 Task: Find connections with filter location Chincholi with filter topic #investmentproperty with filter profile language Potuguese with filter current company ACL Digital with filter school Adhiparasakthi Engineering College with filter industry Newspaper Publishing with filter service category Commercial Real Estate with filter keywords title Entertainment Specialist
Action: Mouse moved to (541, 65)
Screenshot: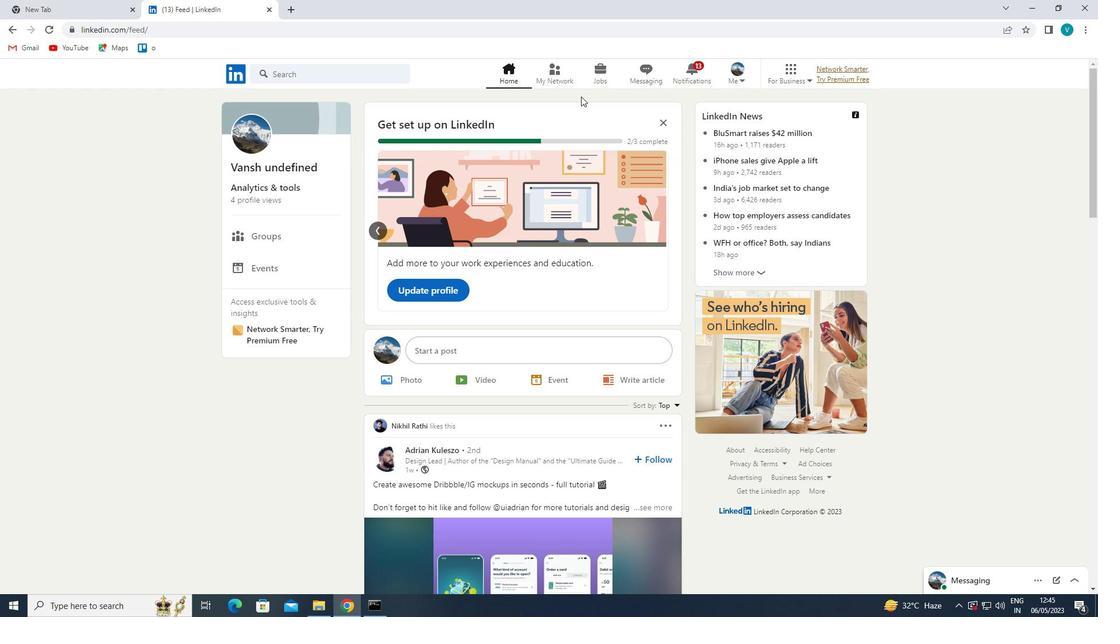 
Action: Mouse pressed left at (541, 65)
Screenshot: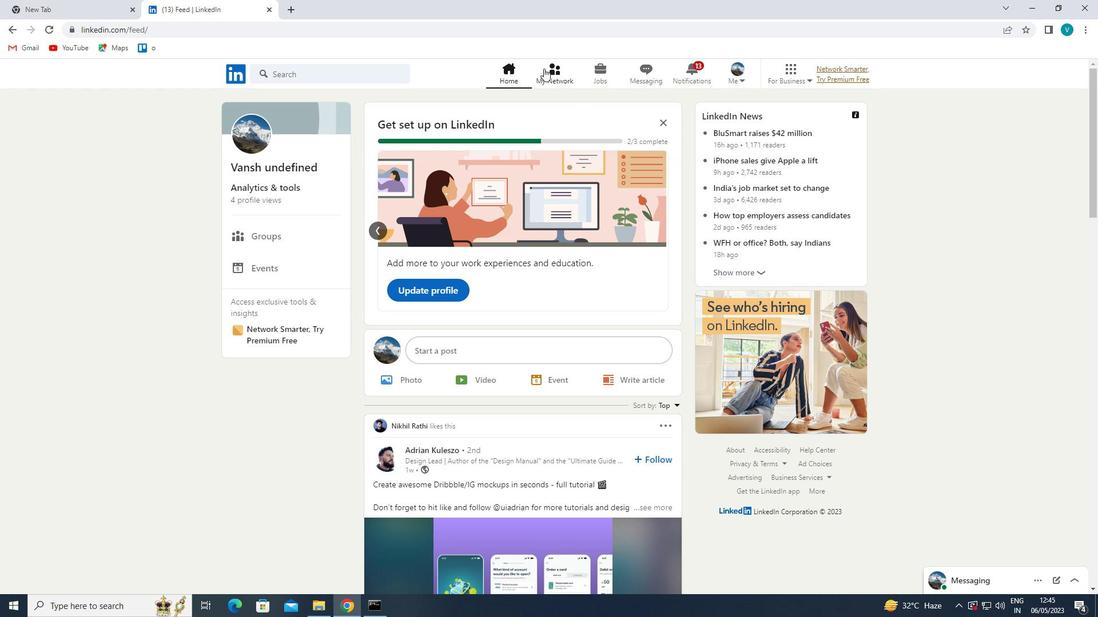 
Action: Mouse moved to (371, 140)
Screenshot: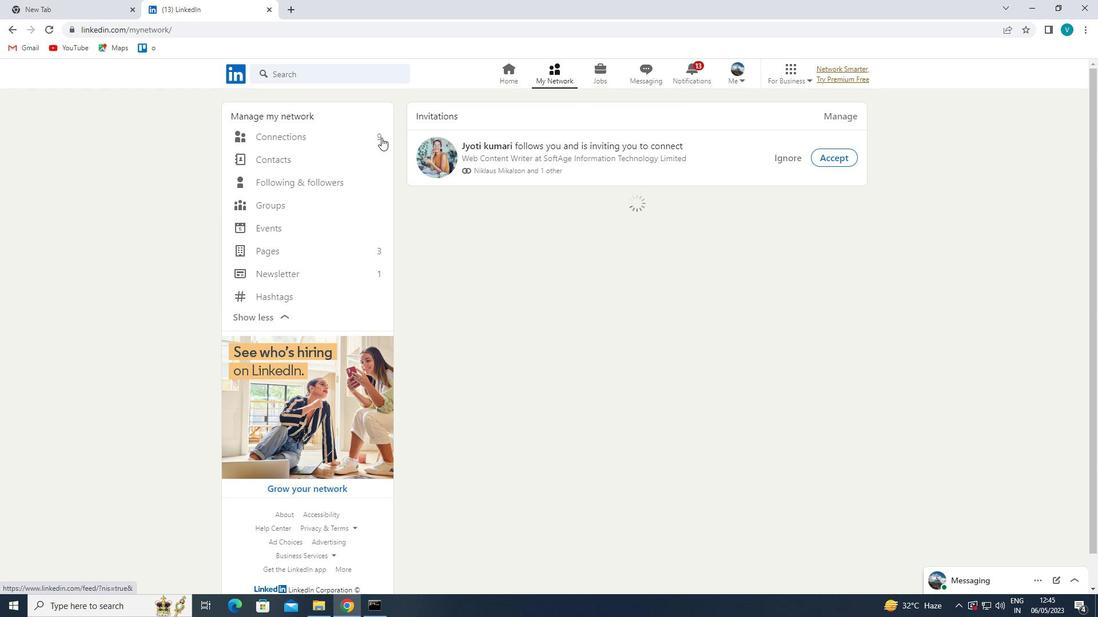 
Action: Mouse pressed left at (371, 140)
Screenshot: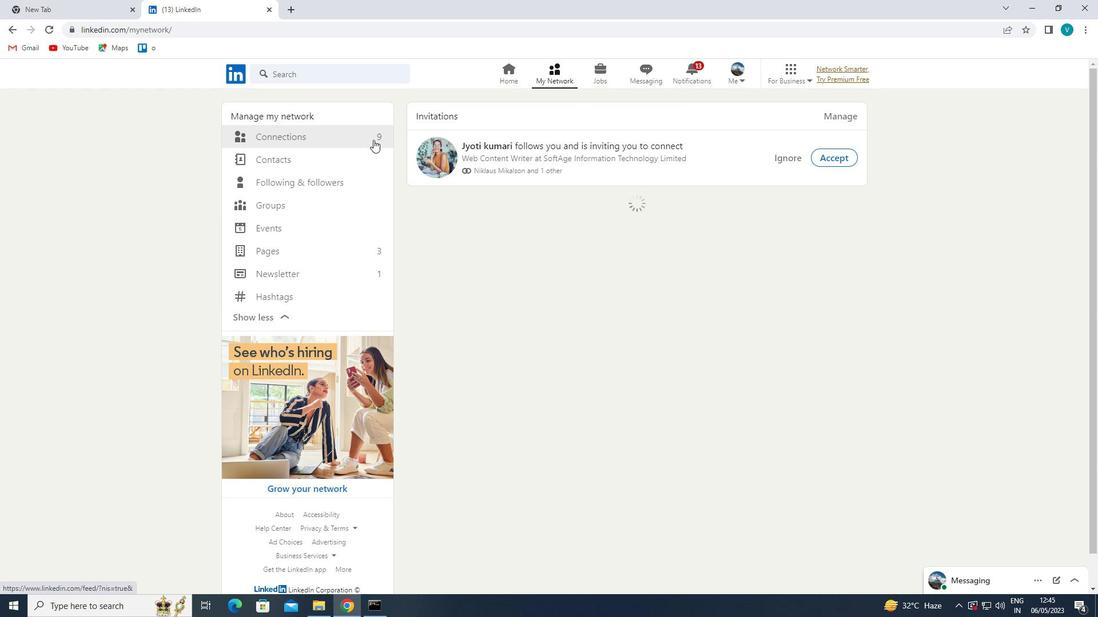 
Action: Mouse moved to (634, 137)
Screenshot: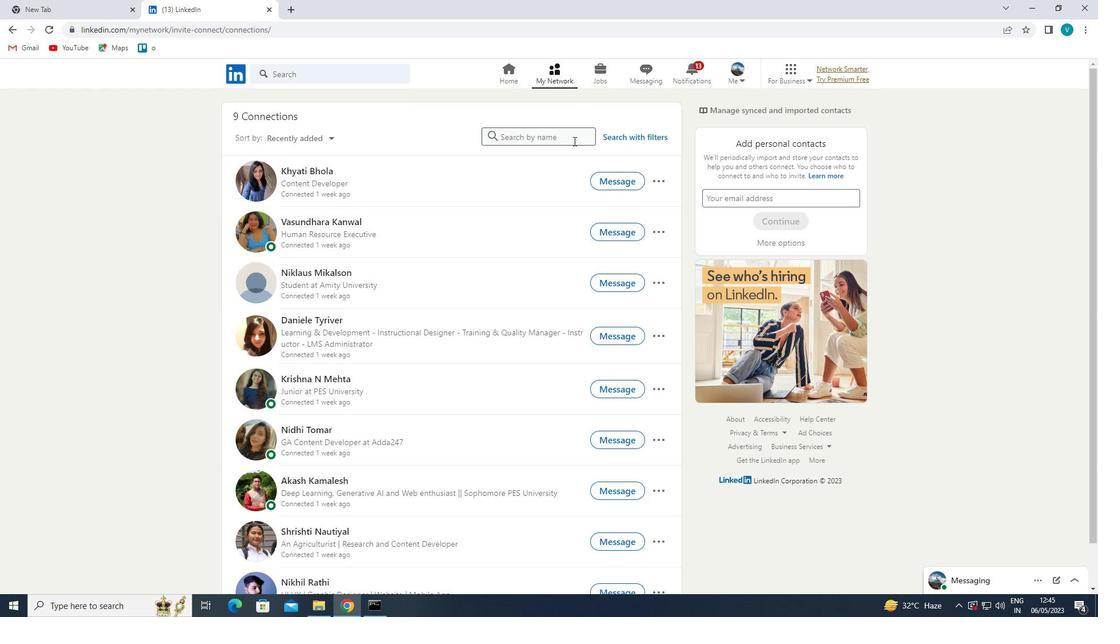 
Action: Mouse pressed left at (634, 137)
Screenshot: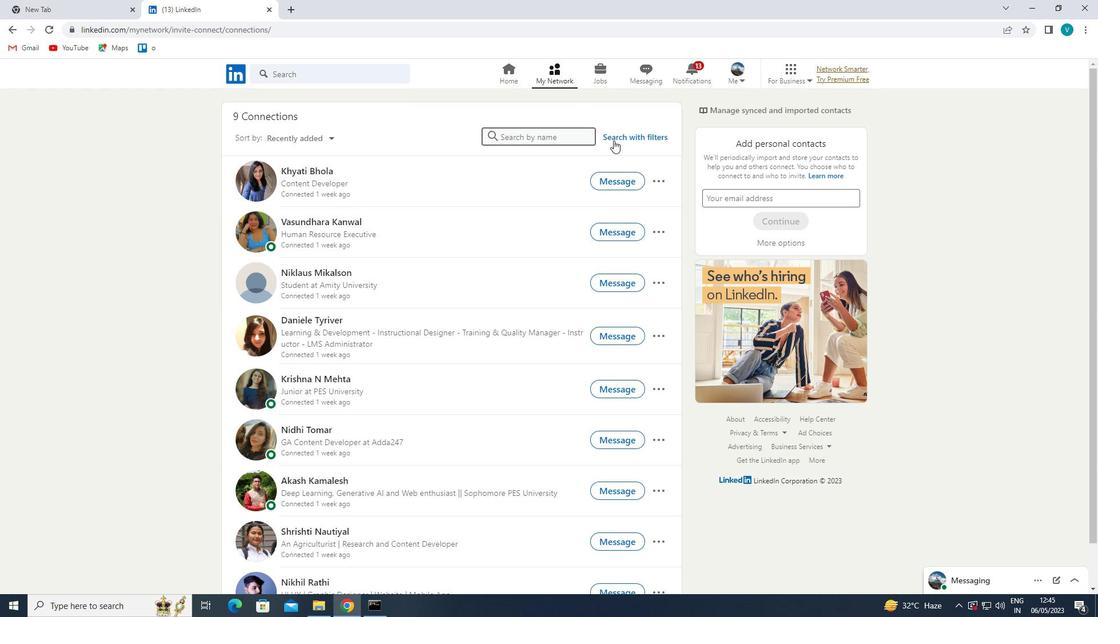 
Action: Mouse moved to (557, 107)
Screenshot: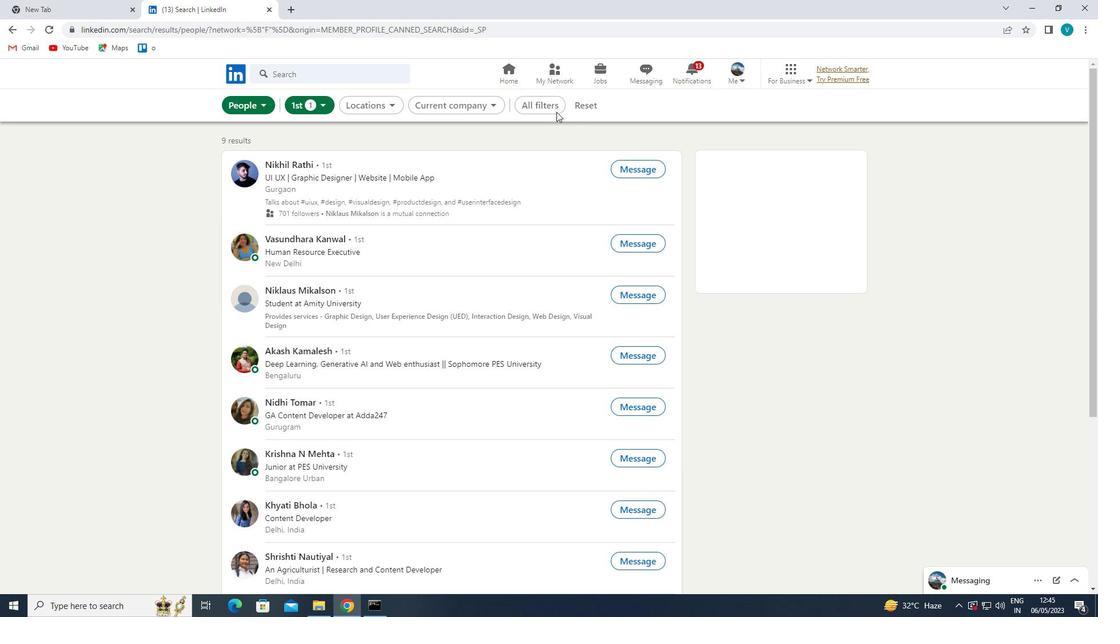 
Action: Mouse pressed left at (557, 107)
Screenshot: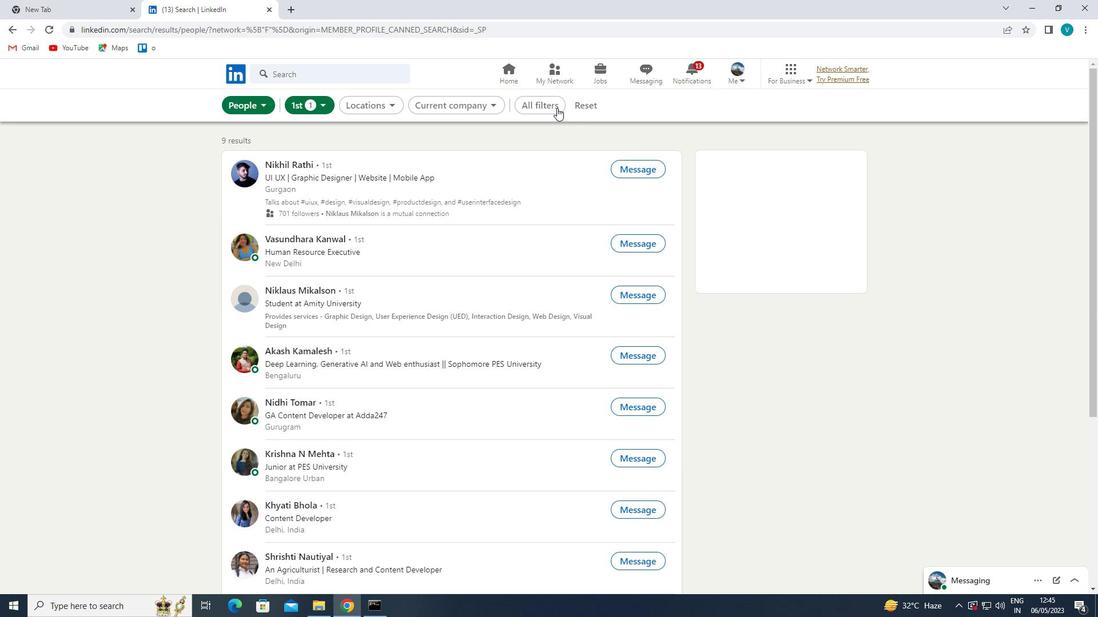 
Action: Mouse moved to (877, 276)
Screenshot: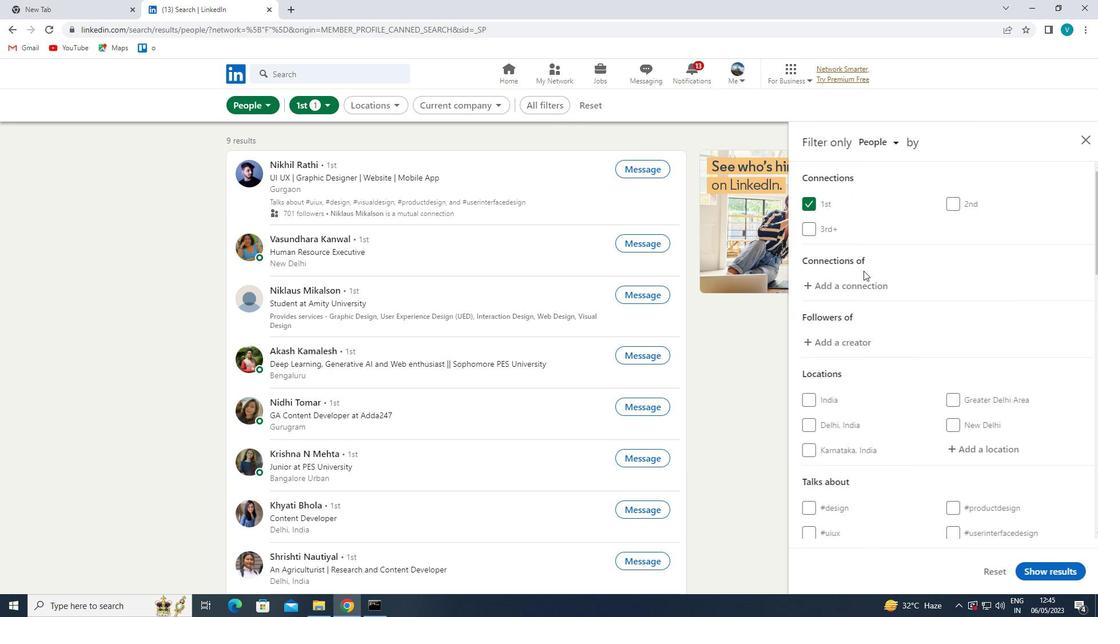 
Action: Mouse scrolled (877, 275) with delta (0, 0)
Screenshot: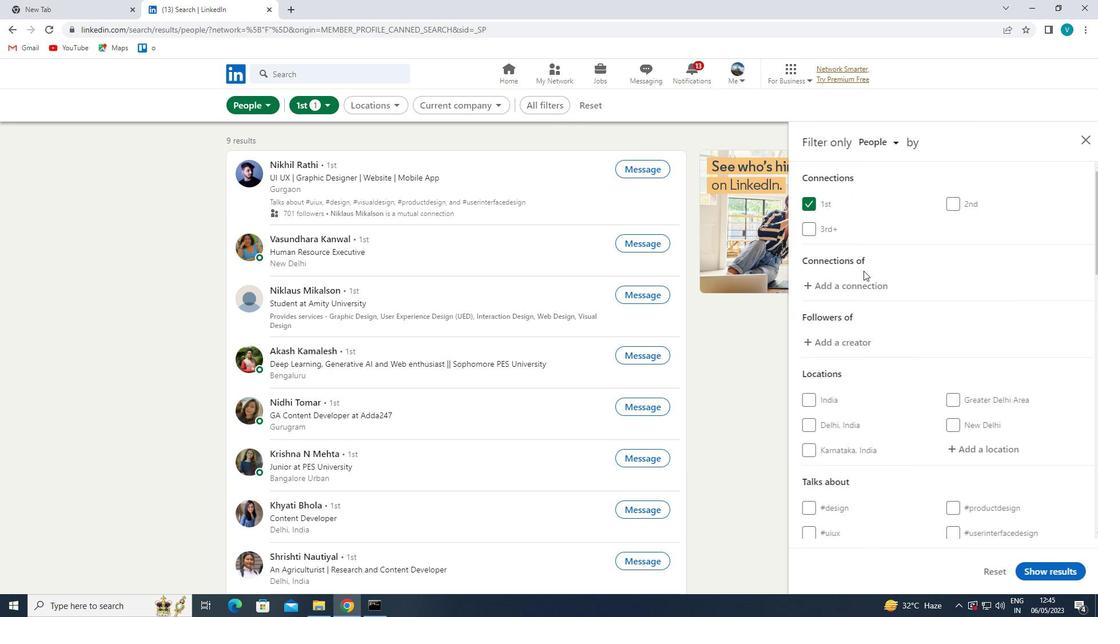 
Action: Mouse moved to (881, 279)
Screenshot: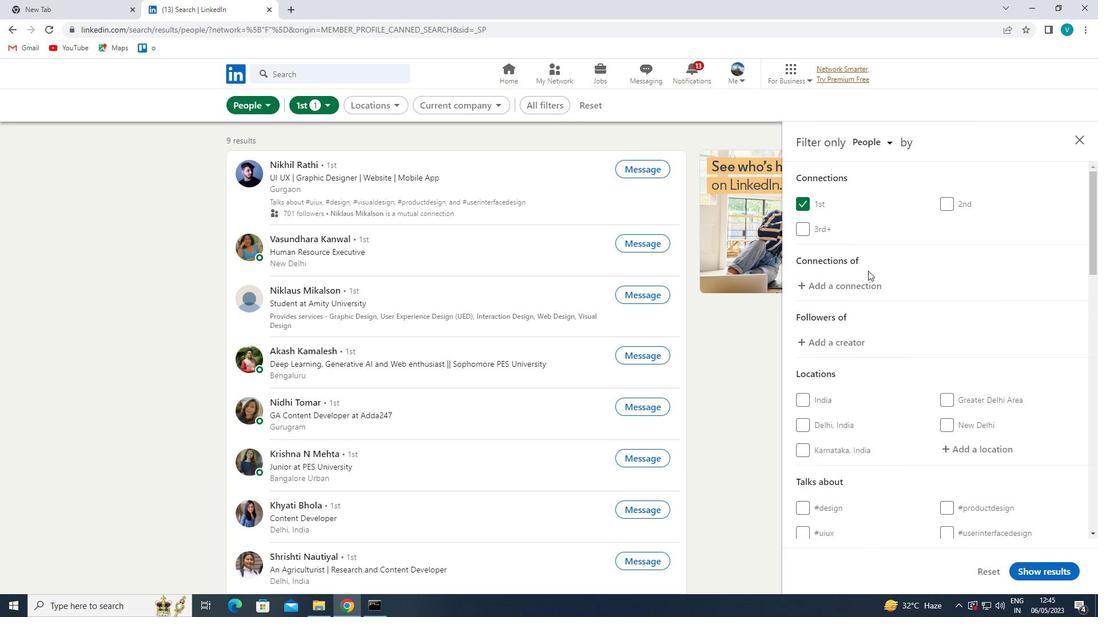 
Action: Mouse scrolled (881, 279) with delta (0, 0)
Screenshot: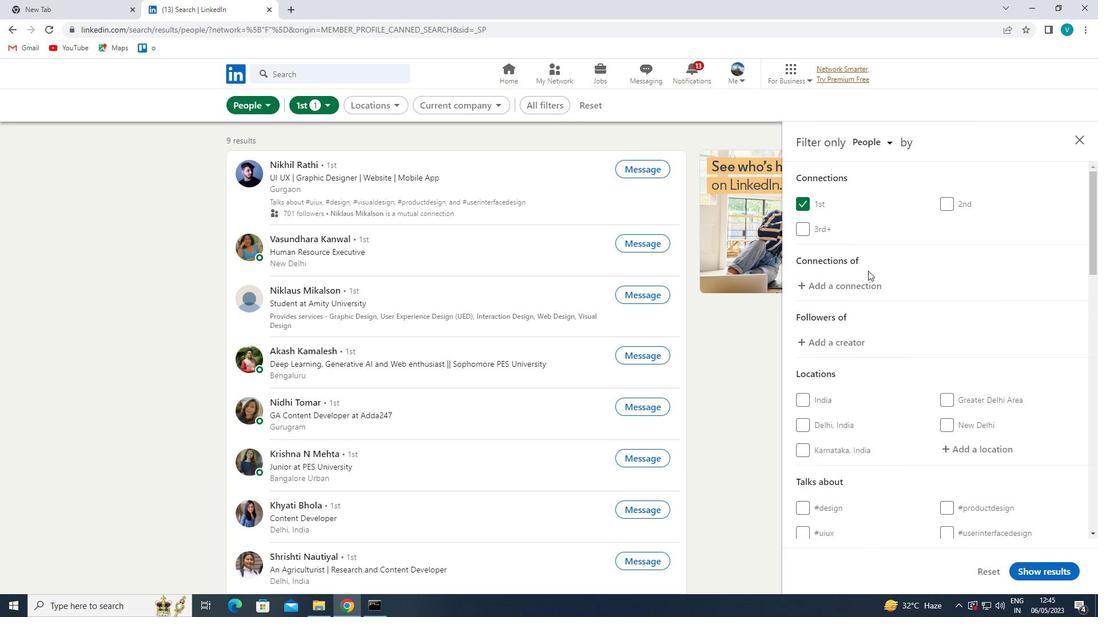 
Action: Mouse moved to (883, 285)
Screenshot: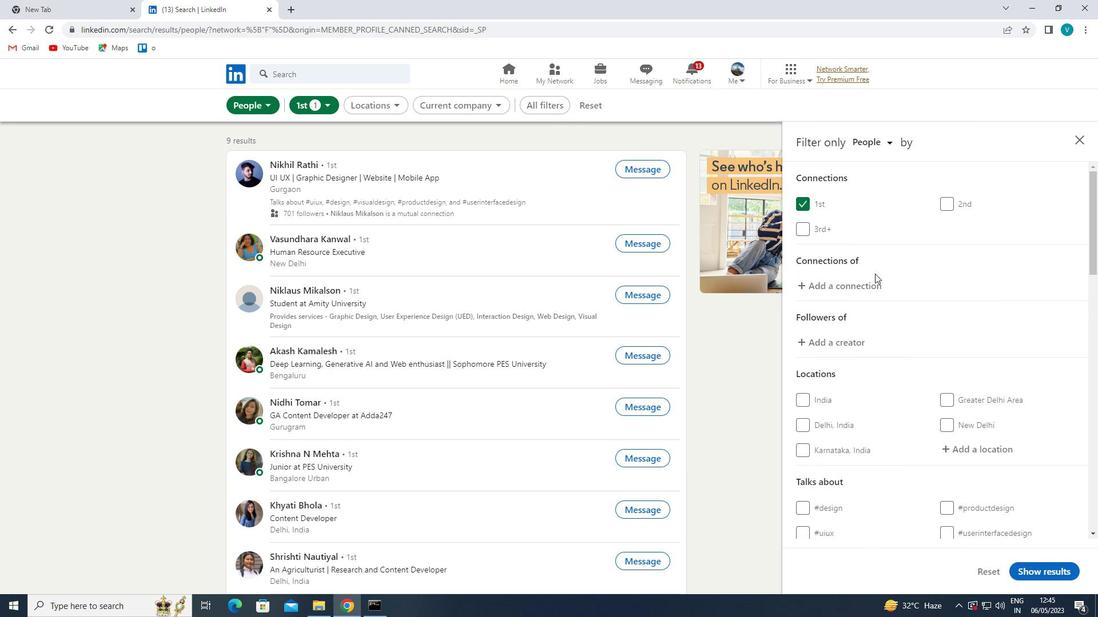 
Action: Mouse scrolled (883, 284) with delta (0, 0)
Screenshot: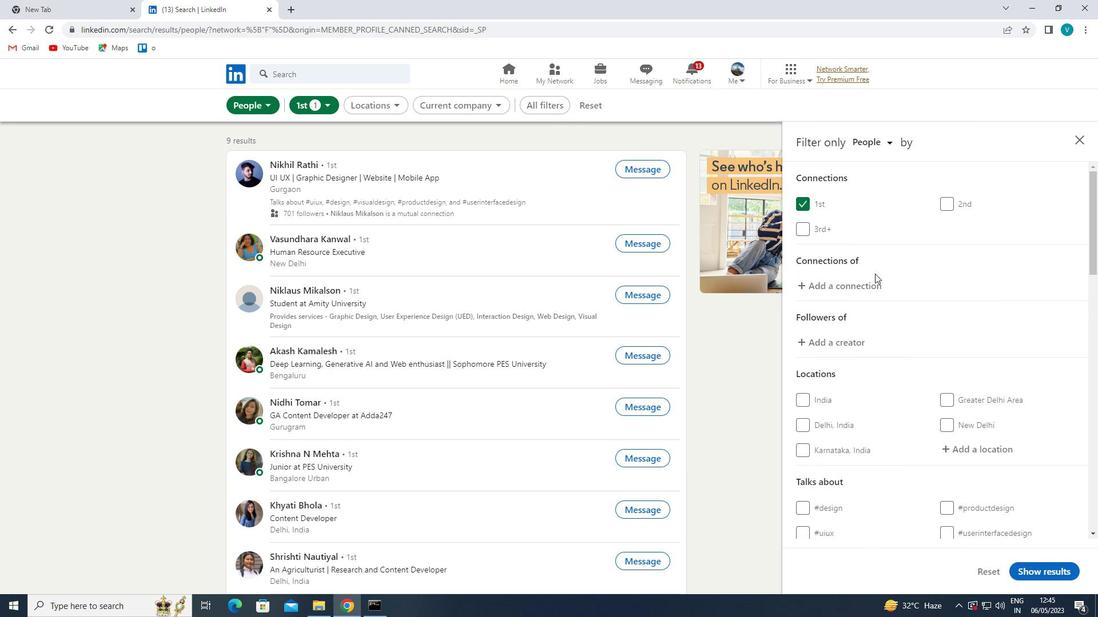 
Action: Mouse moved to (962, 280)
Screenshot: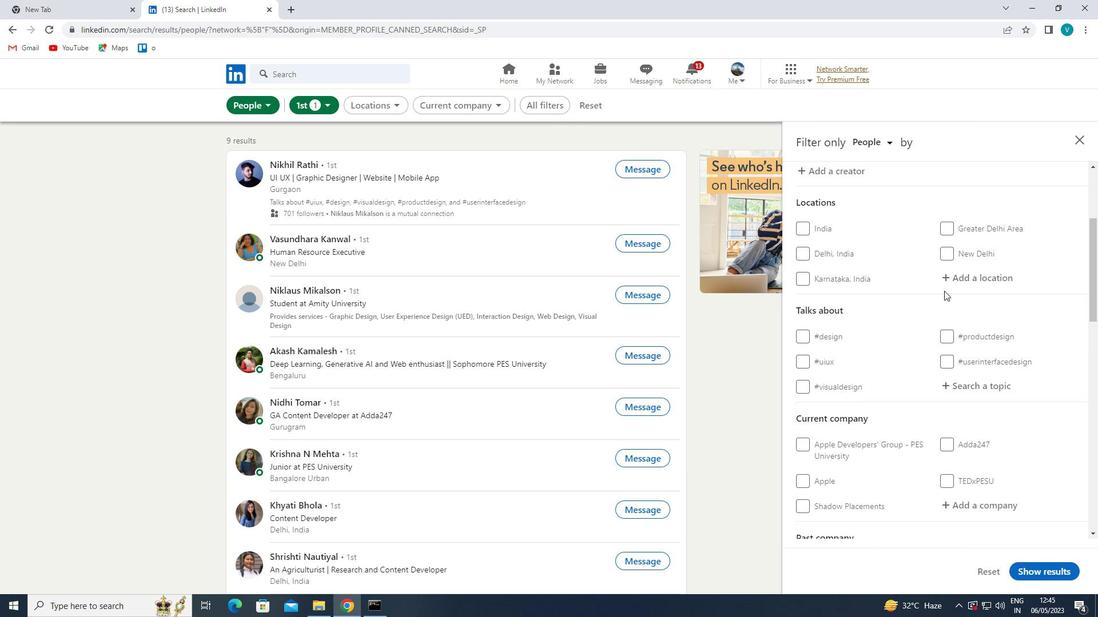 
Action: Mouse pressed left at (962, 280)
Screenshot: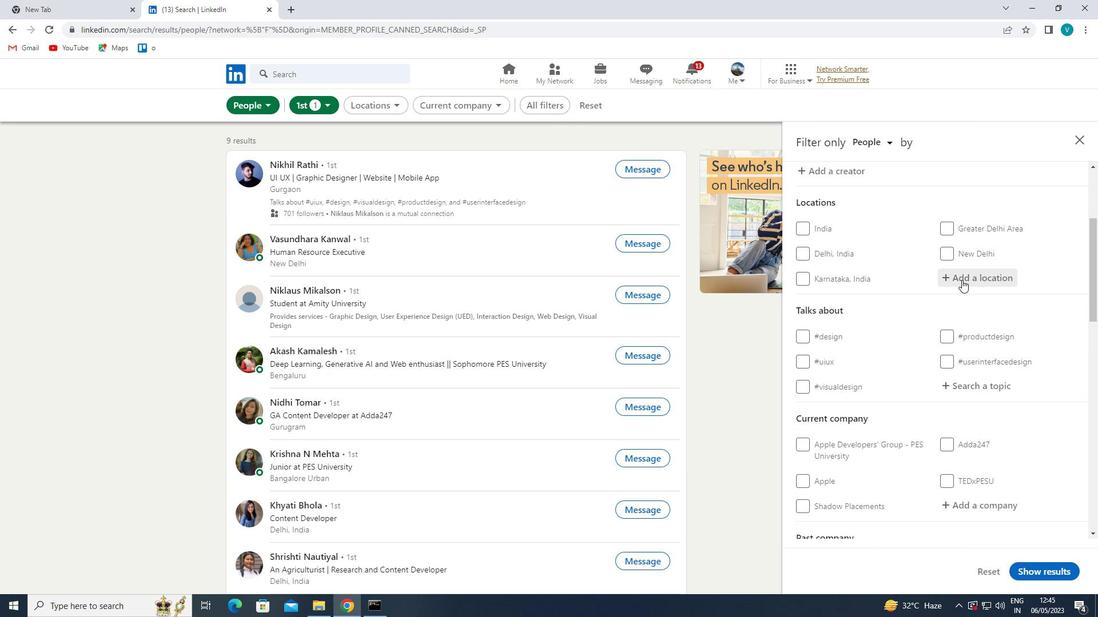 
Action: Mouse moved to (914, 307)
Screenshot: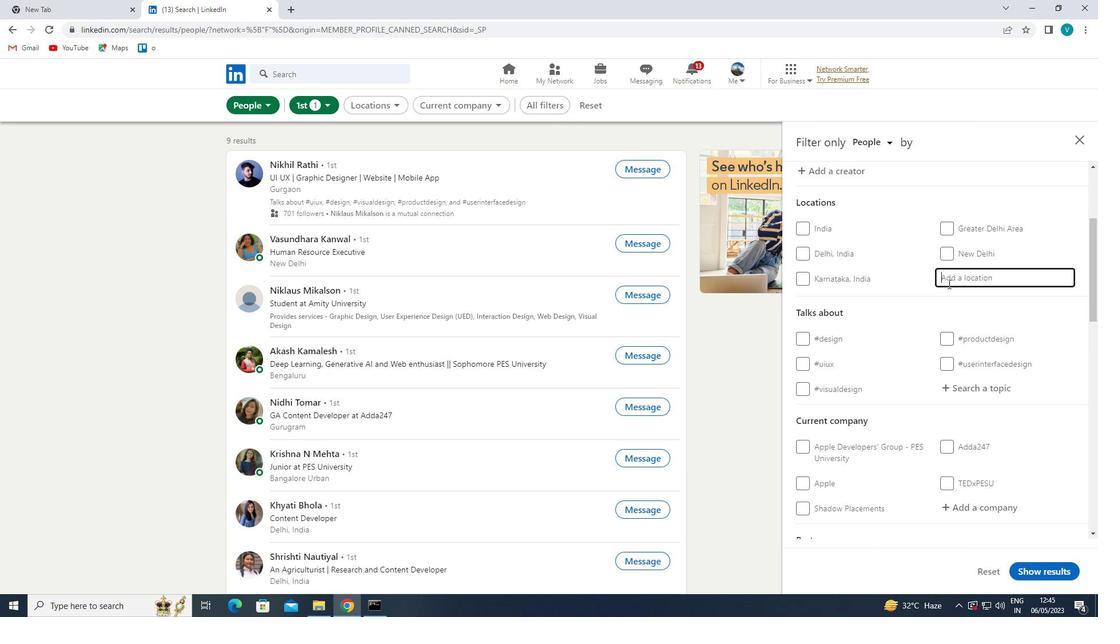 
Action: Key pressed <Key.shift>CHINCHOLI
Screenshot: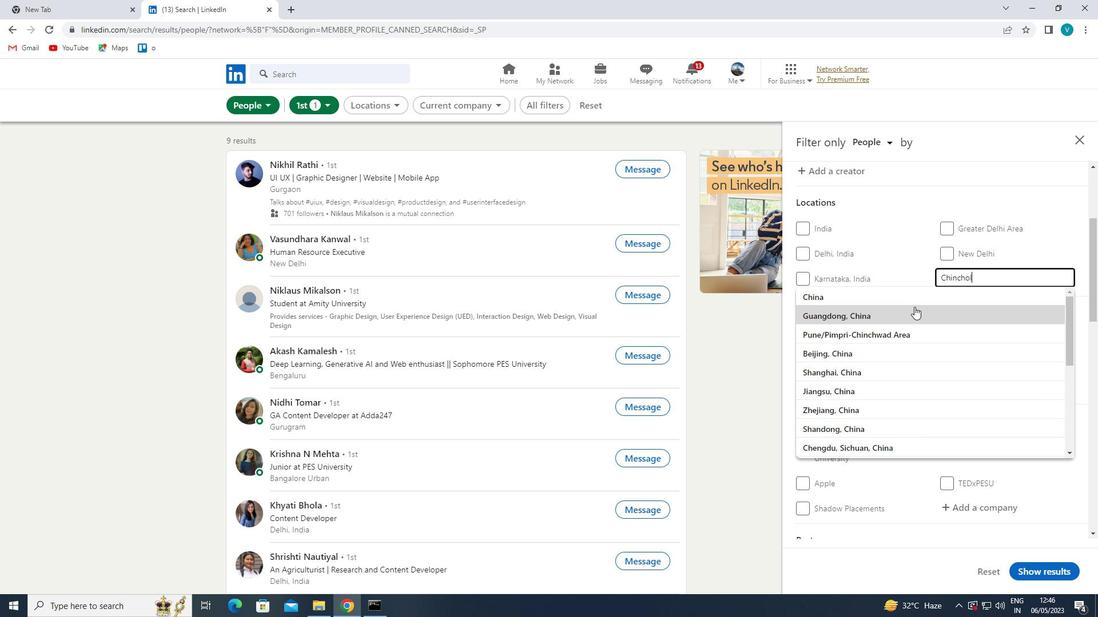 
Action: Mouse moved to (916, 302)
Screenshot: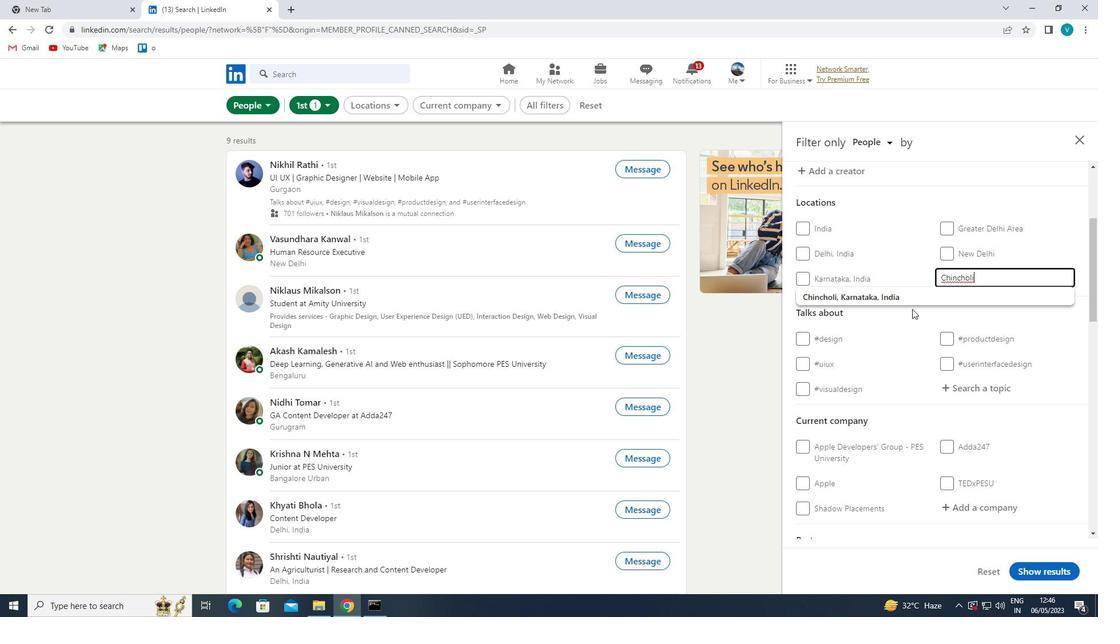 
Action: Mouse pressed left at (916, 302)
Screenshot: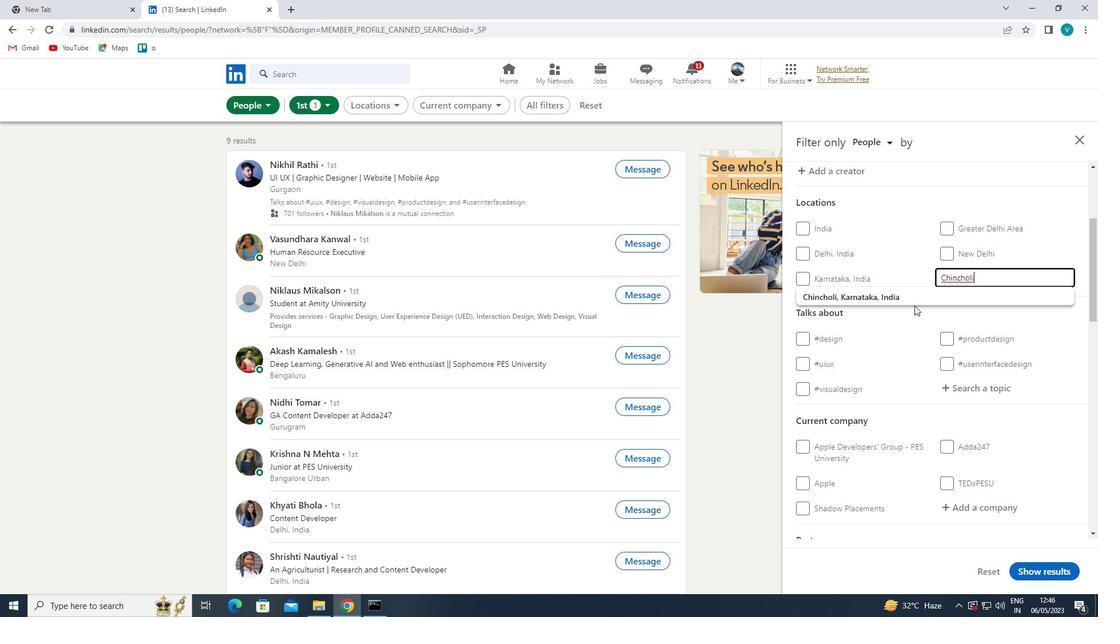 
Action: Mouse scrolled (916, 301) with delta (0, 0)
Screenshot: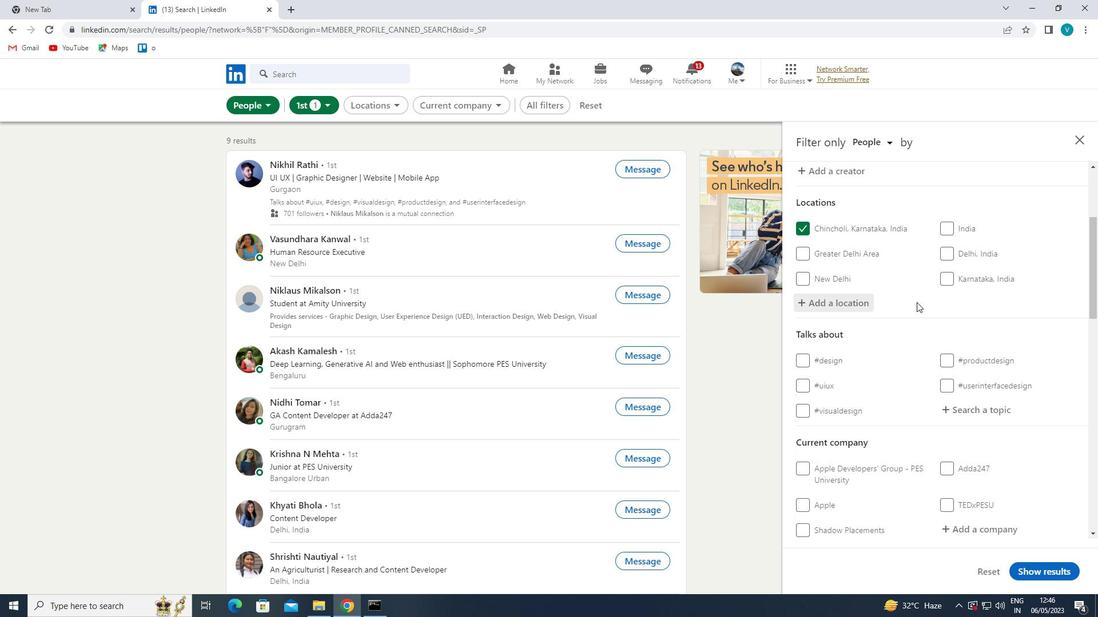 
Action: Mouse scrolled (916, 301) with delta (0, 0)
Screenshot: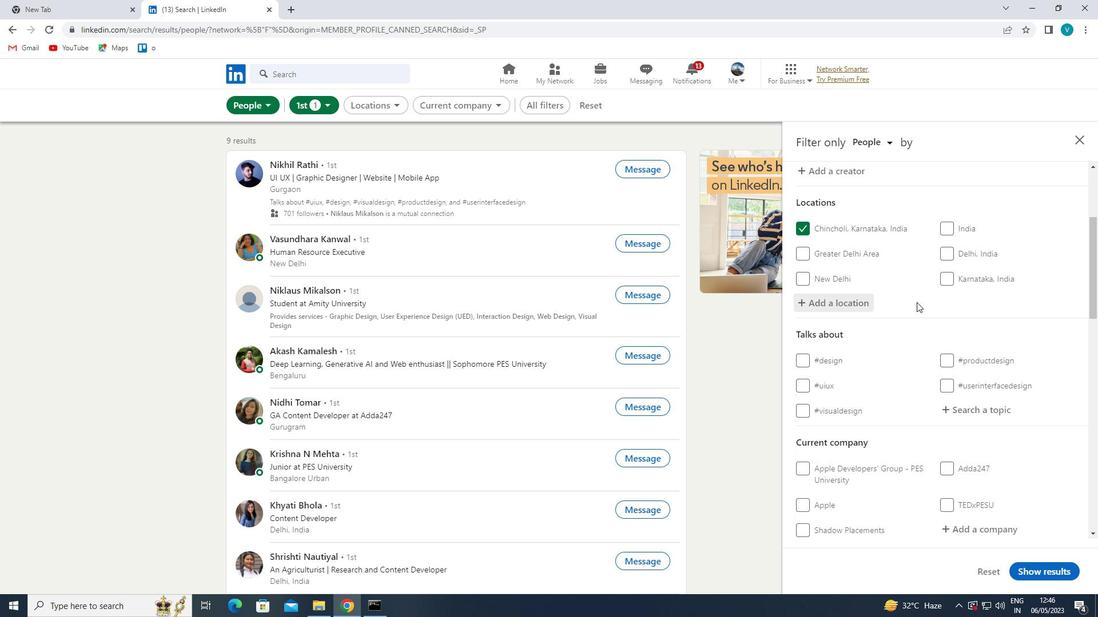 
Action: Mouse moved to (974, 300)
Screenshot: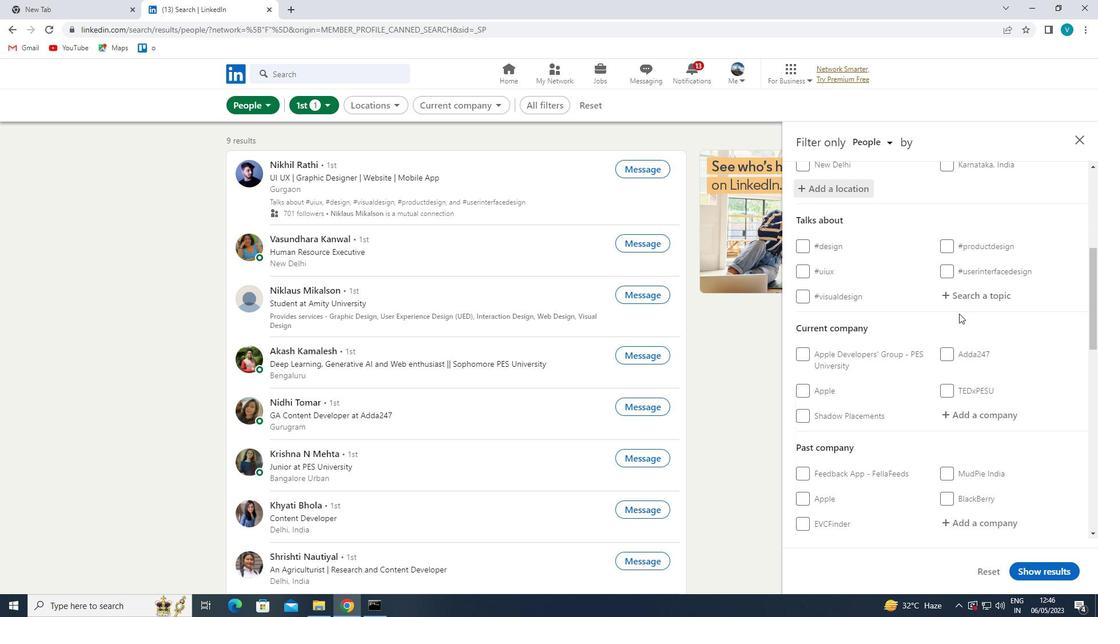 
Action: Mouse pressed left at (974, 300)
Screenshot: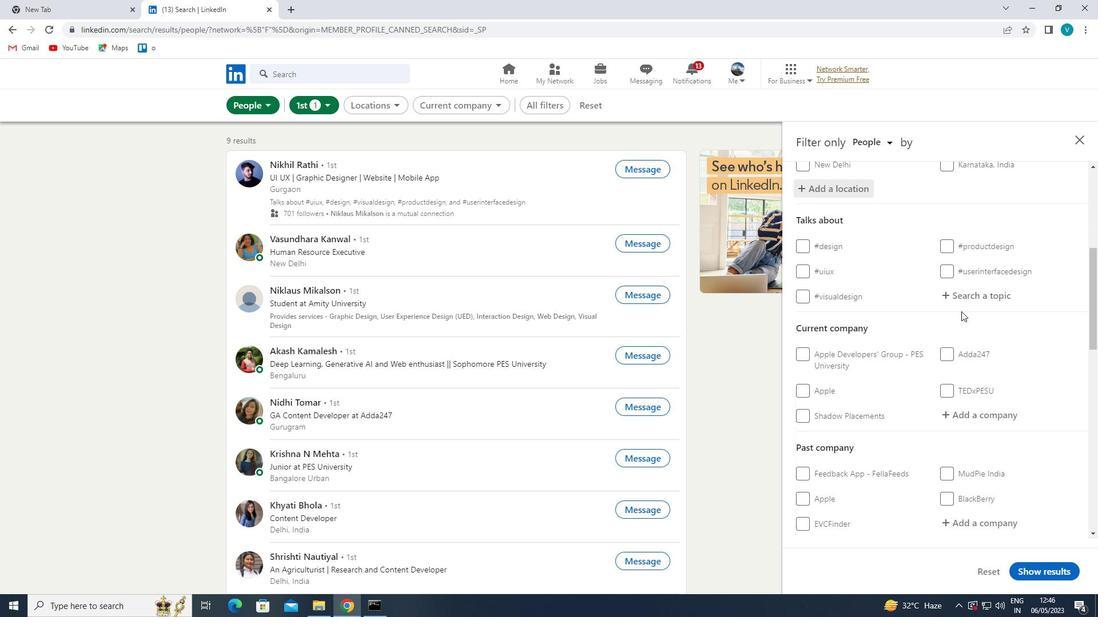 
Action: Mouse moved to (948, 314)
Screenshot: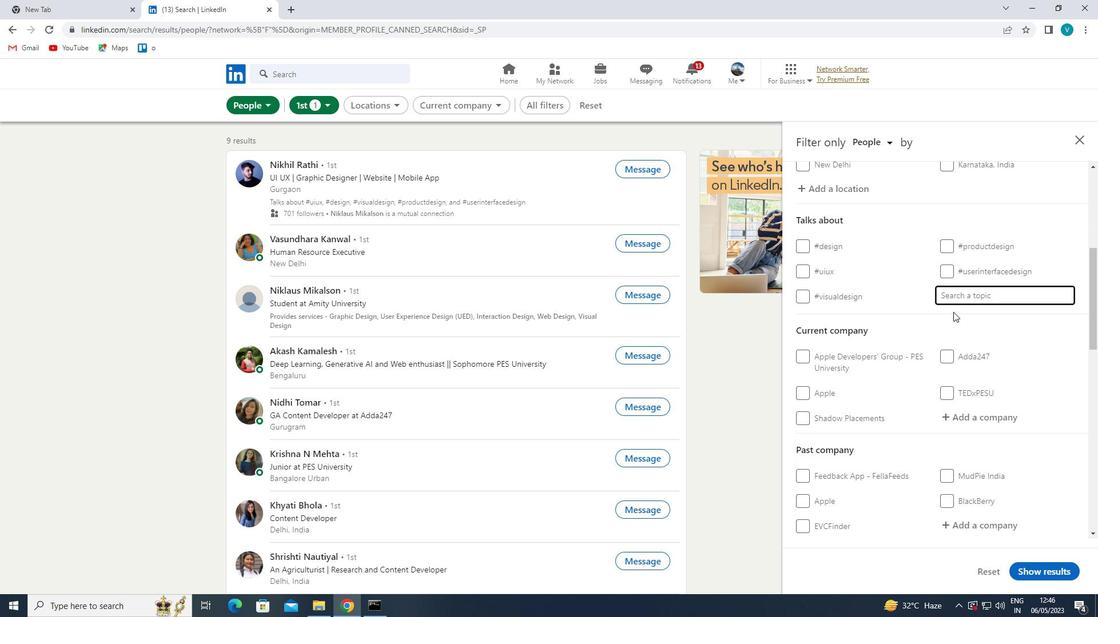 
Action: Key pressed INVEST
Screenshot: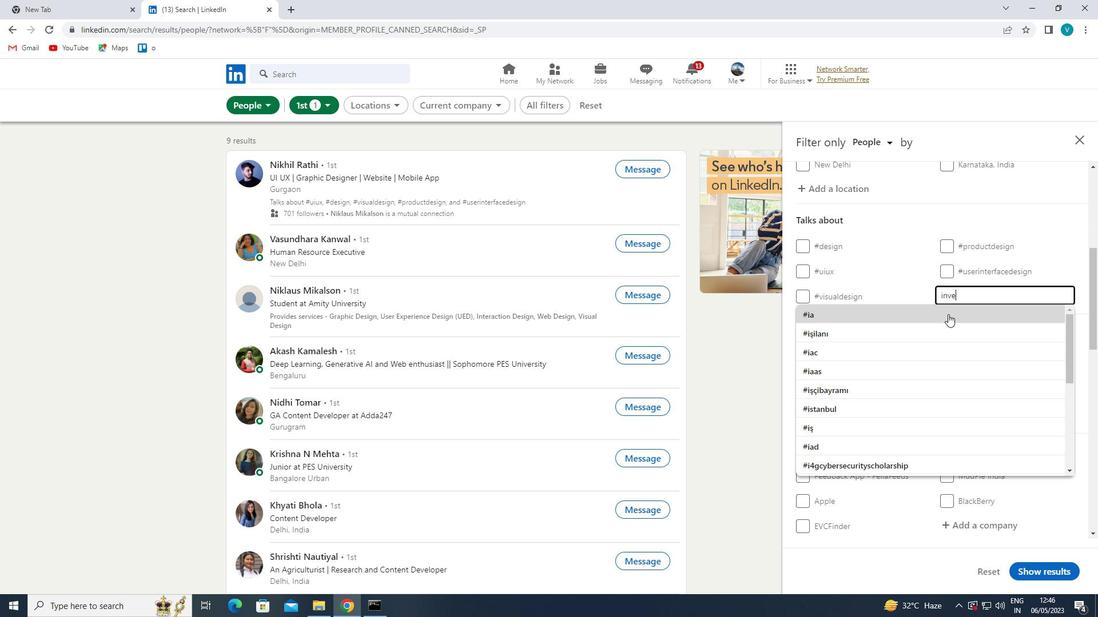 
Action: Mouse moved to (947, 314)
Screenshot: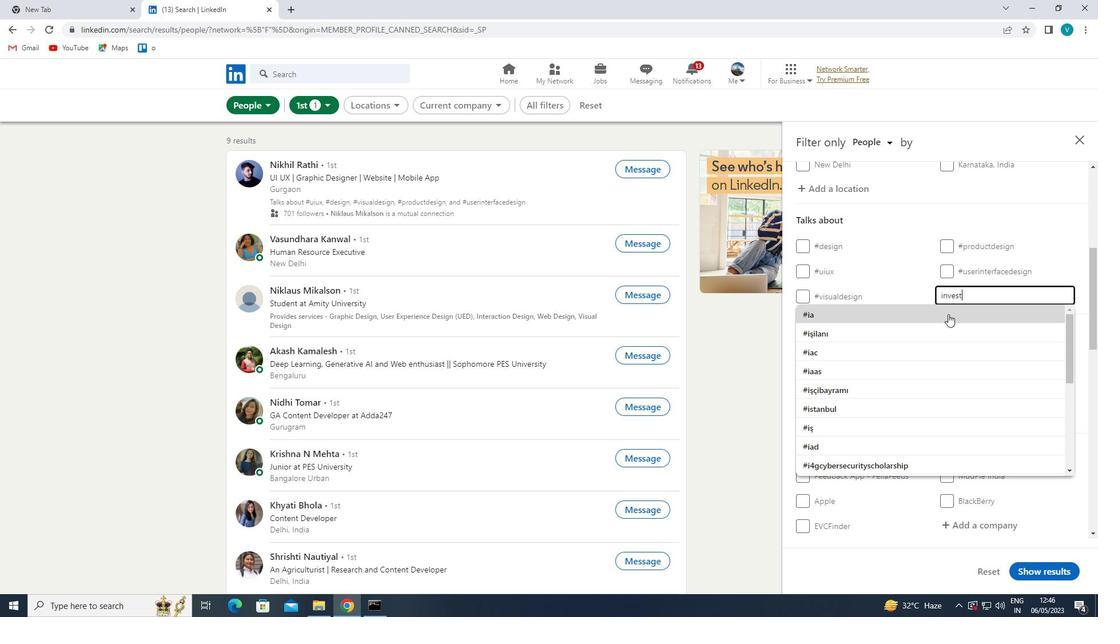 
Action: Key pressed MENT<Key.space><Key.backspace>RPERTY
Screenshot: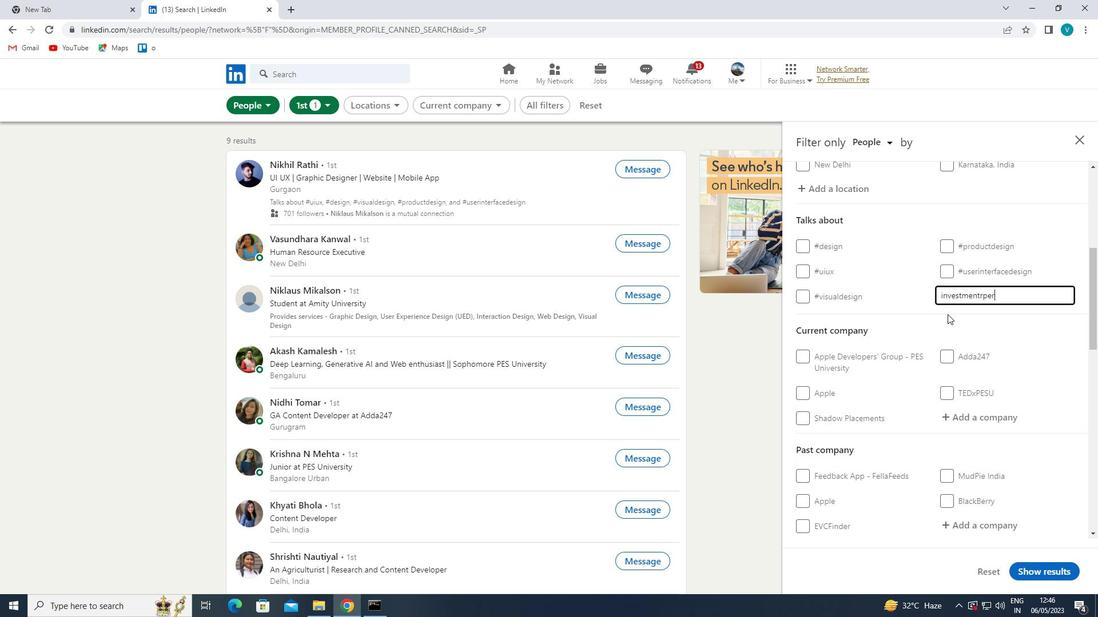 
Action: Mouse moved to (983, 294)
Screenshot: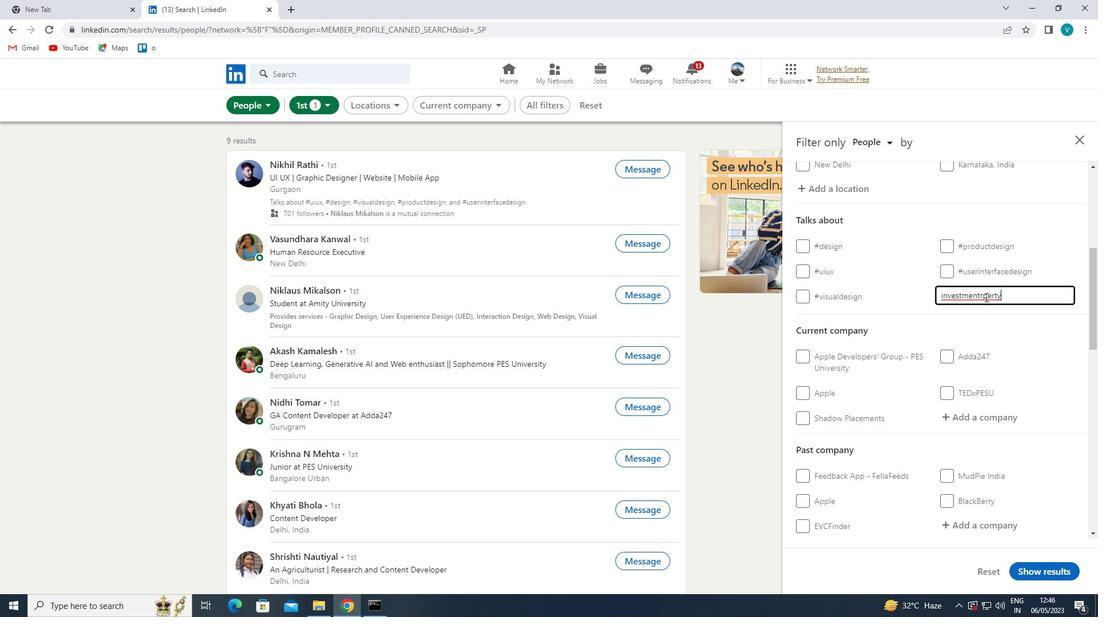 
Action: Mouse pressed left at (983, 294)
Screenshot: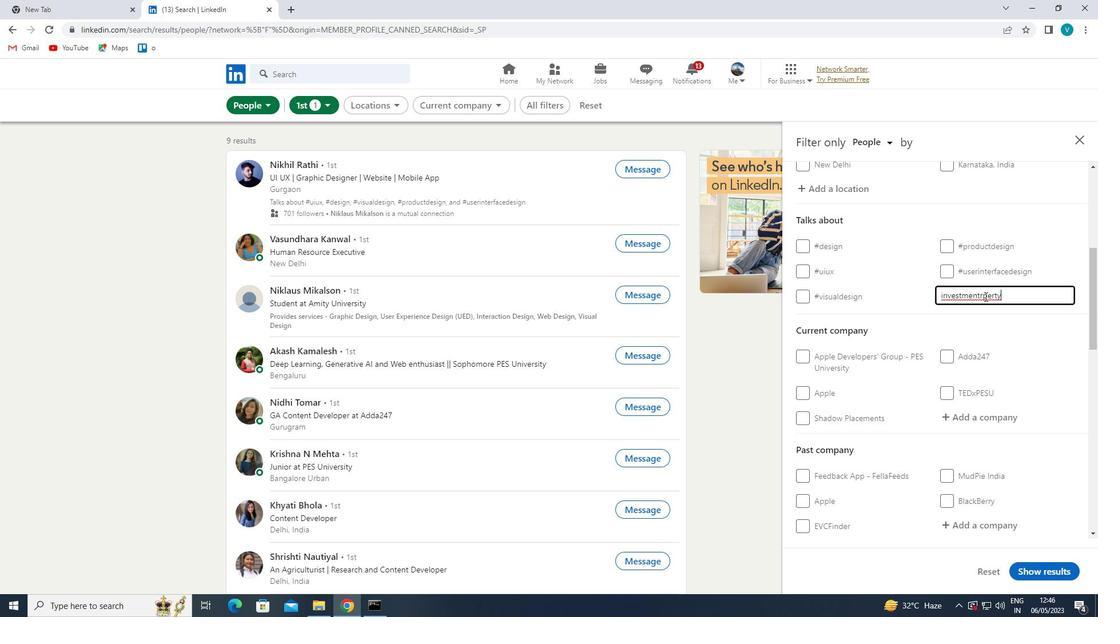 
Action: Mouse moved to (978, 359)
Screenshot: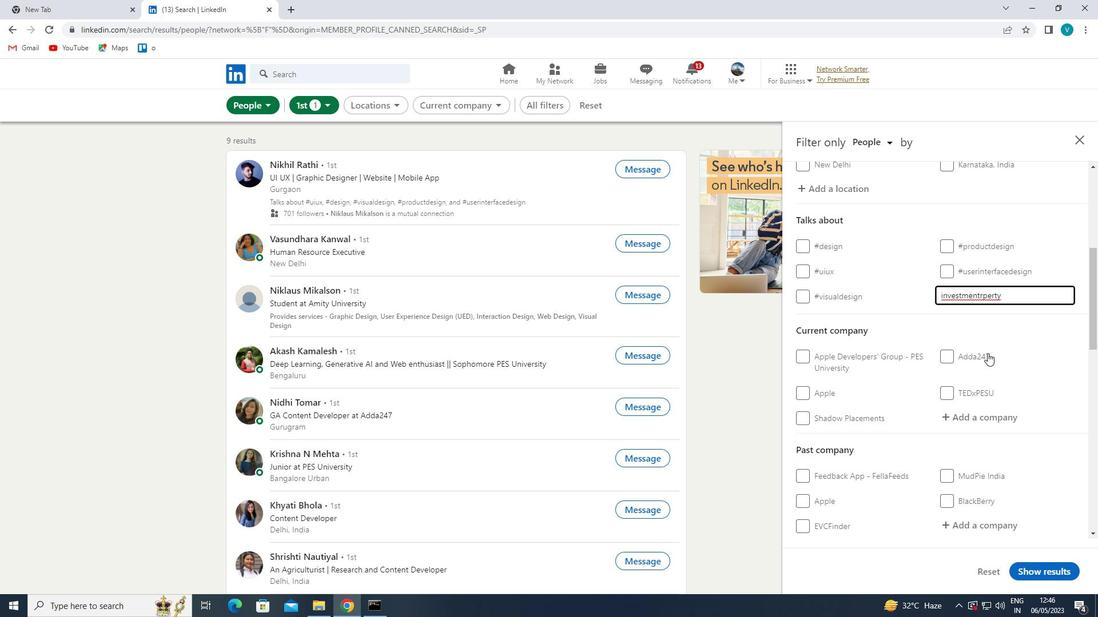 
Action: Key pressed <Key.backspace>PR
Screenshot: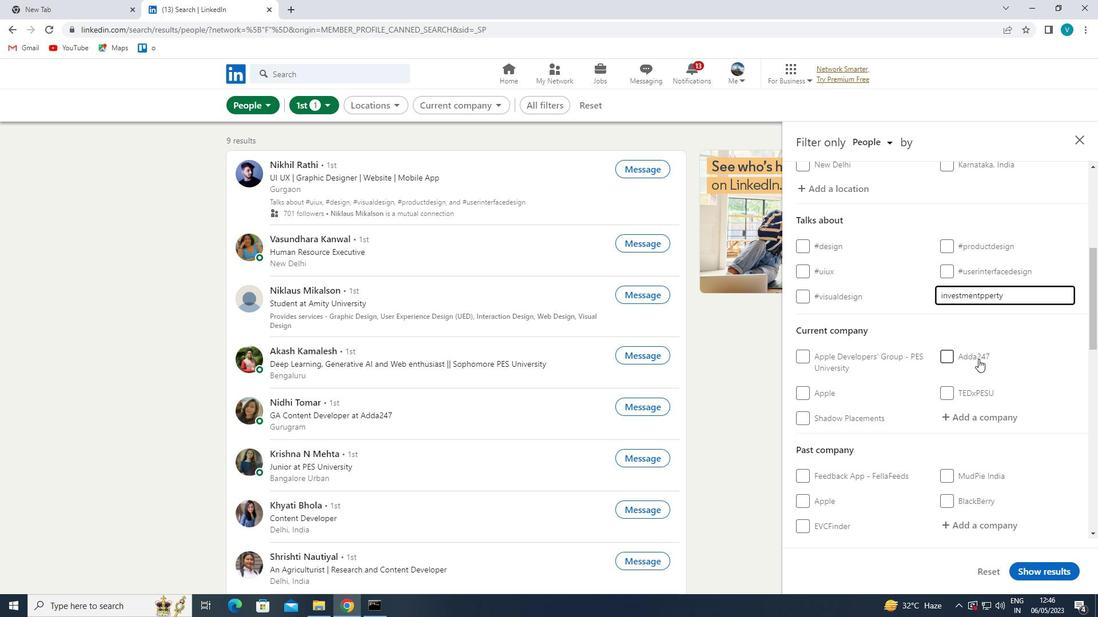
Action: Mouse moved to (978, 359)
Screenshot: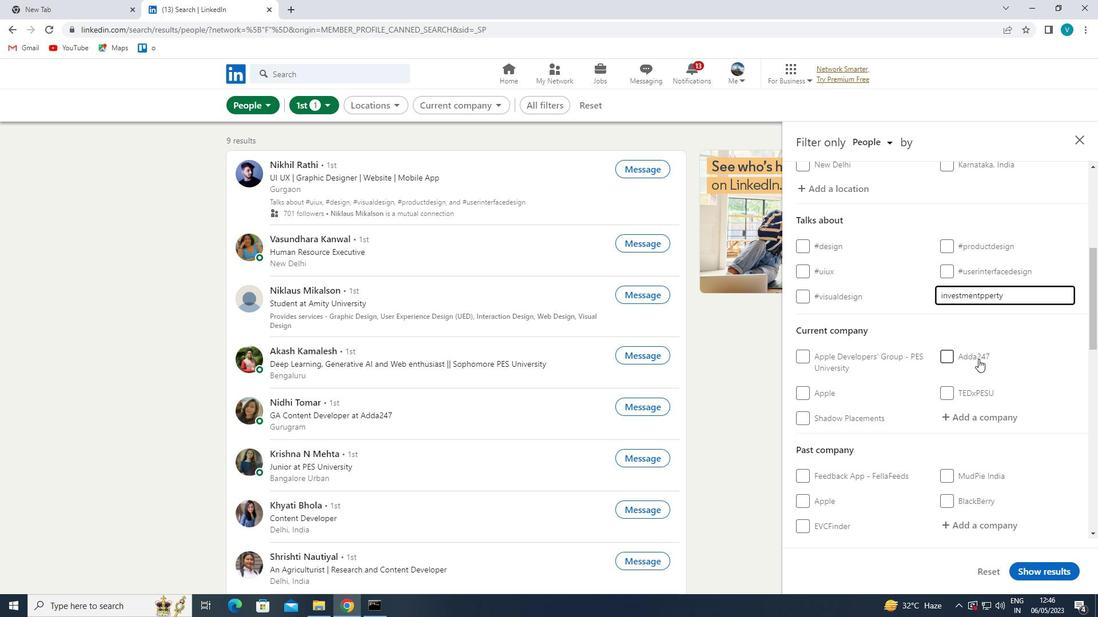 
Action: Key pressed O
Screenshot: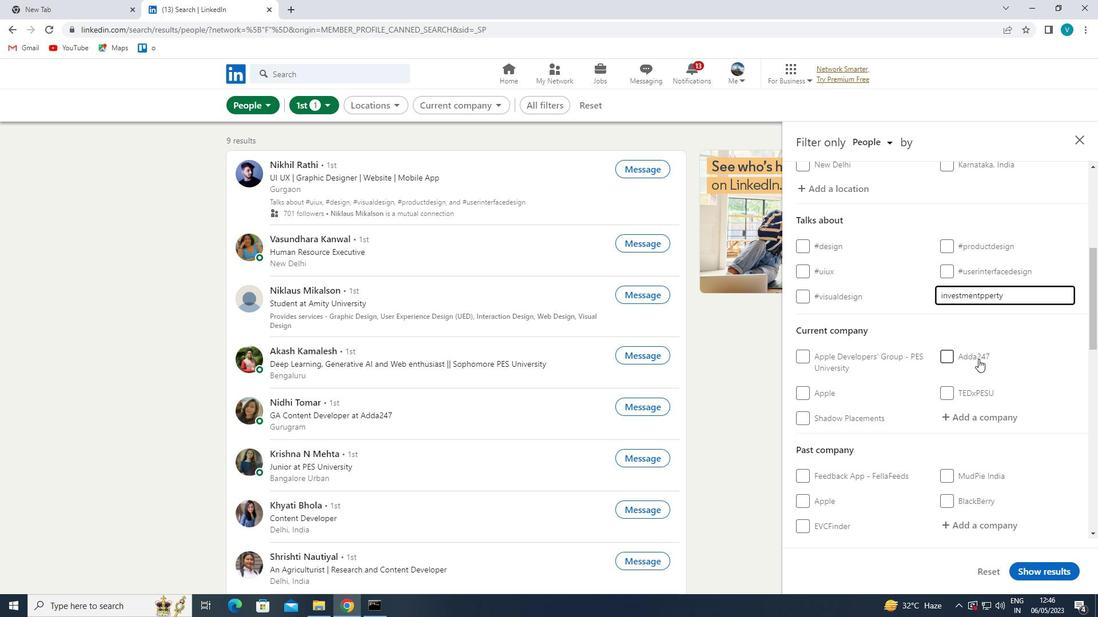 
Action: Mouse moved to (917, 315)
Screenshot: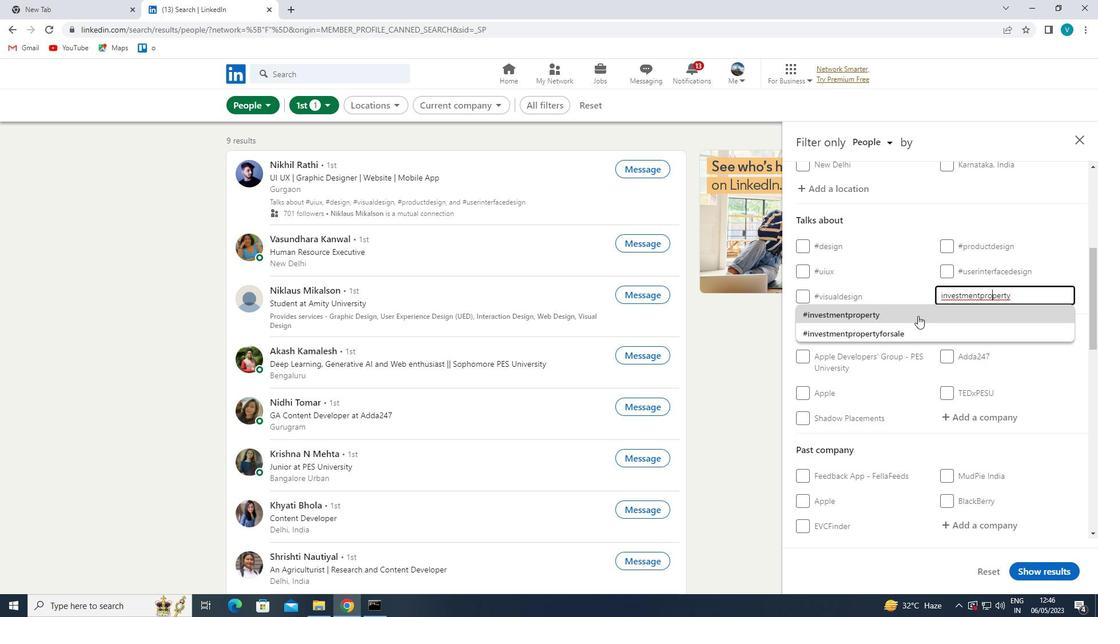 
Action: Mouse pressed left at (917, 315)
Screenshot: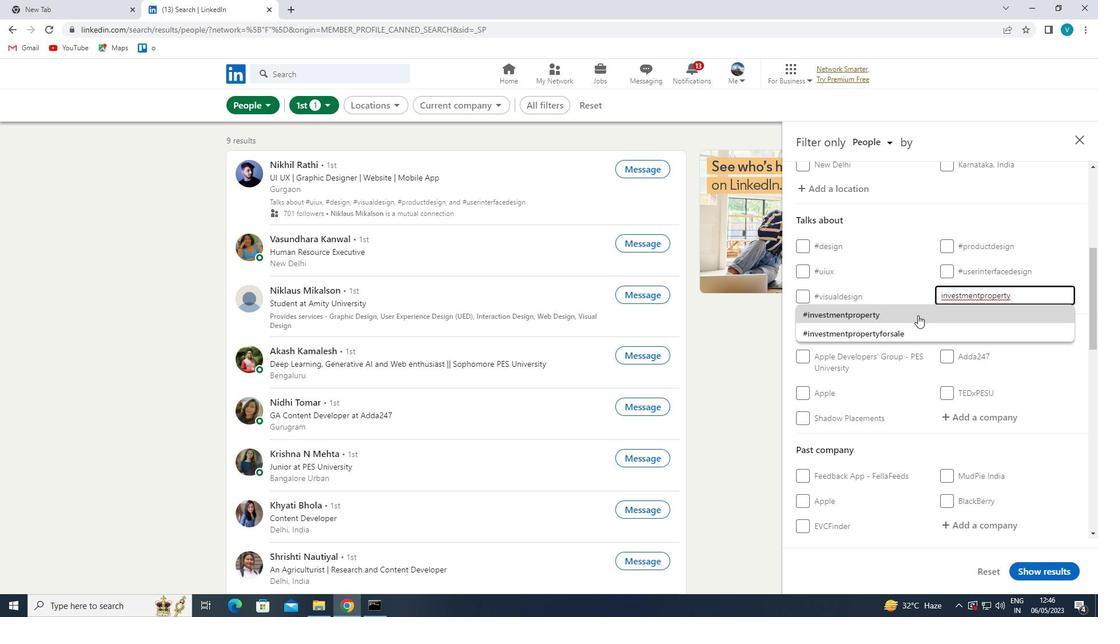 
Action: Mouse scrolled (917, 315) with delta (0, 0)
Screenshot: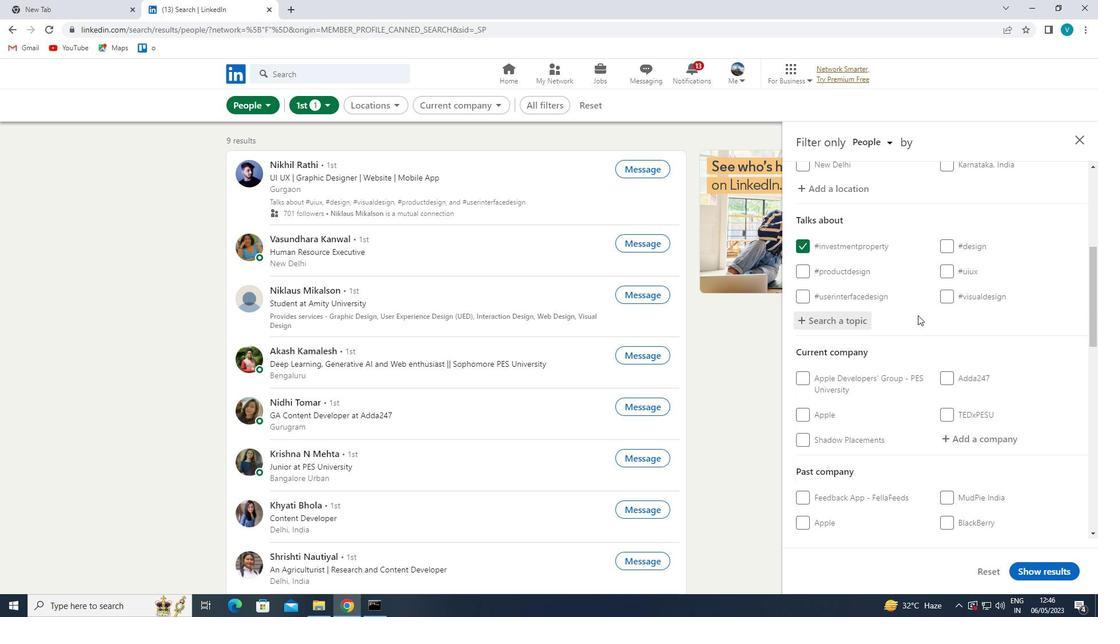 
Action: Mouse moved to (918, 315)
Screenshot: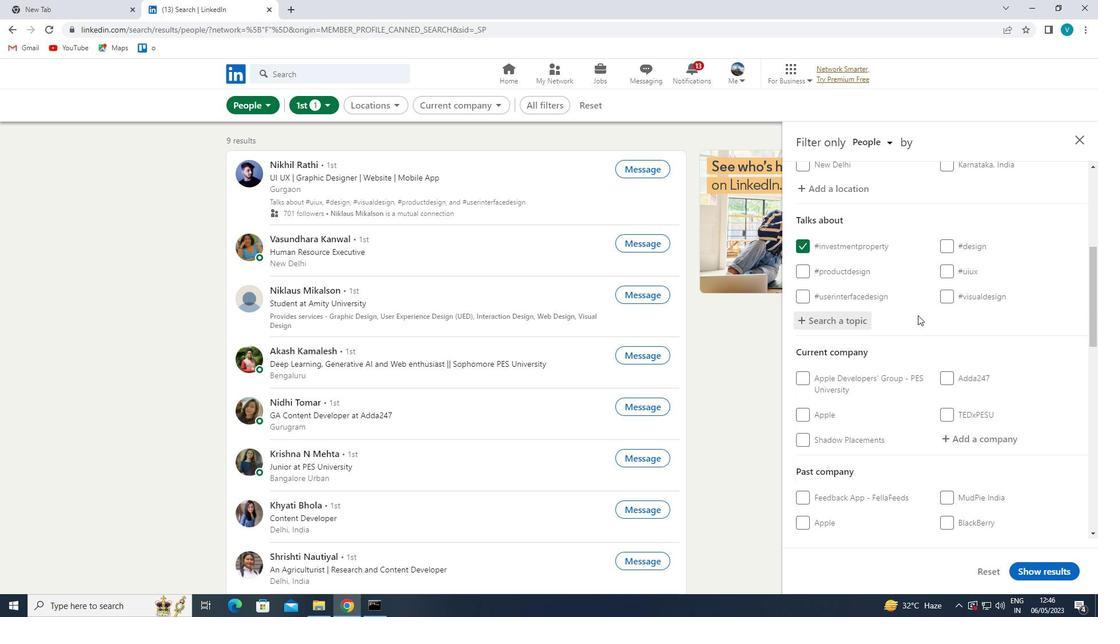
Action: Mouse scrolled (918, 314) with delta (0, 0)
Screenshot: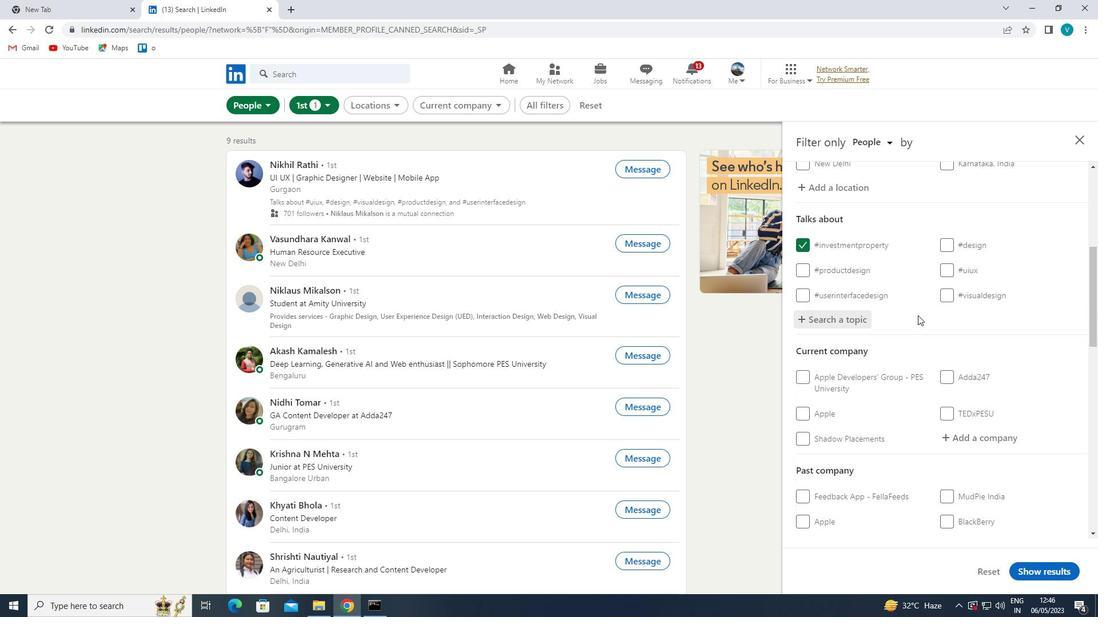 
Action: Mouse moved to (959, 322)
Screenshot: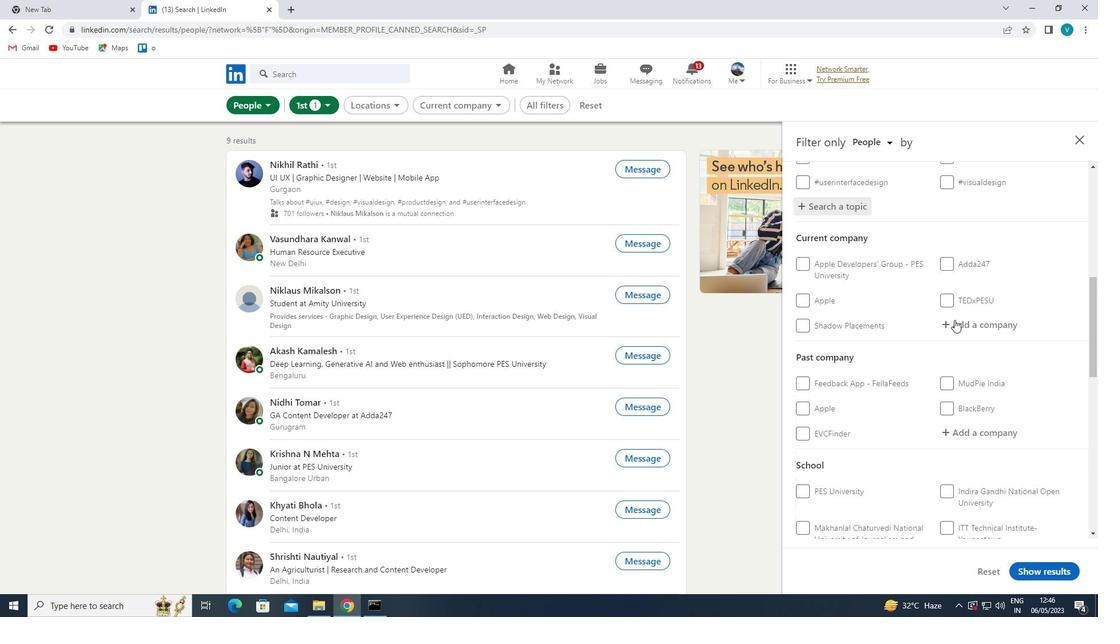 
Action: Mouse pressed left at (959, 322)
Screenshot: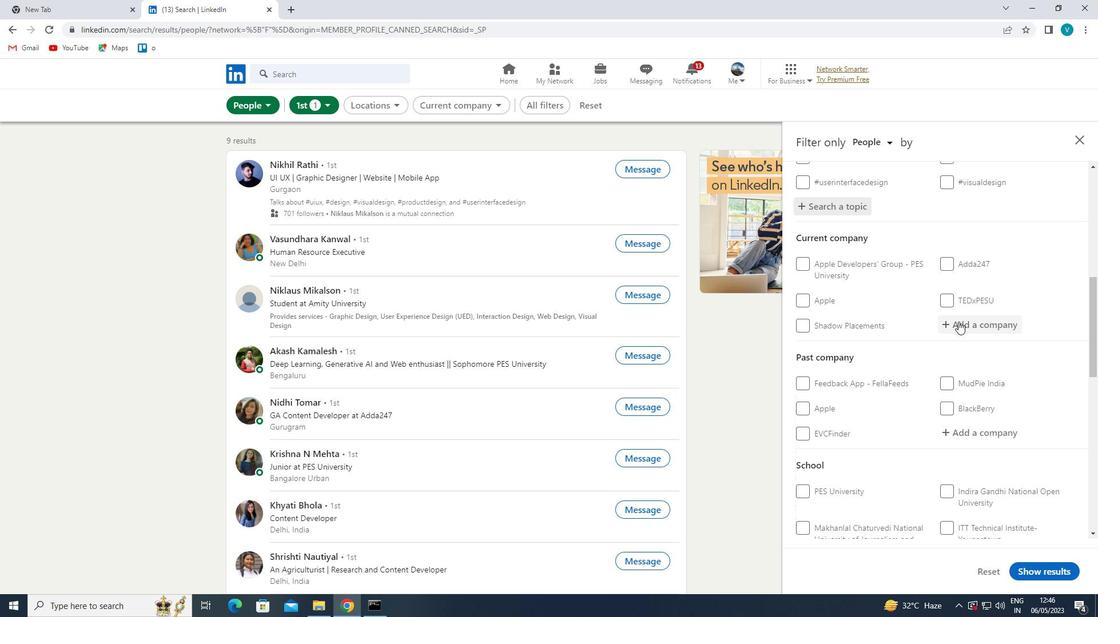 
Action: Mouse moved to (964, 320)
Screenshot: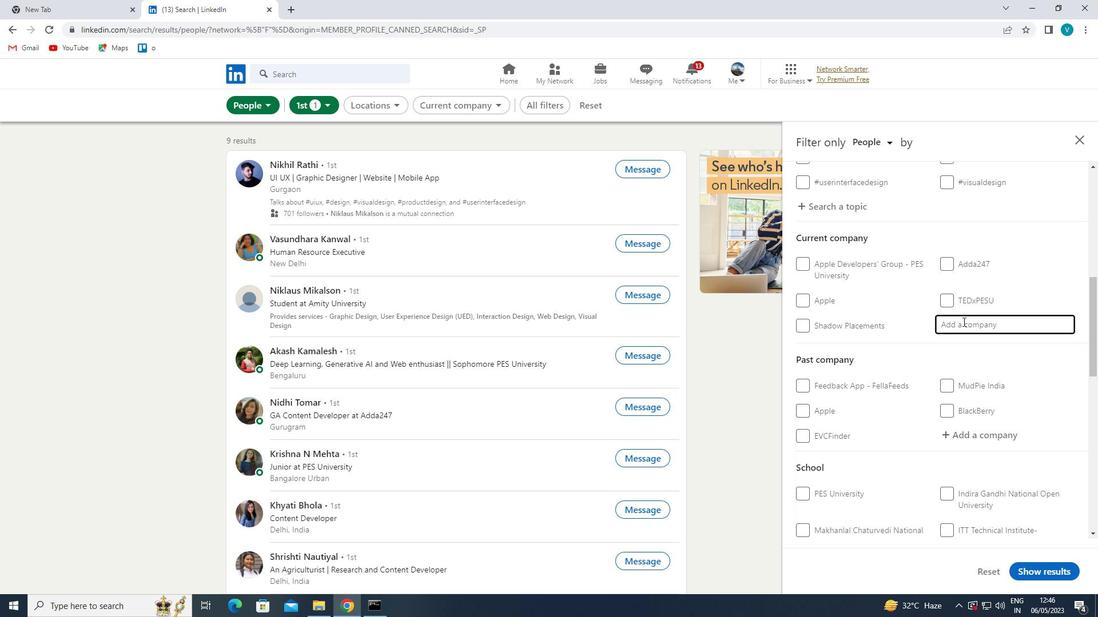 
Action: Key pressed <Key.shift>A
Screenshot: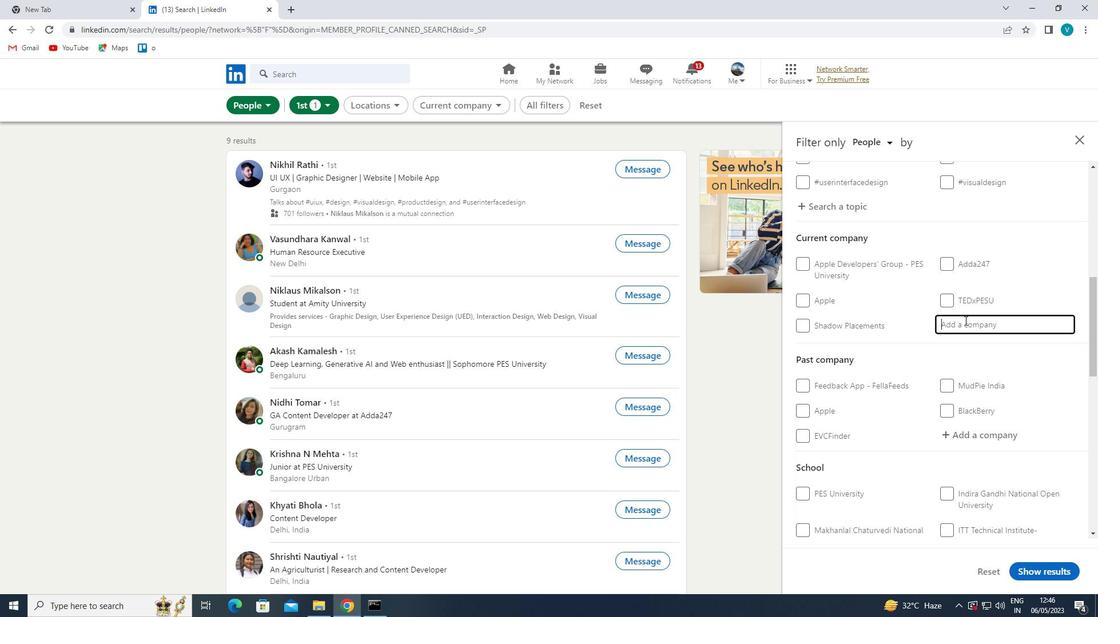 
Action: Mouse moved to (962, 322)
Screenshot: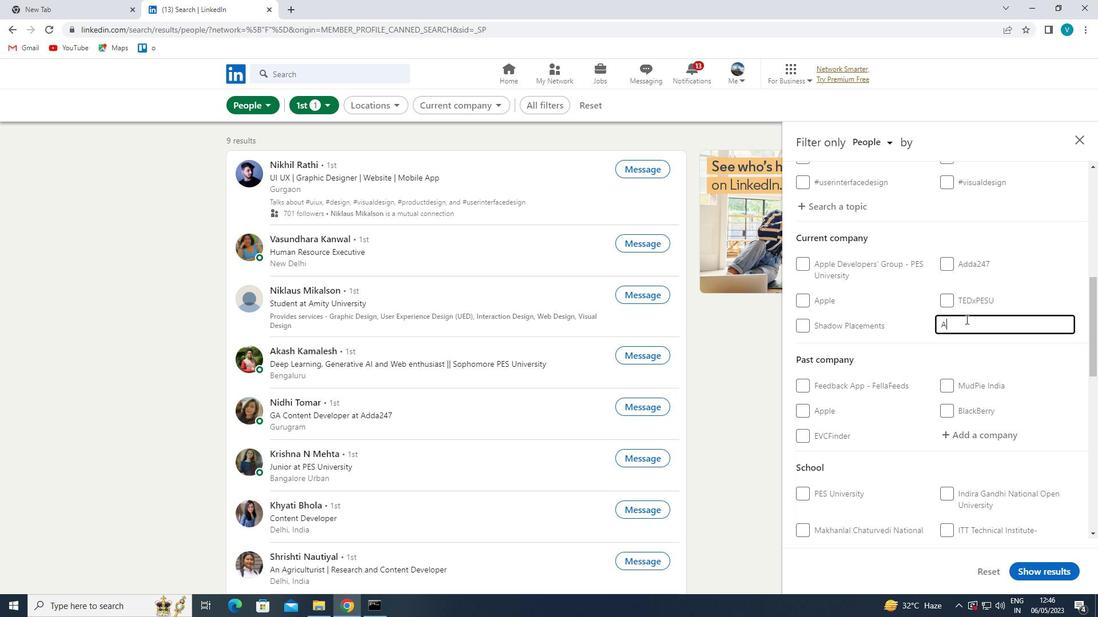 
Action: Key pressed C
Screenshot: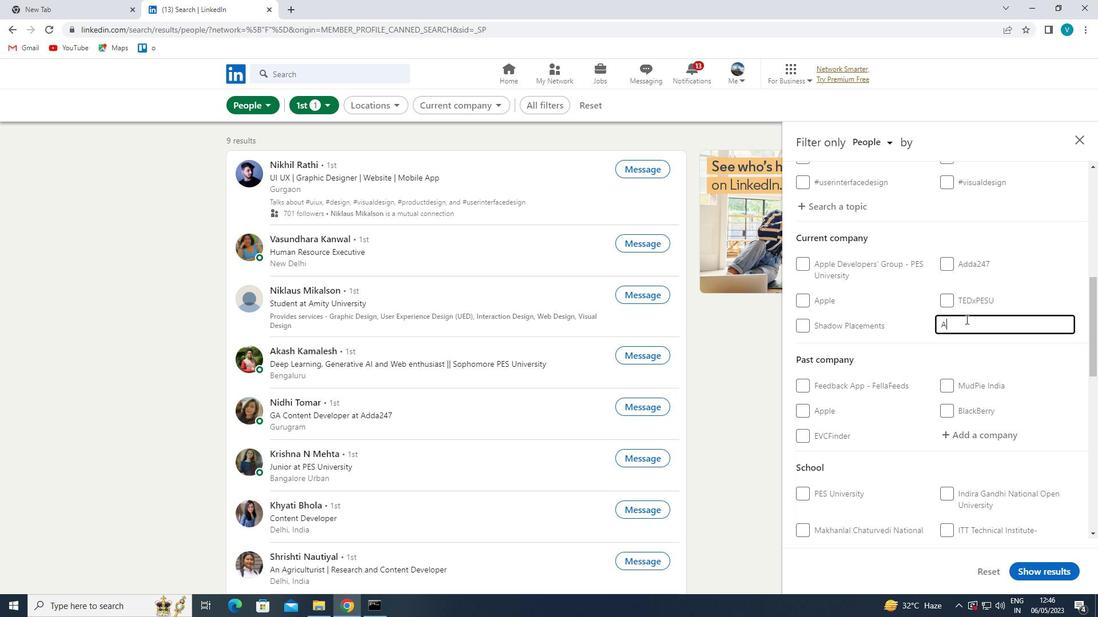 
Action: Mouse moved to (952, 327)
Screenshot: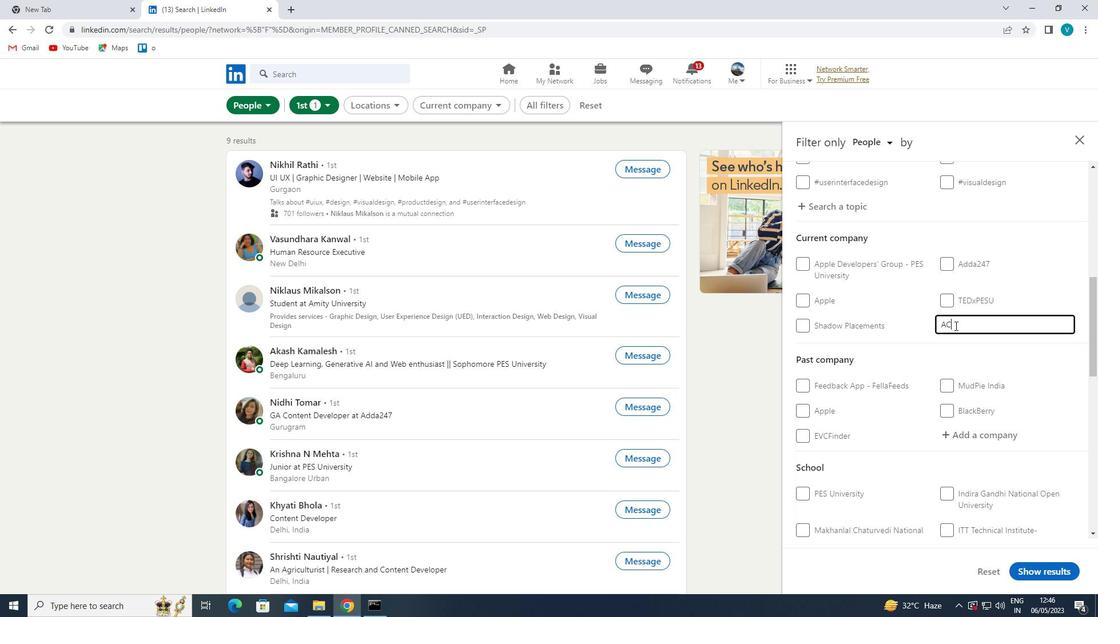 
Action: Key pressed L<Key.space>
Screenshot: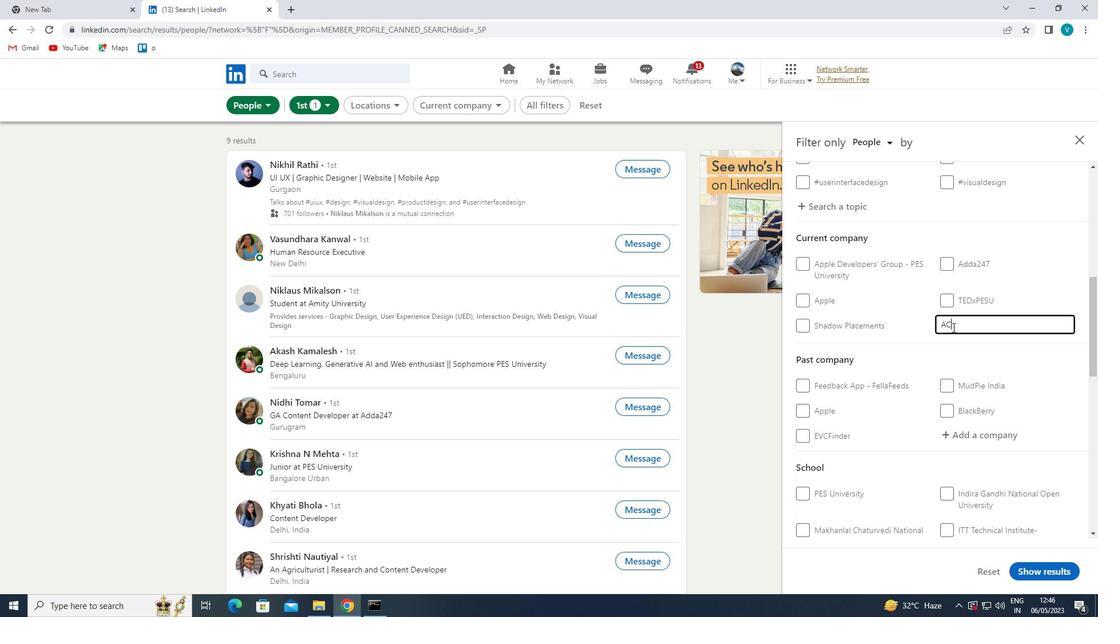 
Action: Mouse moved to (946, 351)
Screenshot: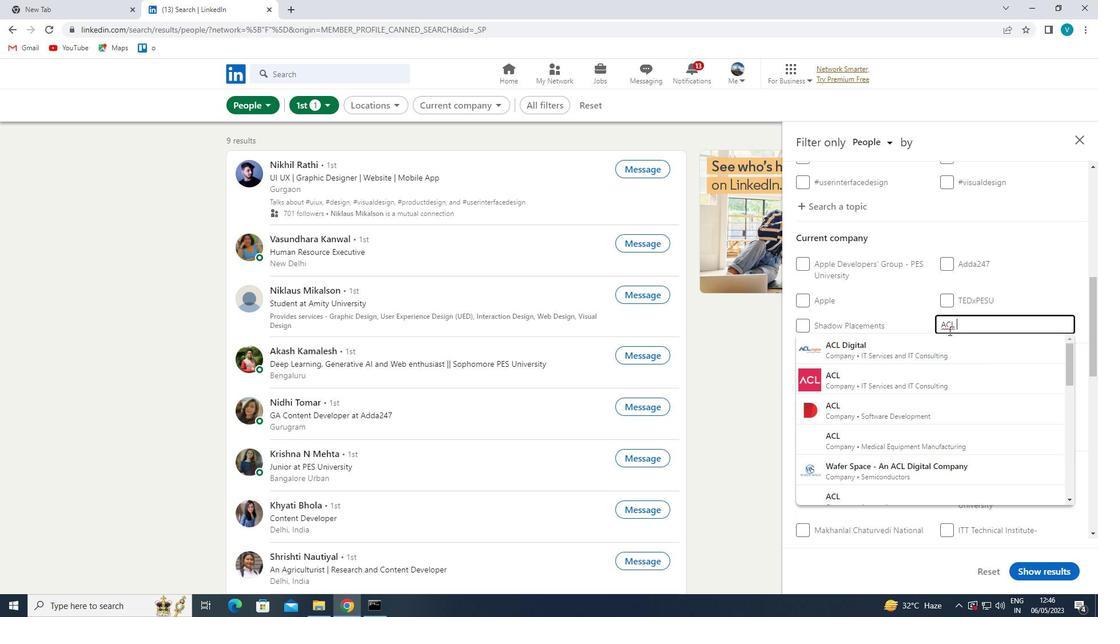 
Action: Mouse pressed left at (946, 351)
Screenshot: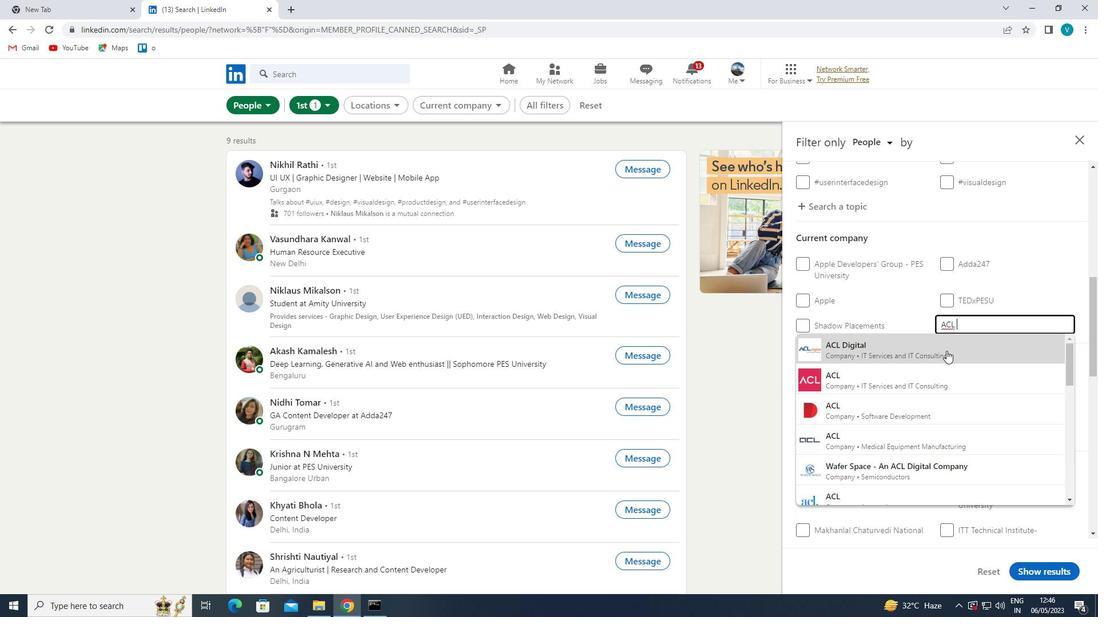 
Action: Mouse moved to (947, 351)
Screenshot: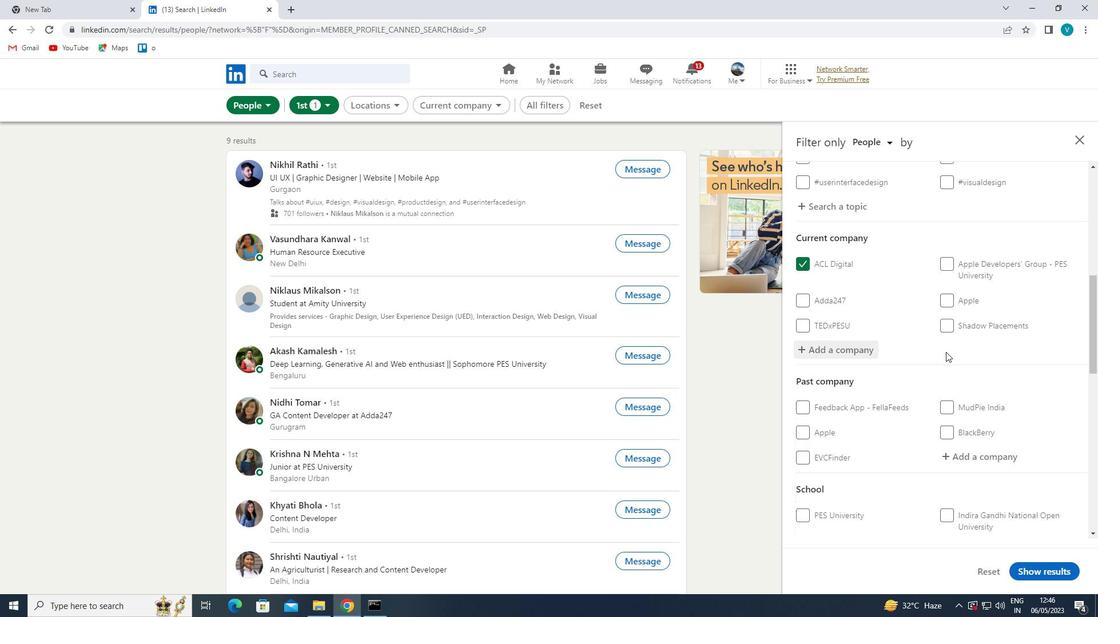 
Action: Mouse scrolled (947, 350) with delta (0, 0)
Screenshot: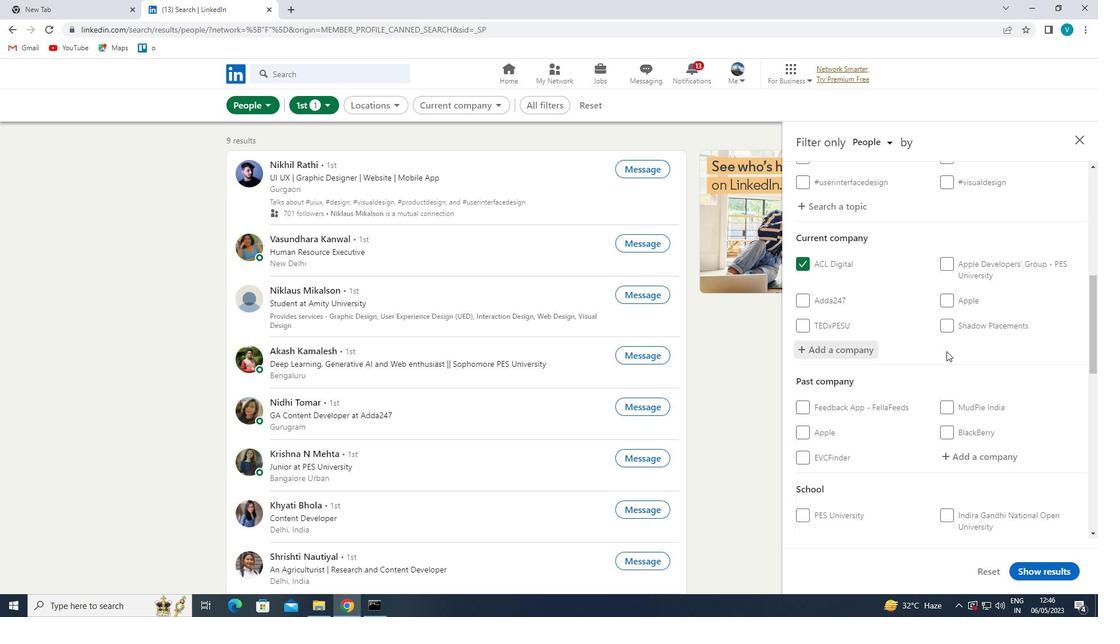 
Action: Mouse moved to (949, 349)
Screenshot: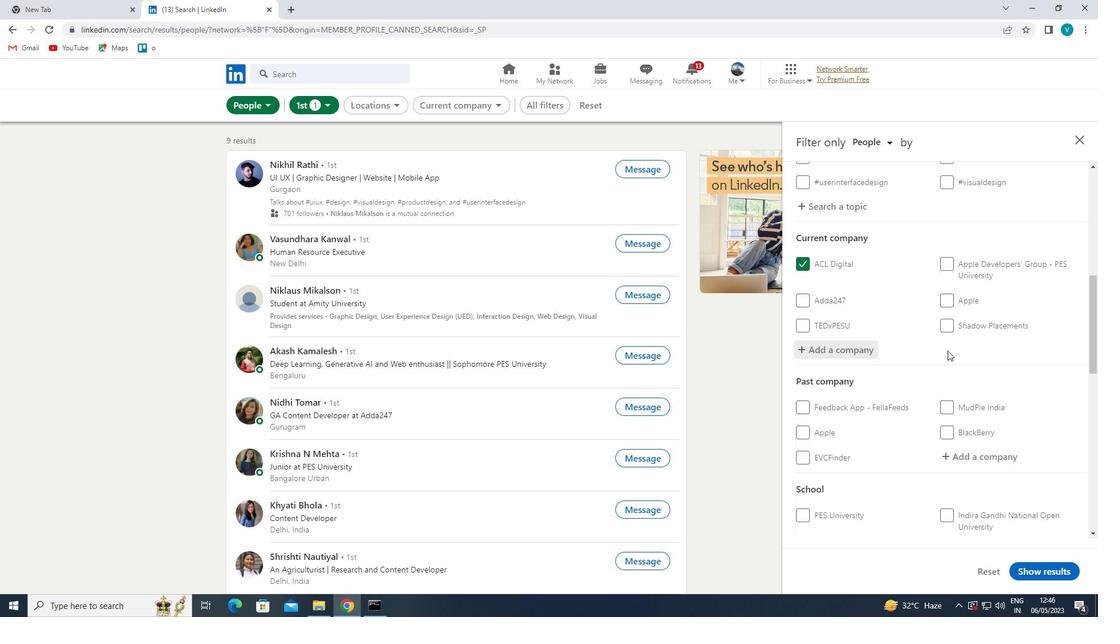 
Action: Mouse scrolled (949, 348) with delta (0, 0)
Screenshot: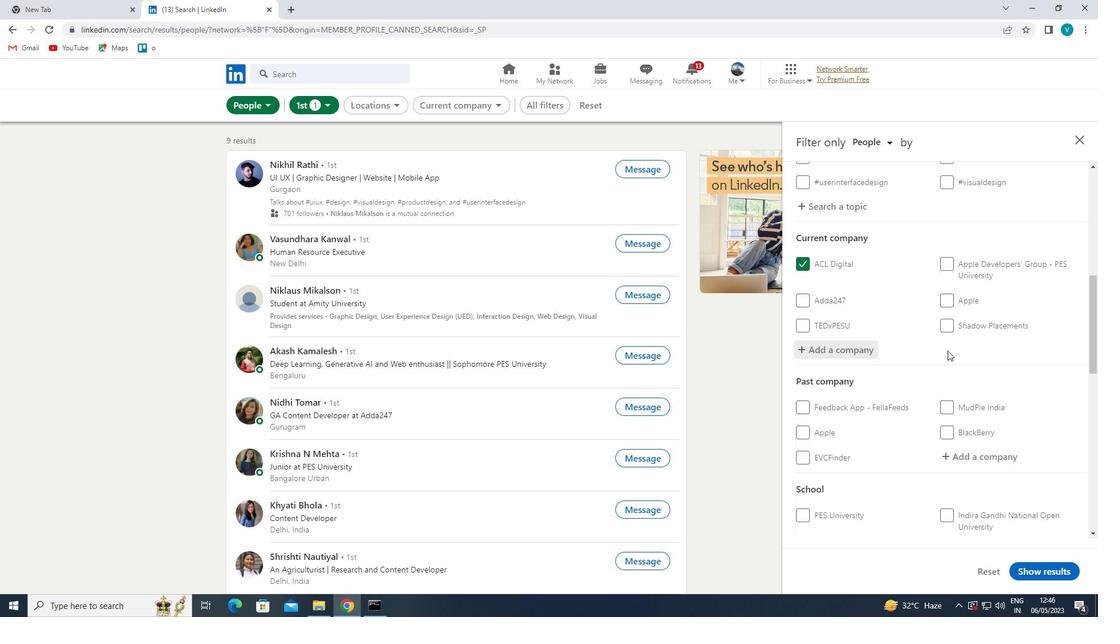 
Action: Mouse moved to (949, 349)
Screenshot: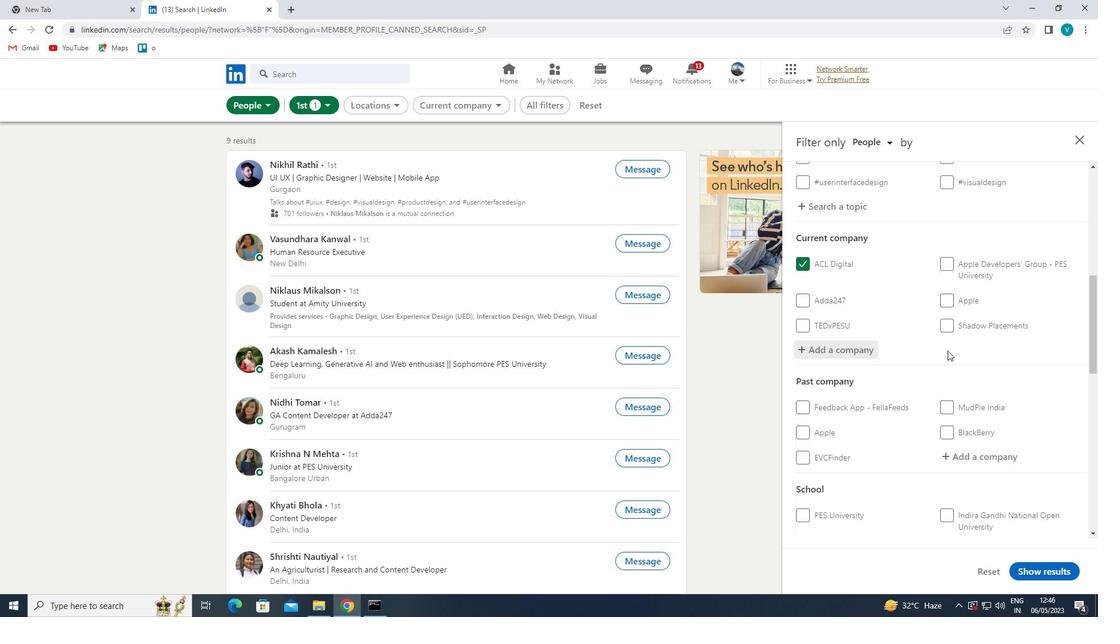 
Action: Mouse scrolled (949, 348) with delta (0, 0)
Screenshot: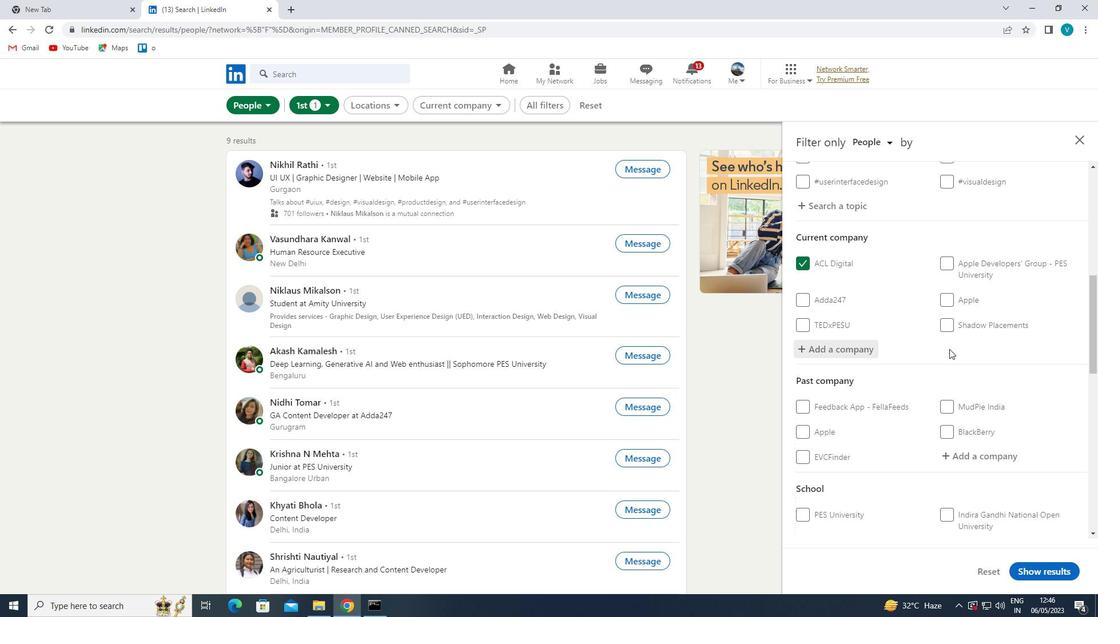
Action: Mouse moved to (951, 348)
Screenshot: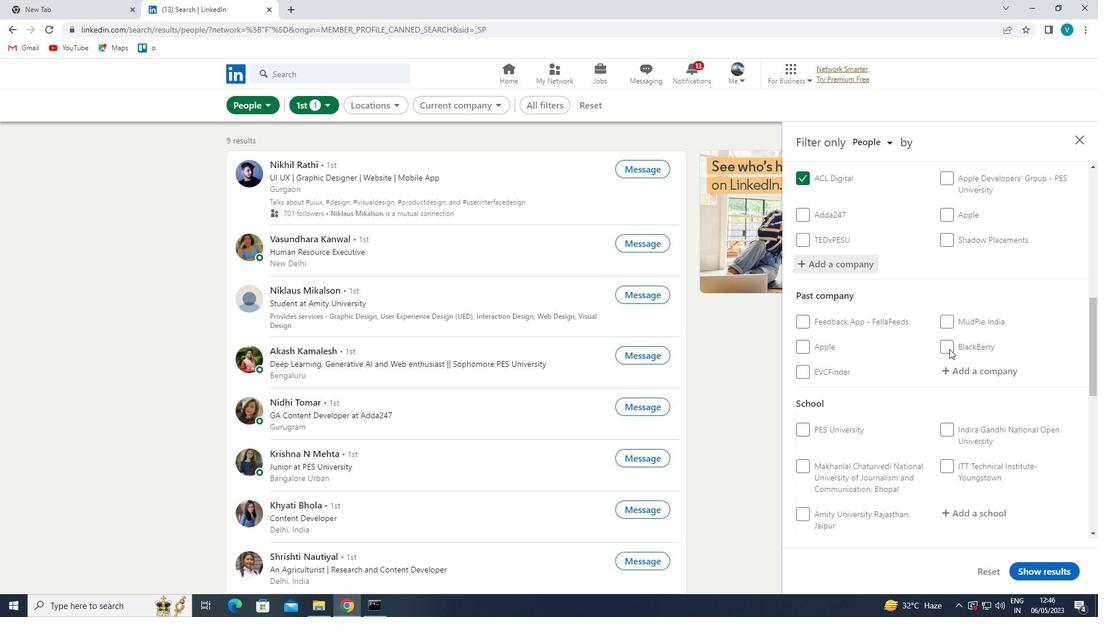 
Action: Mouse scrolled (951, 348) with delta (0, 0)
Screenshot: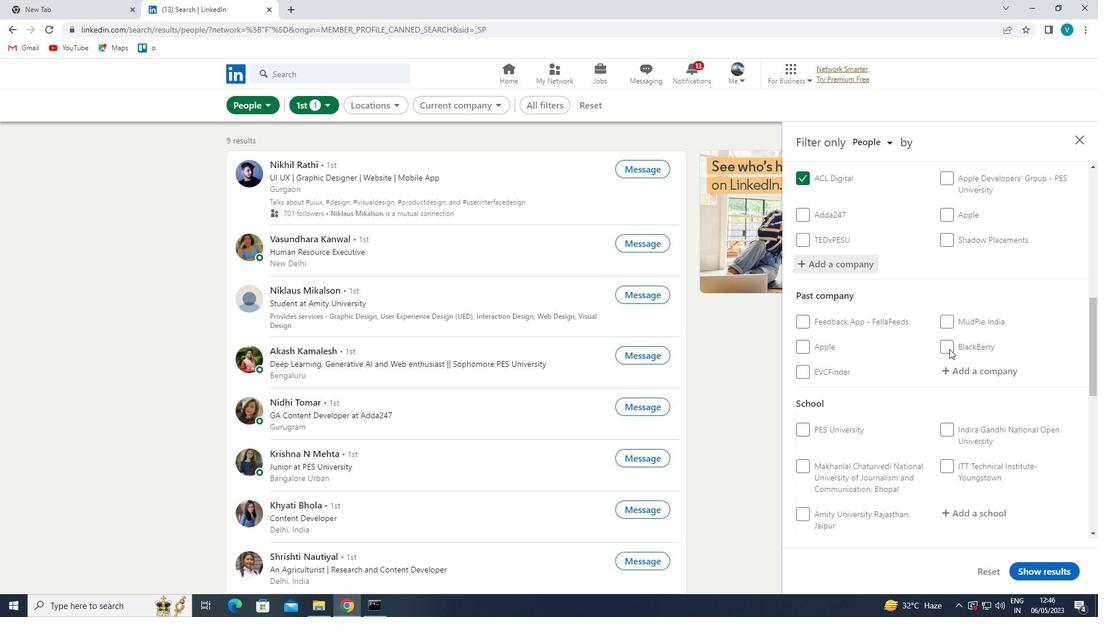 
Action: Mouse moved to (968, 367)
Screenshot: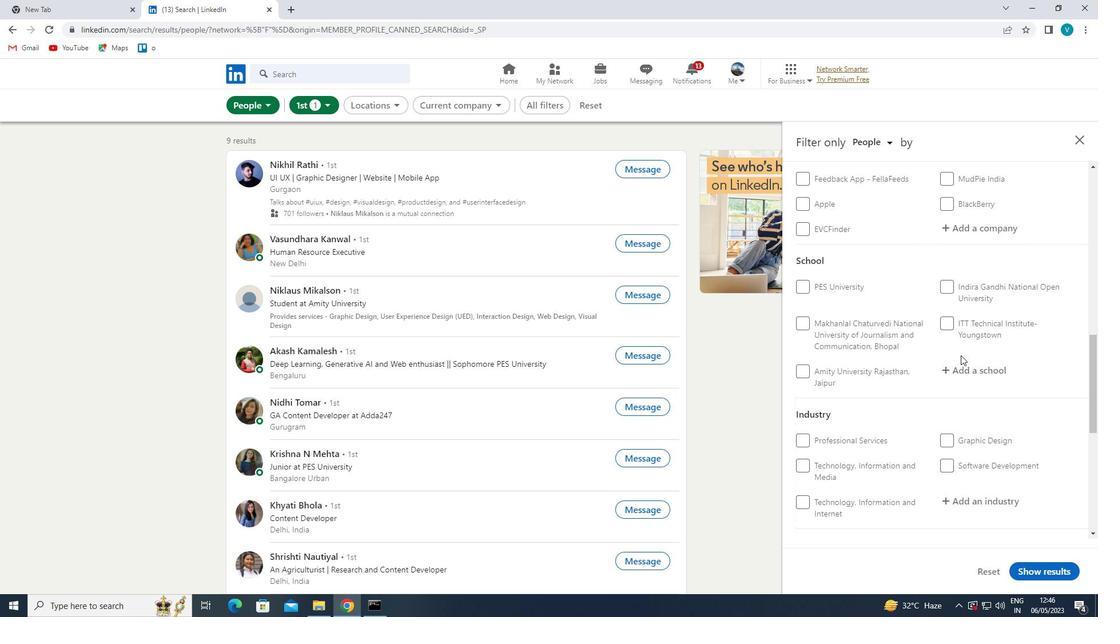 
Action: Mouse pressed left at (968, 367)
Screenshot: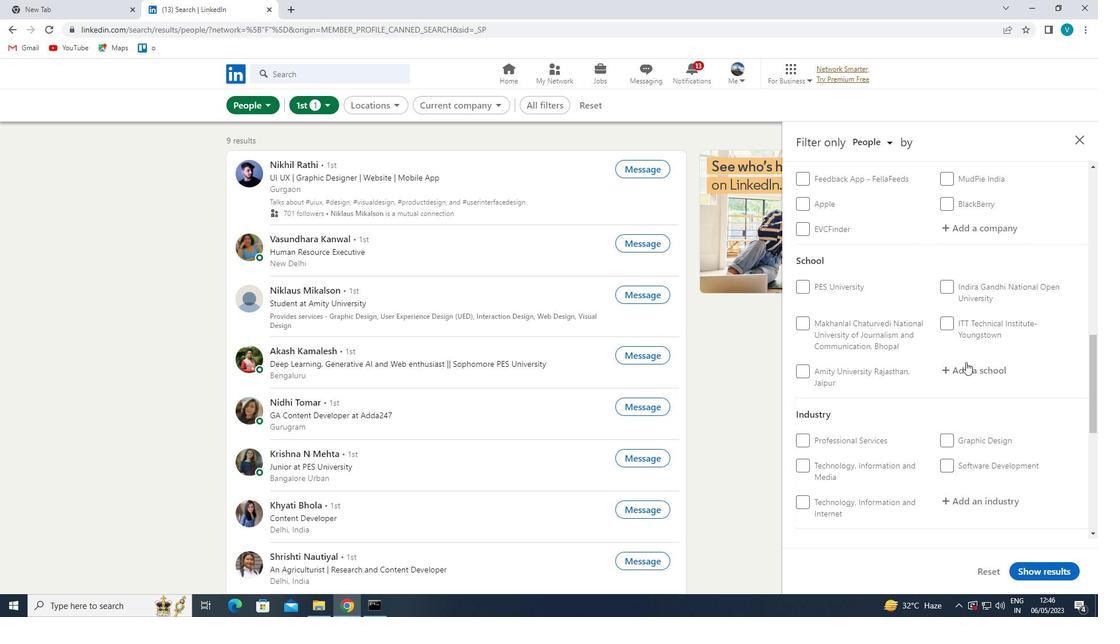 
Action: Mouse moved to (970, 367)
Screenshot: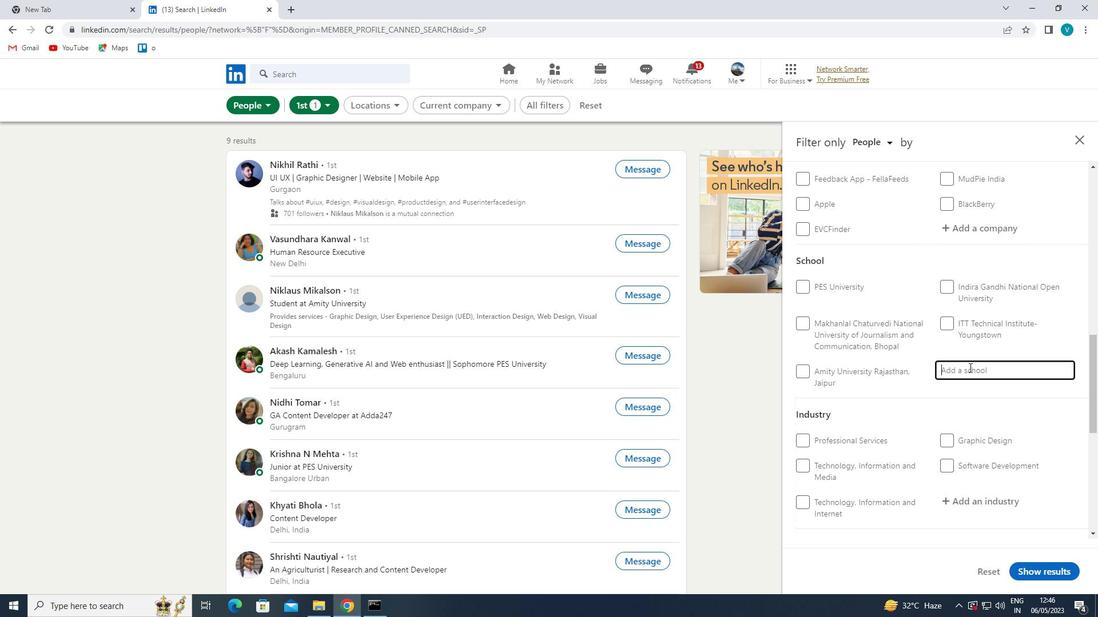 
Action: Key pressed <Key.shift>ADHIPARASAKTHI<Key.space>
Screenshot: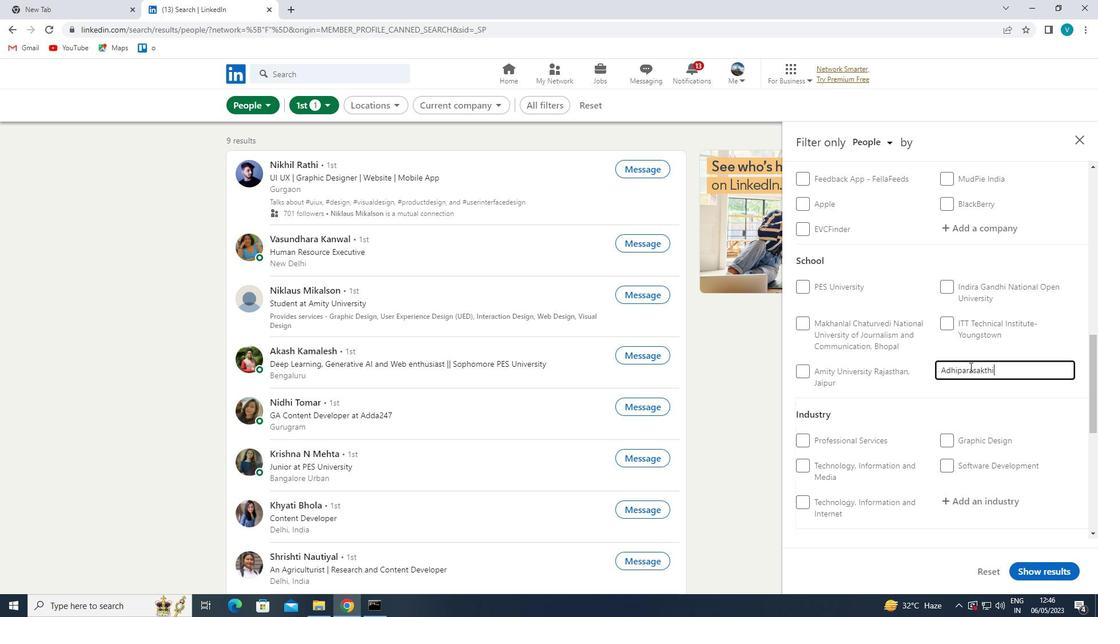 
Action: Mouse moved to (956, 392)
Screenshot: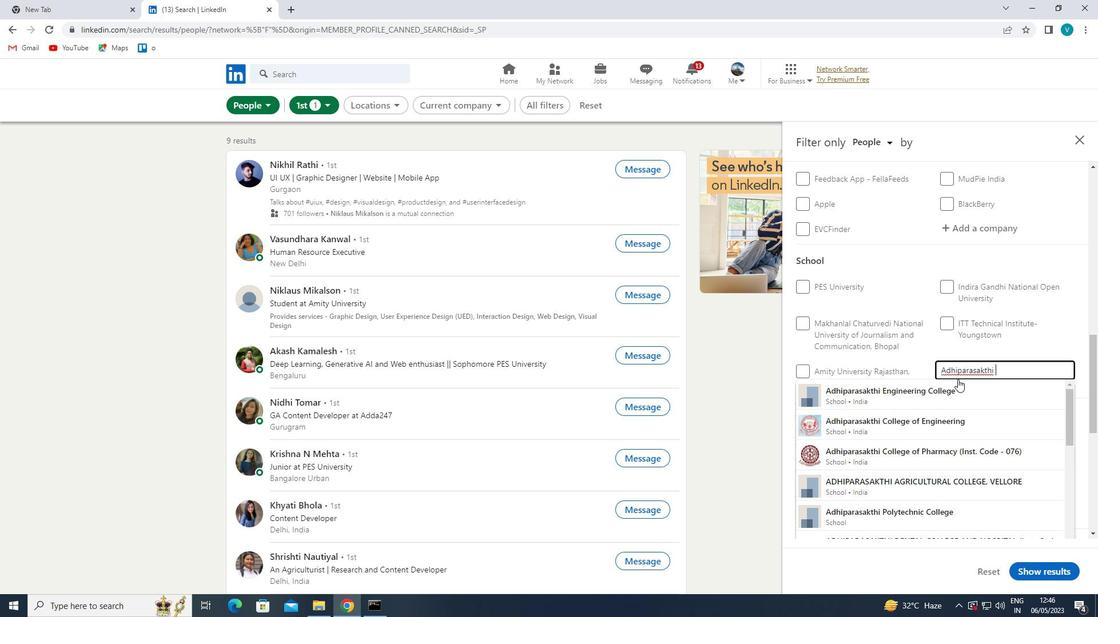 
Action: Mouse pressed left at (956, 392)
Screenshot: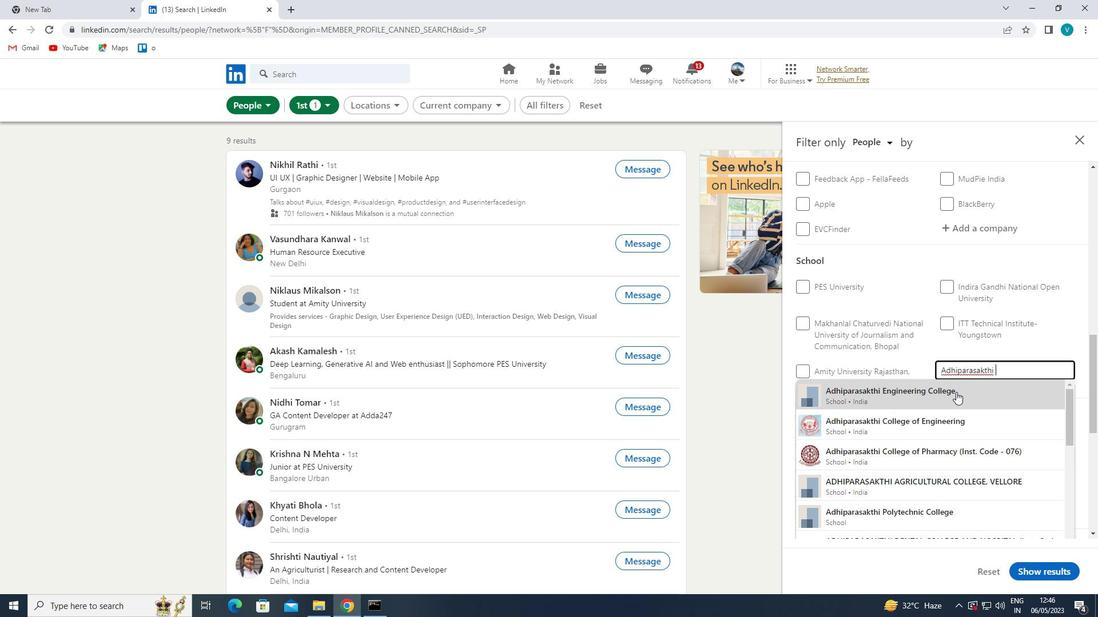 
Action: Mouse moved to (960, 390)
Screenshot: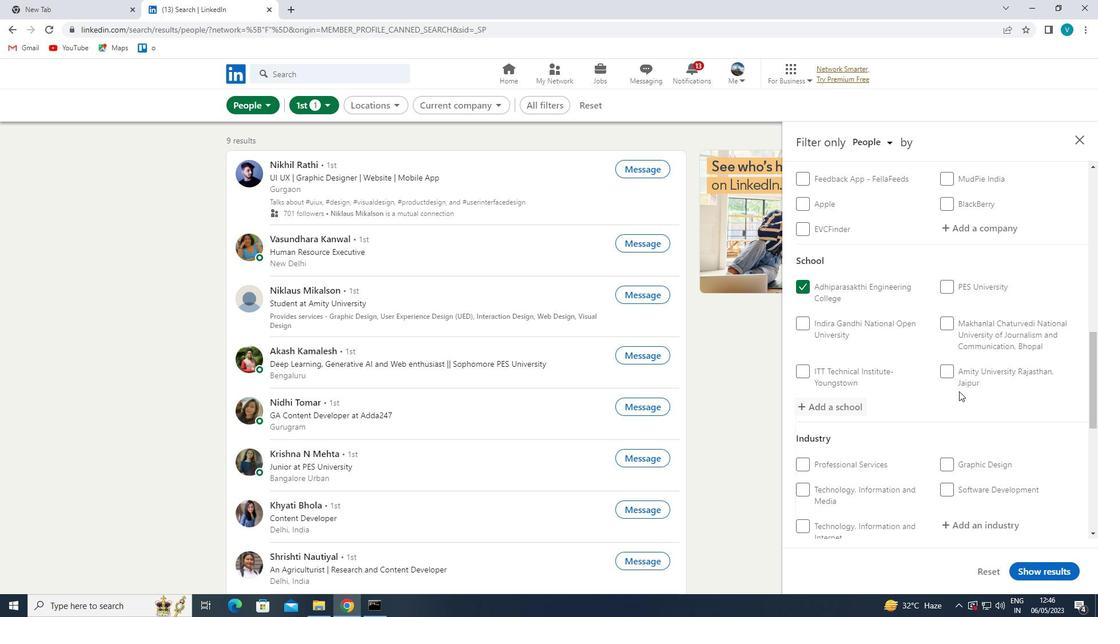 
Action: Mouse scrolled (960, 390) with delta (0, 0)
Screenshot: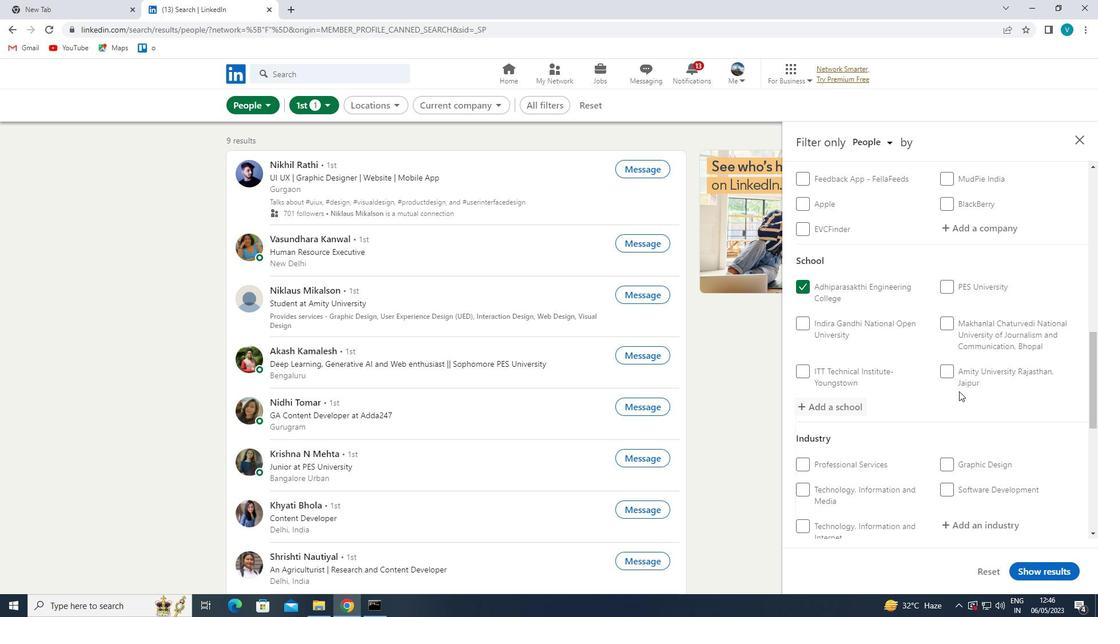
Action: Mouse moved to (960, 395)
Screenshot: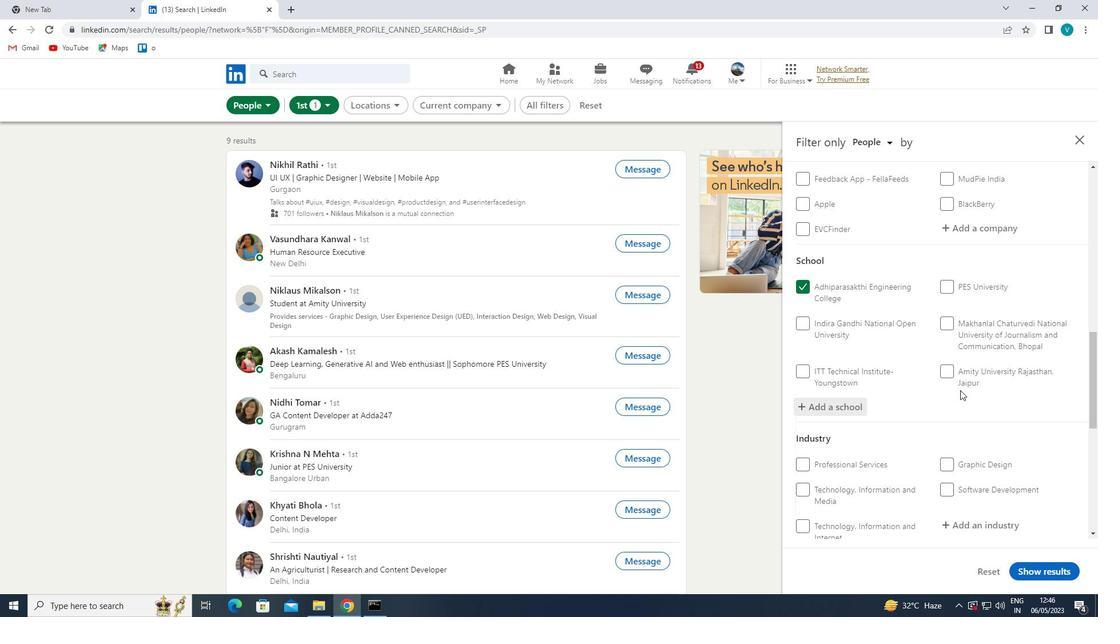 
Action: Mouse scrolled (960, 394) with delta (0, 0)
Screenshot: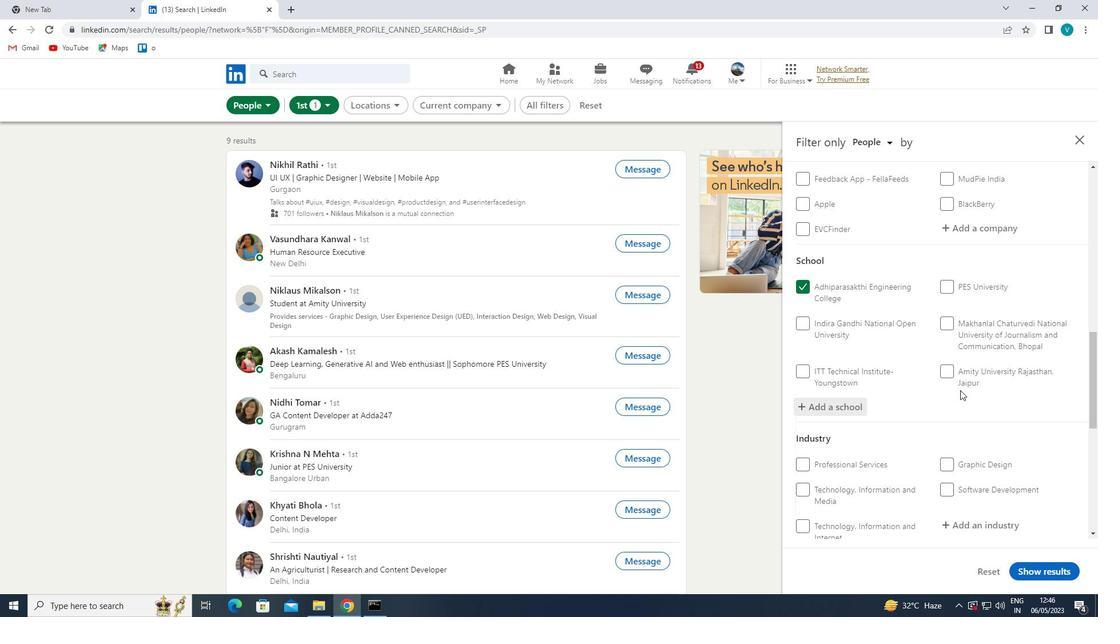
Action: Mouse moved to (960, 395)
Screenshot: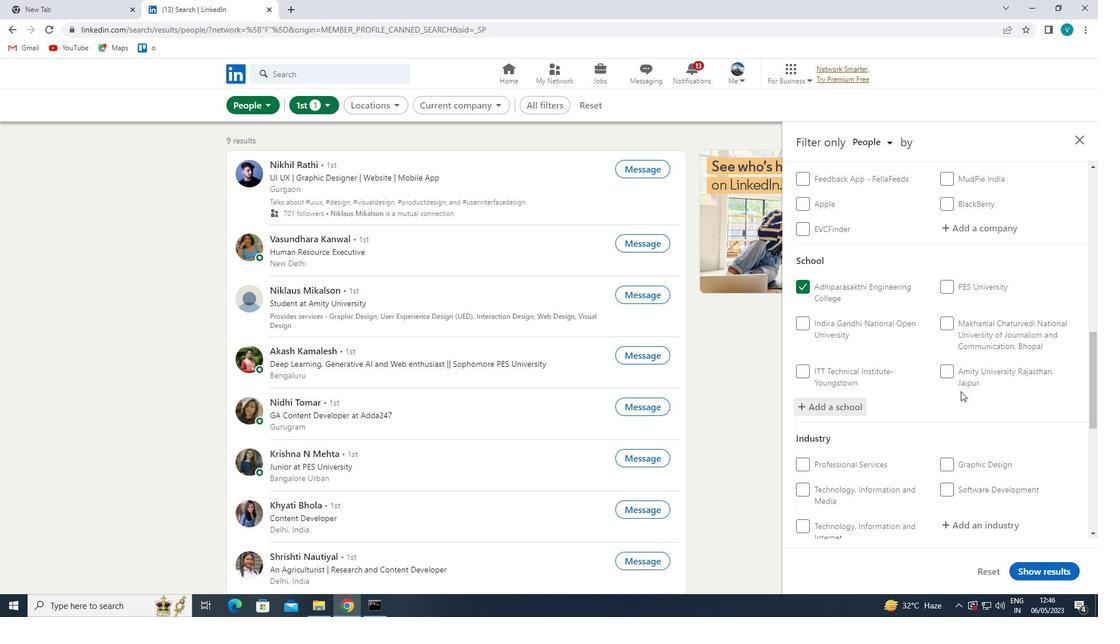
Action: Mouse scrolled (960, 395) with delta (0, 0)
Screenshot: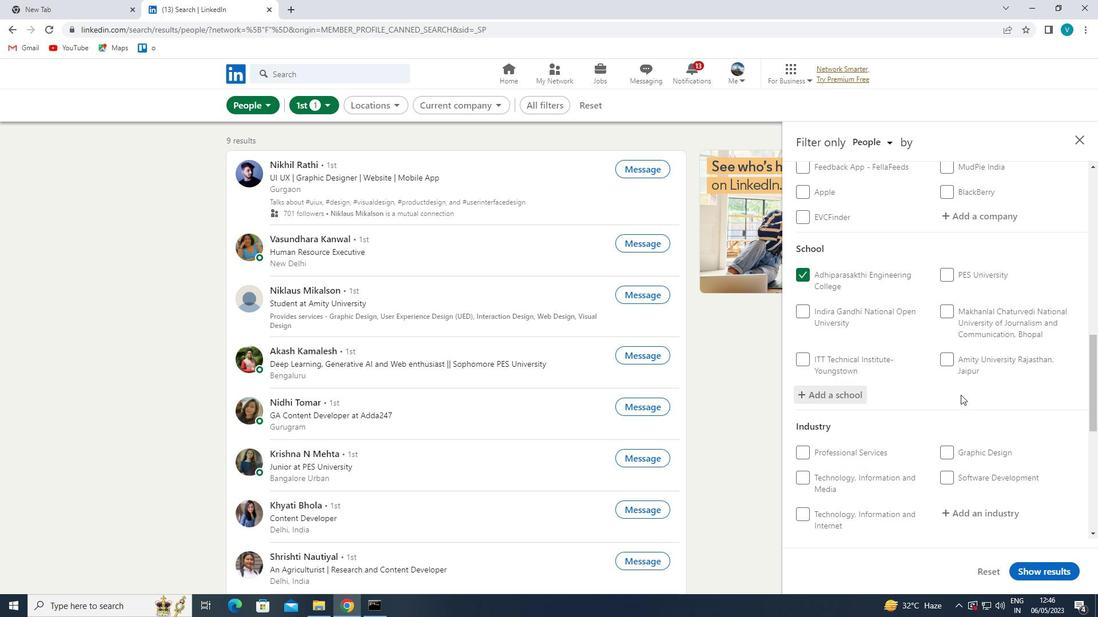 
Action: Mouse moved to (971, 356)
Screenshot: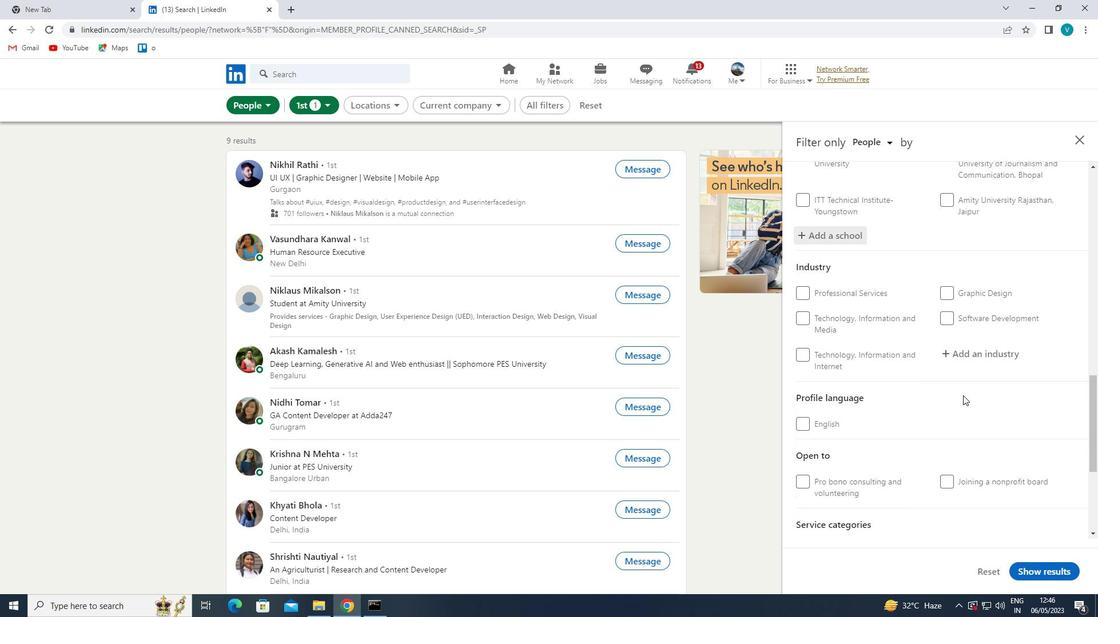 
Action: Mouse pressed left at (971, 356)
Screenshot: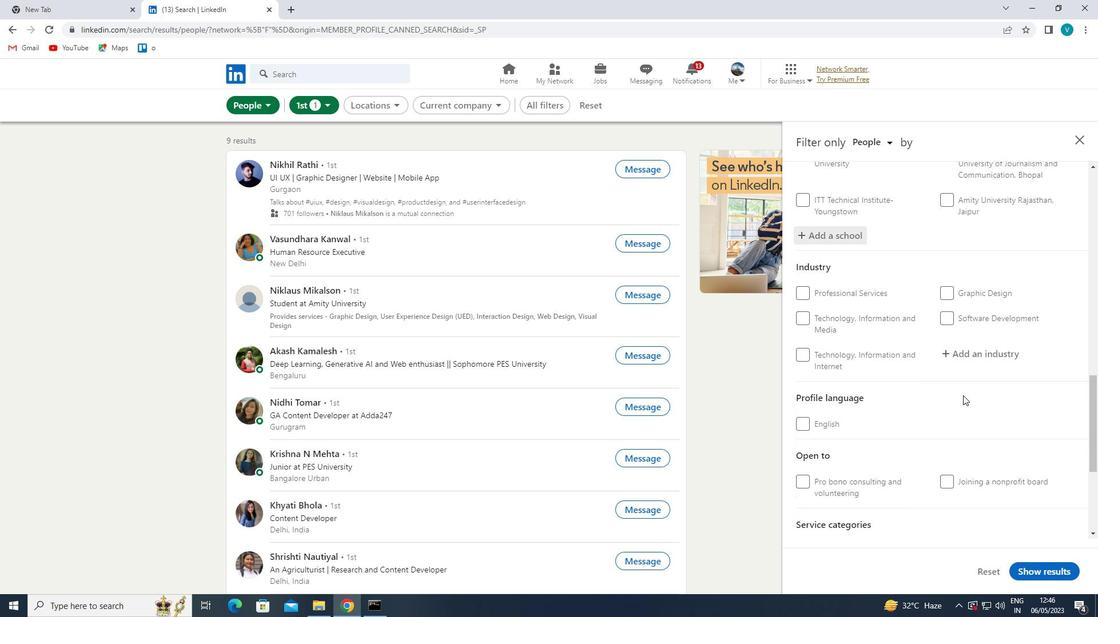 
Action: Mouse moved to (969, 356)
Screenshot: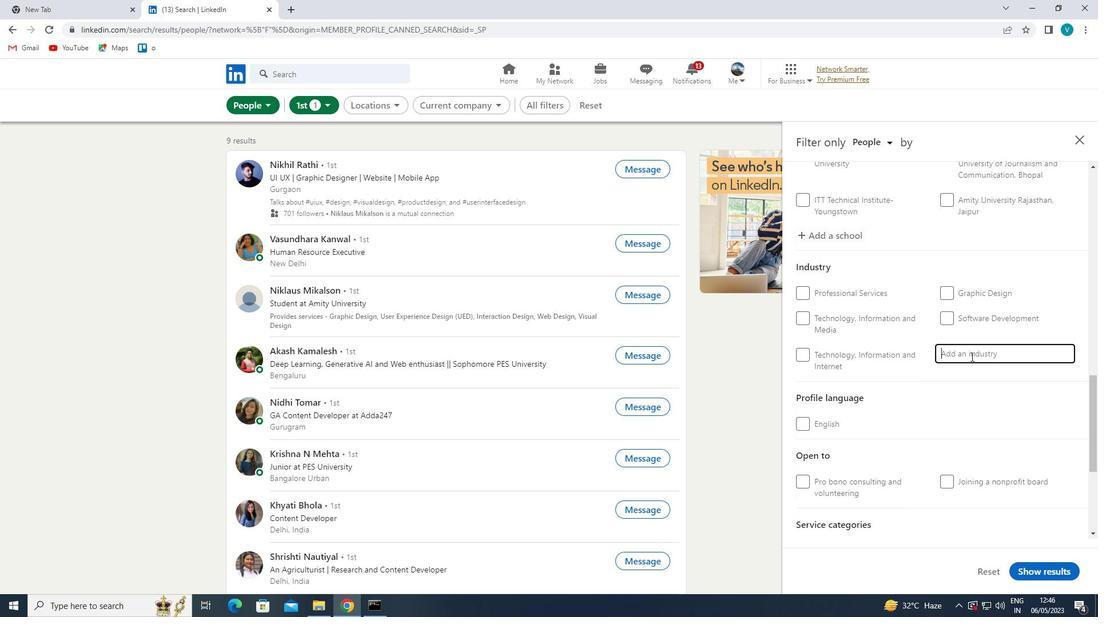 
Action: Key pressed <Key.shift>NEWSPAP
Screenshot: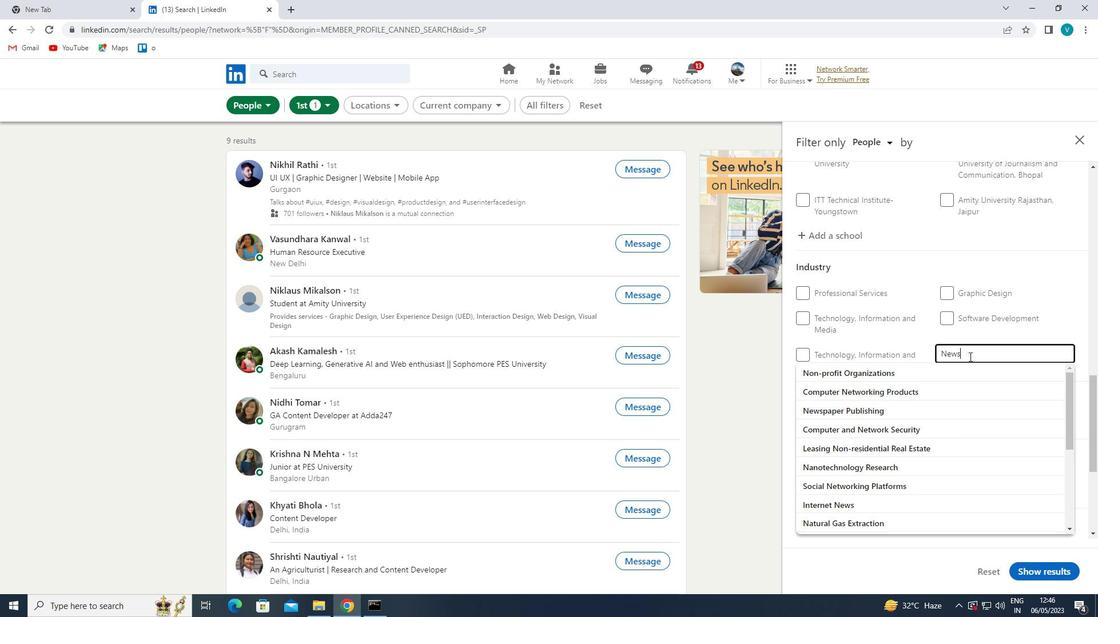 
Action: Mouse moved to (948, 372)
Screenshot: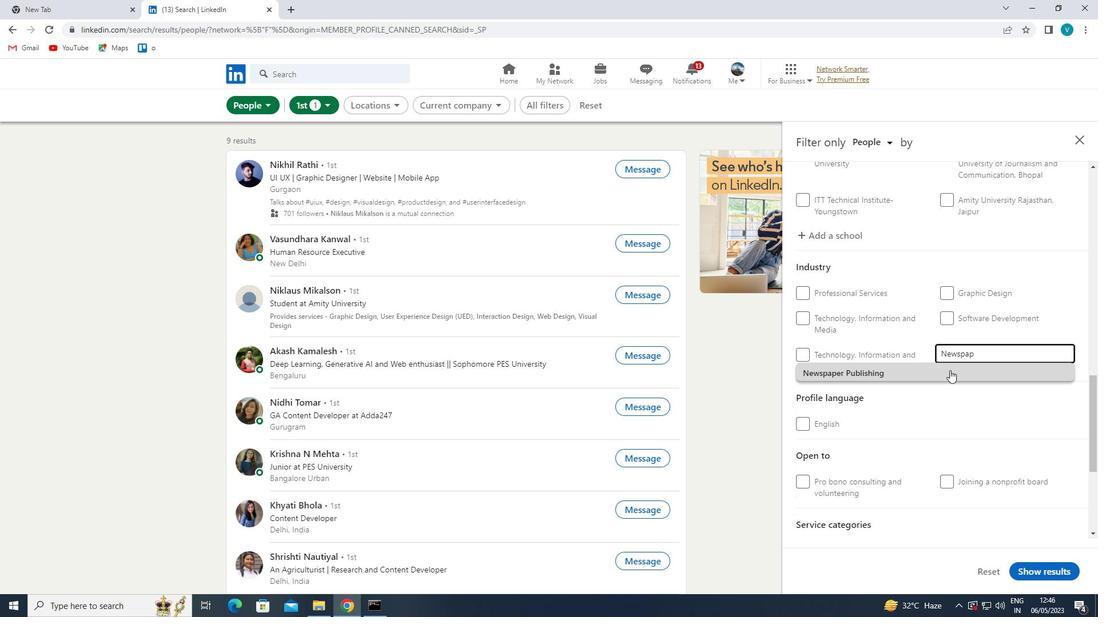 
Action: Mouse pressed left at (948, 372)
Screenshot: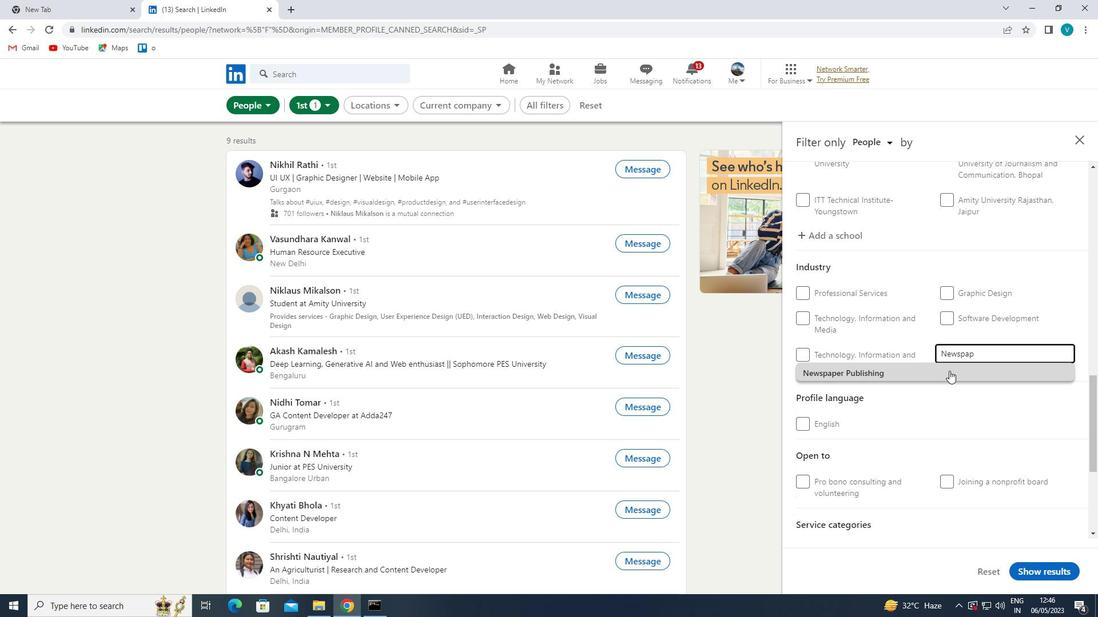 
Action: Mouse moved to (948, 372)
Screenshot: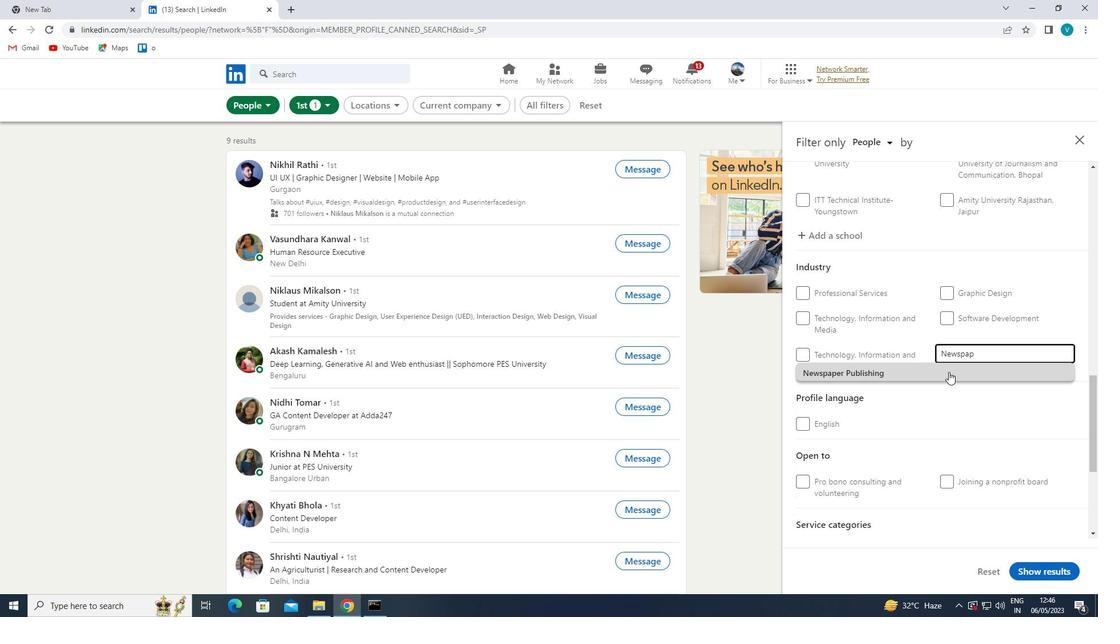 
Action: Mouse scrolled (948, 371) with delta (0, 0)
Screenshot: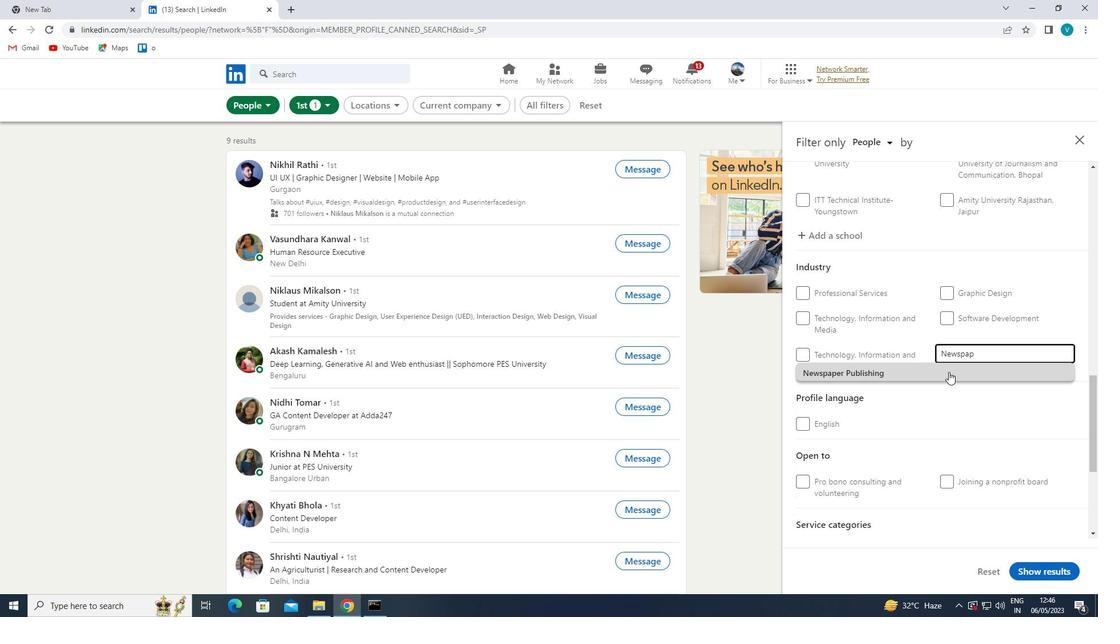 
Action: Mouse moved to (950, 377)
Screenshot: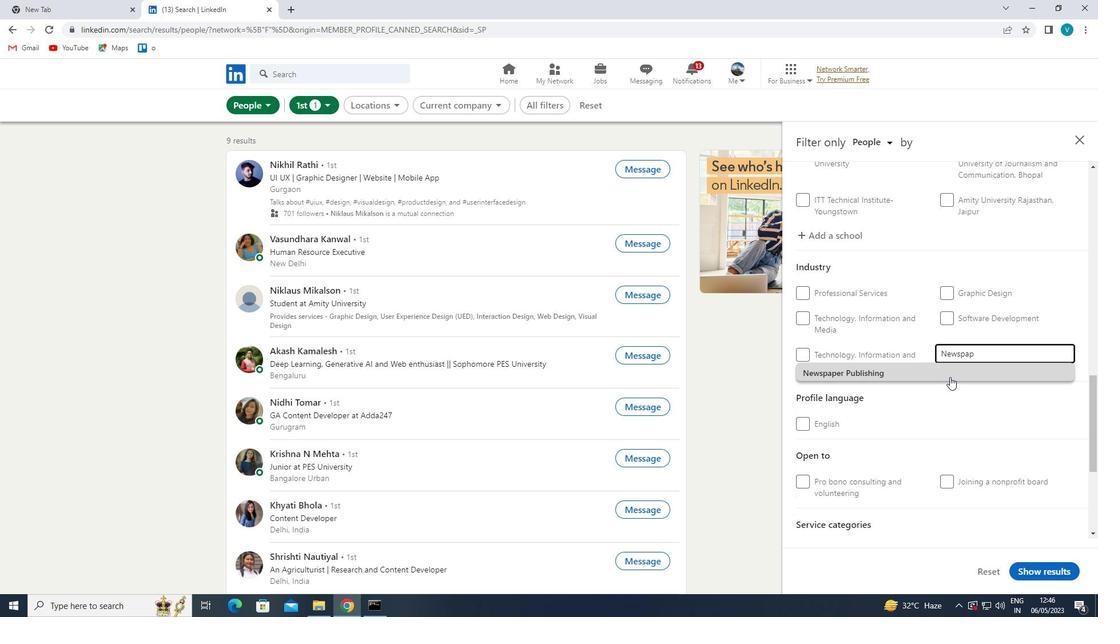 
Action: Mouse scrolled (950, 376) with delta (0, 0)
Screenshot: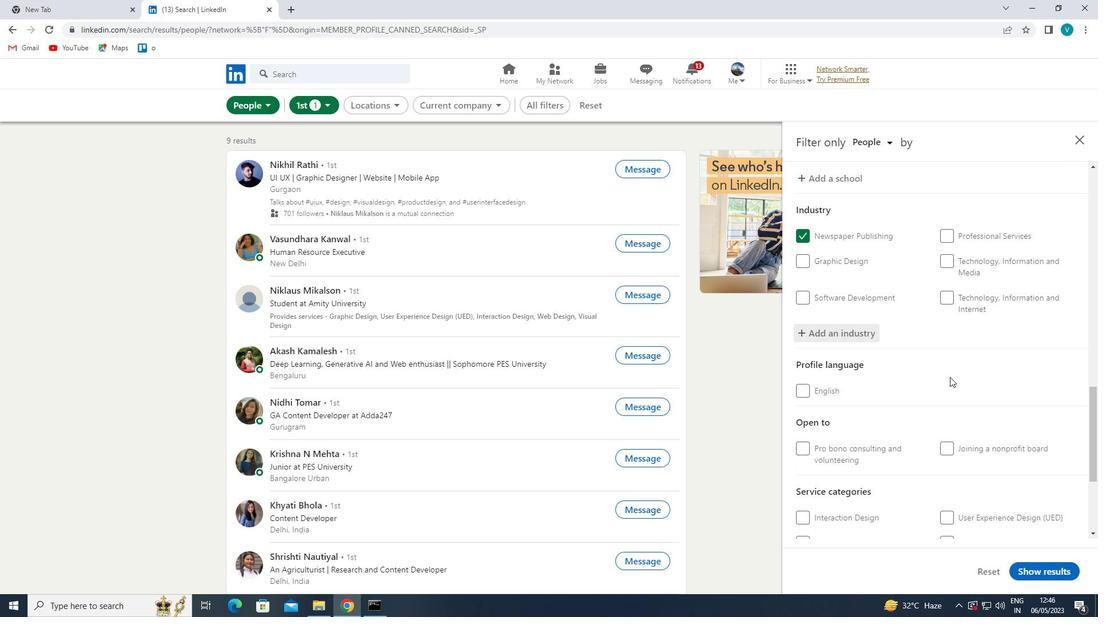 
Action: Mouse scrolled (950, 376) with delta (0, 0)
Screenshot: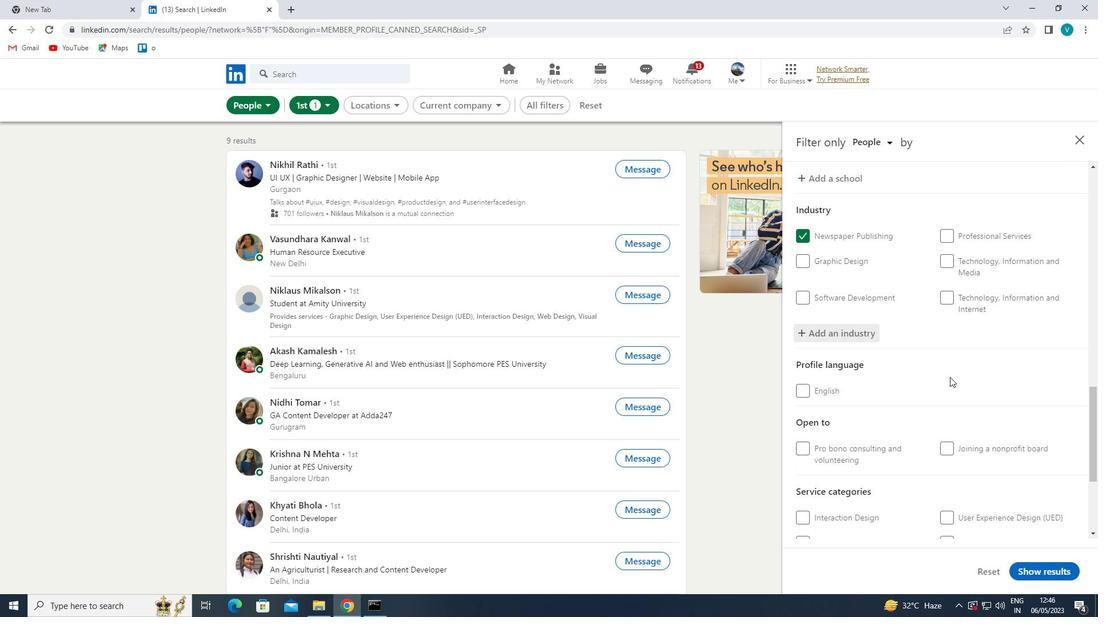 
Action: Mouse moved to (950, 378)
Screenshot: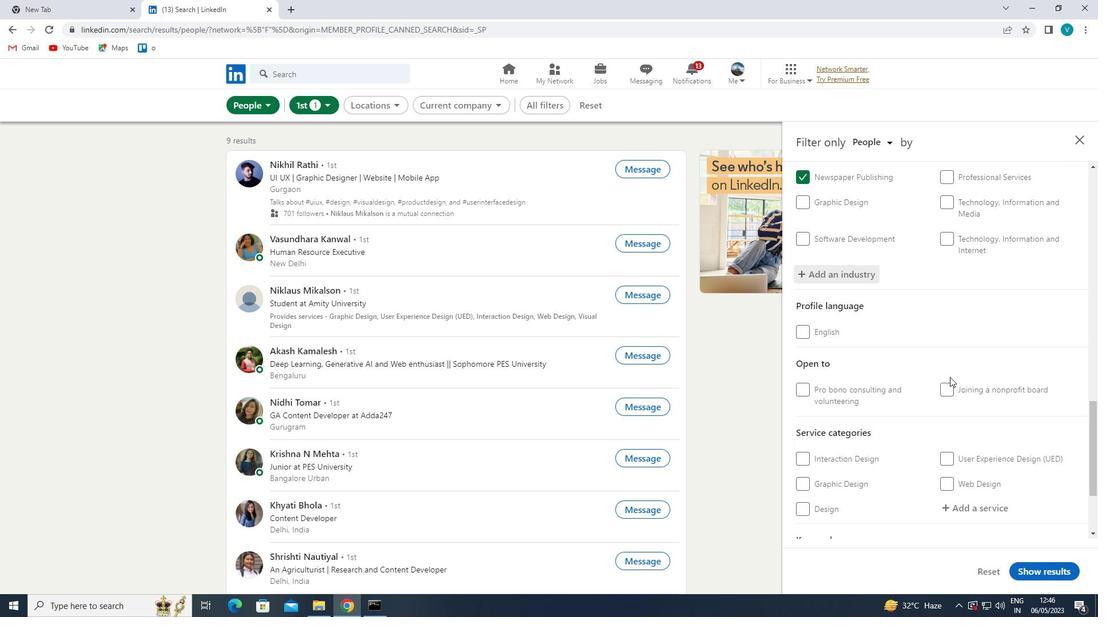 
Action: Mouse scrolled (950, 377) with delta (0, 0)
Screenshot: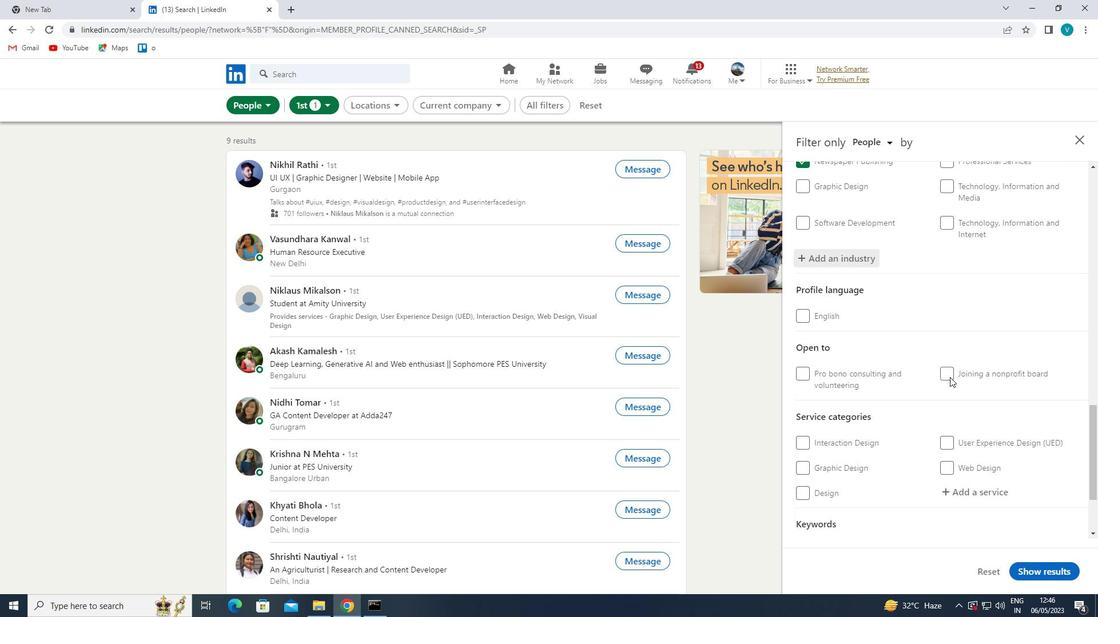 
Action: Mouse moved to (952, 378)
Screenshot: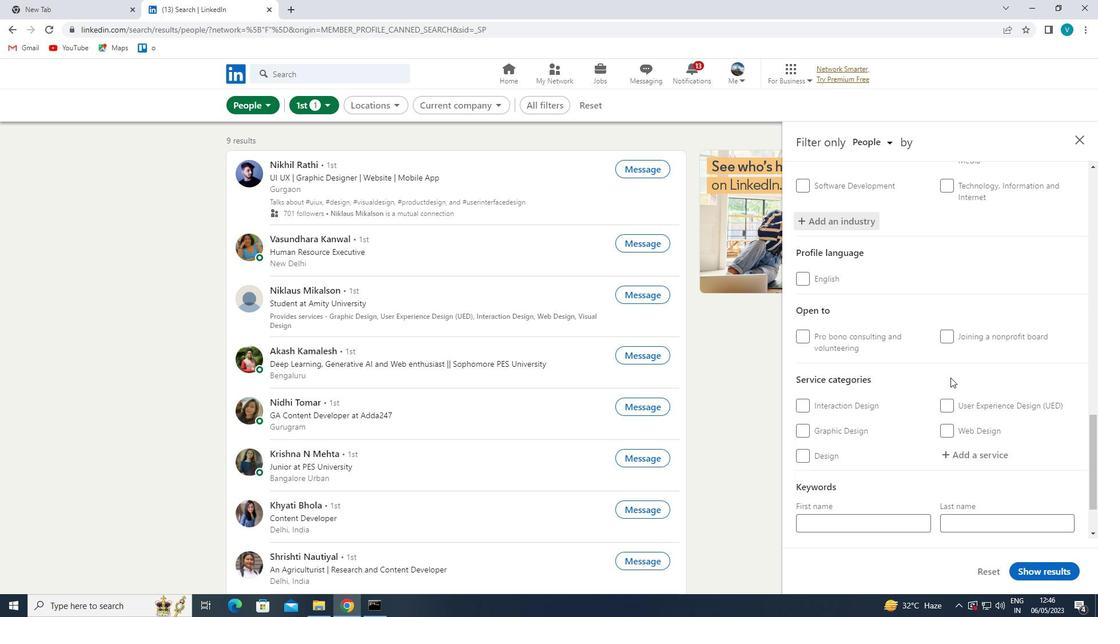 
Action: Mouse scrolled (952, 377) with delta (0, 0)
Screenshot: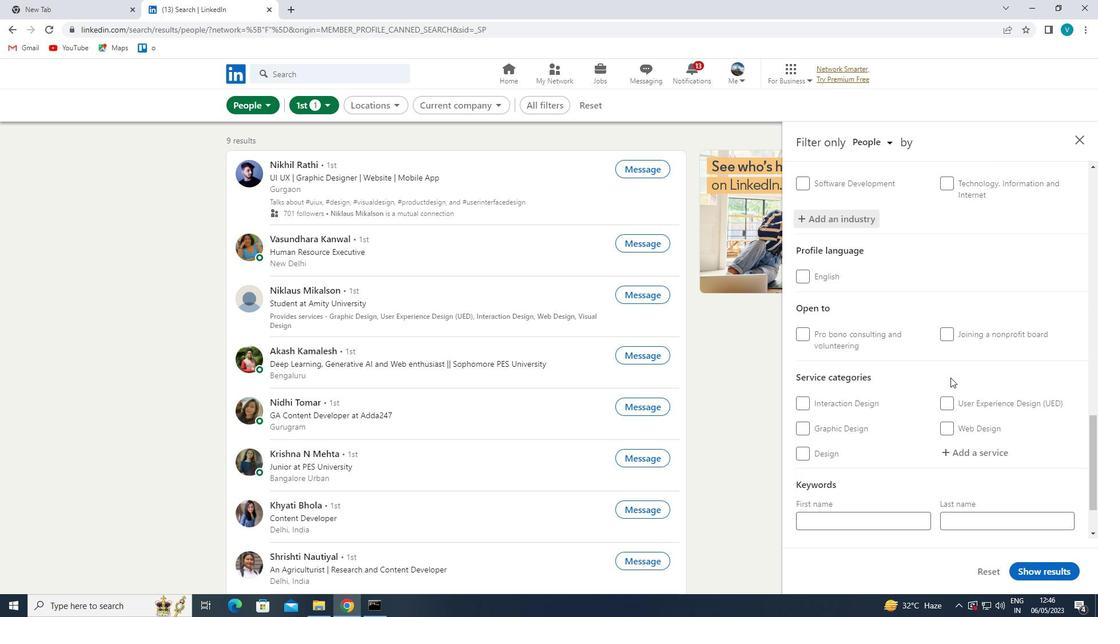
Action: Mouse moved to (963, 371)
Screenshot: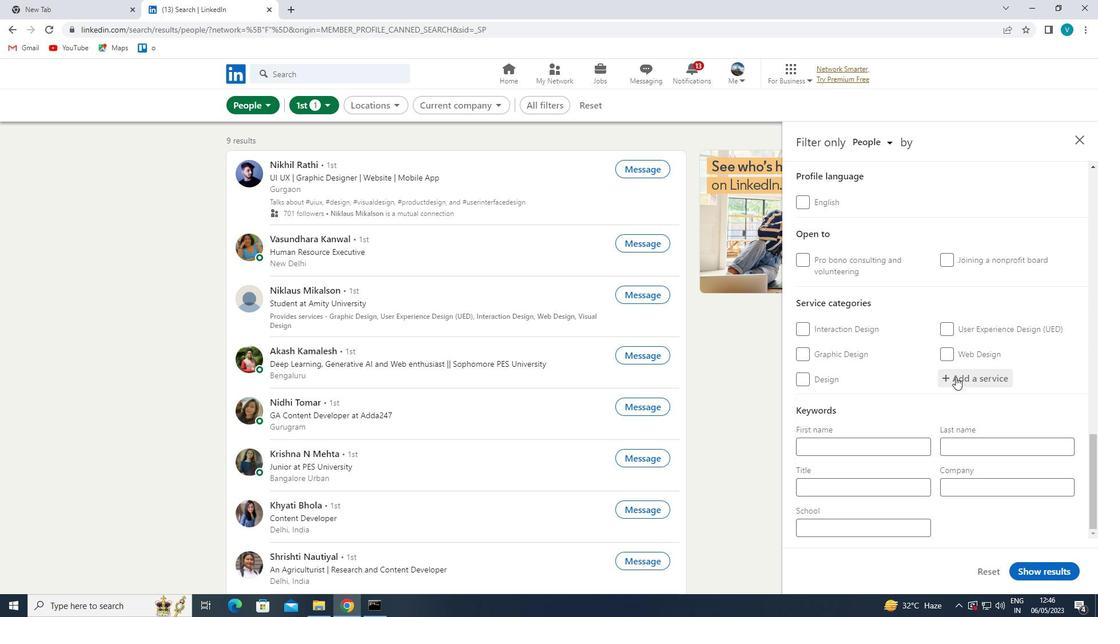 
Action: Mouse pressed left at (963, 371)
Screenshot: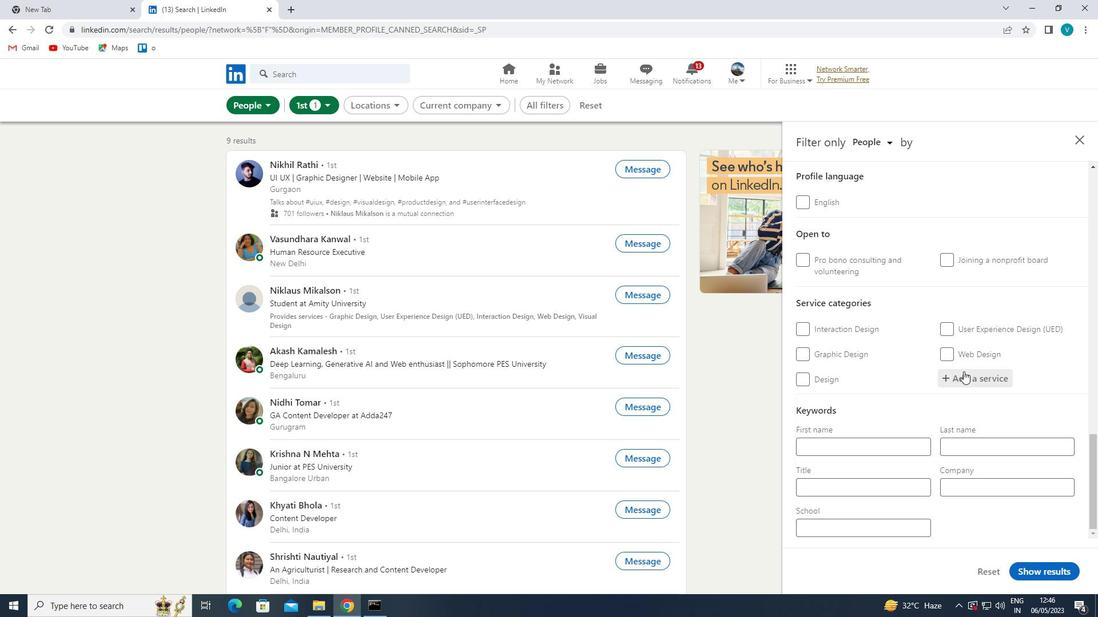 
Action: Key pressed <Key.shift>COMMERCIAL<Key.space>
Screenshot: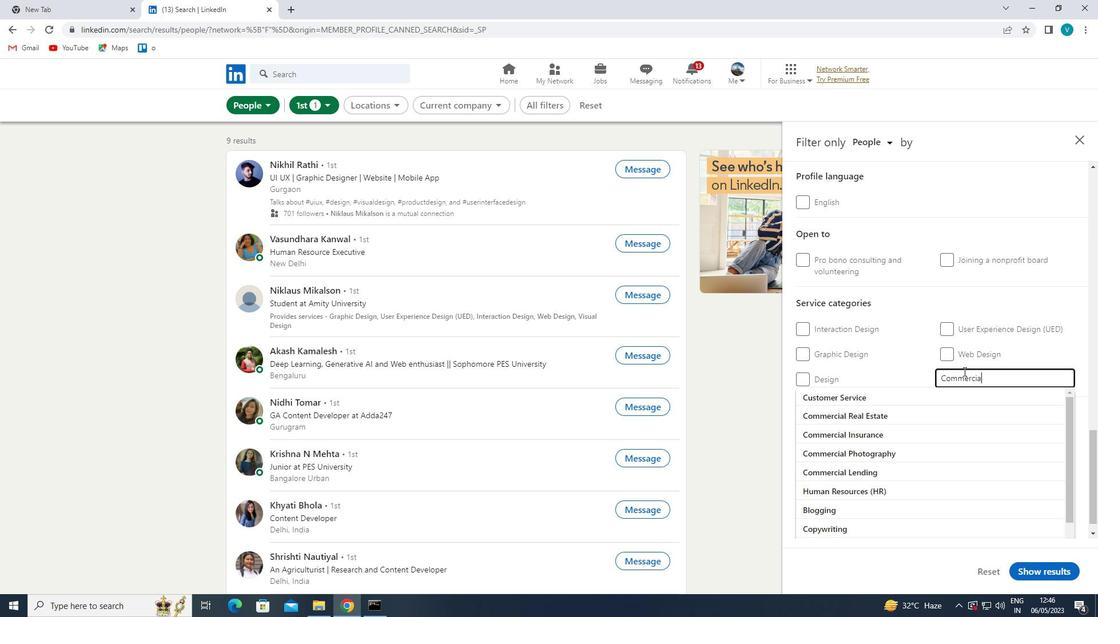 
Action: Mouse moved to (928, 397)
Screenshot: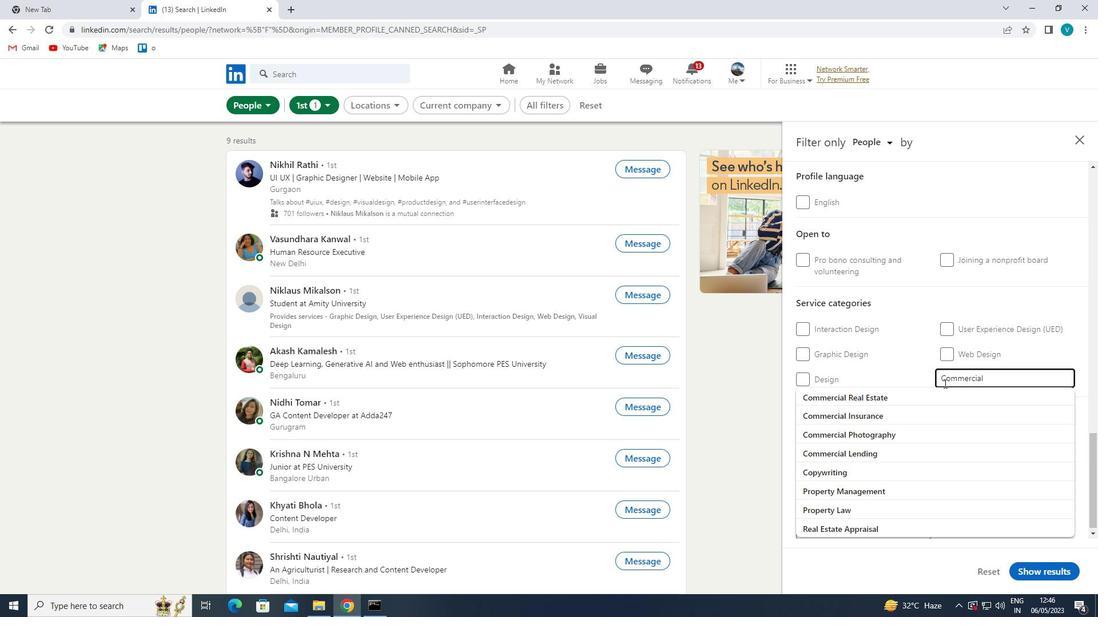 
Action: Mouse pressed left at (928, 397)
Screenshot: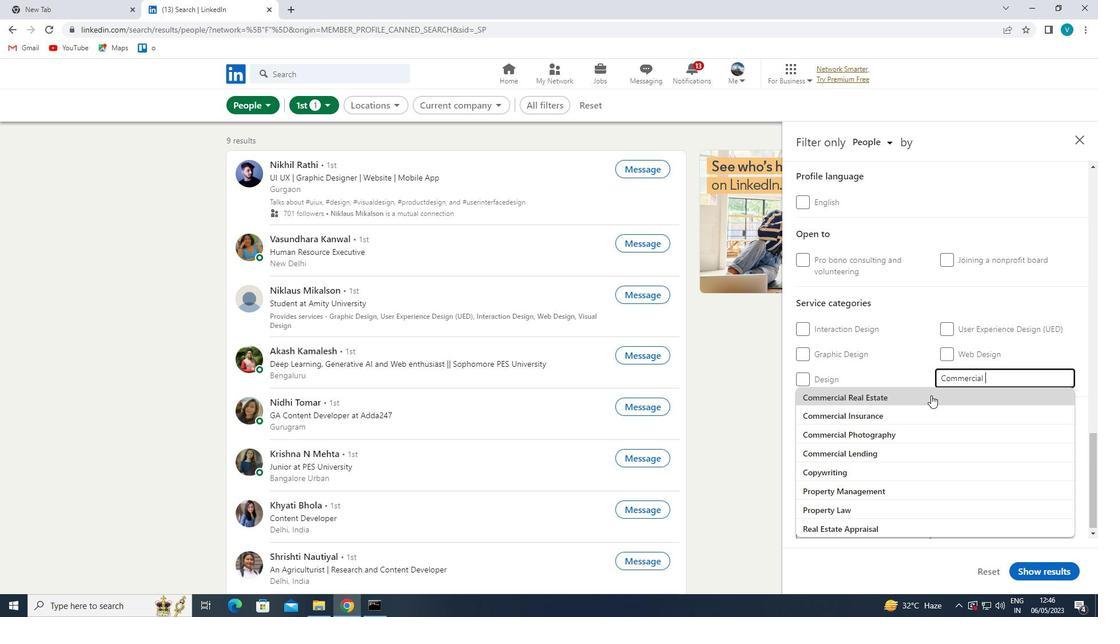 
Action: Mouse moved to (927, 398)
Screenshot: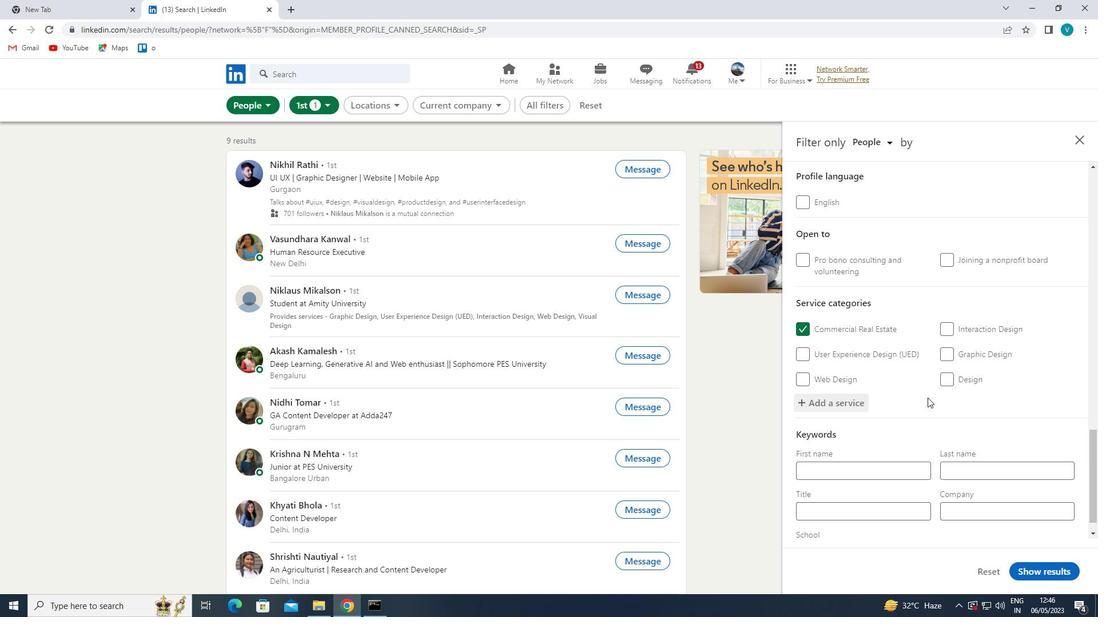 
Action: Mouse scrolled (927, 398) with delta (0, 0)
Screenshot: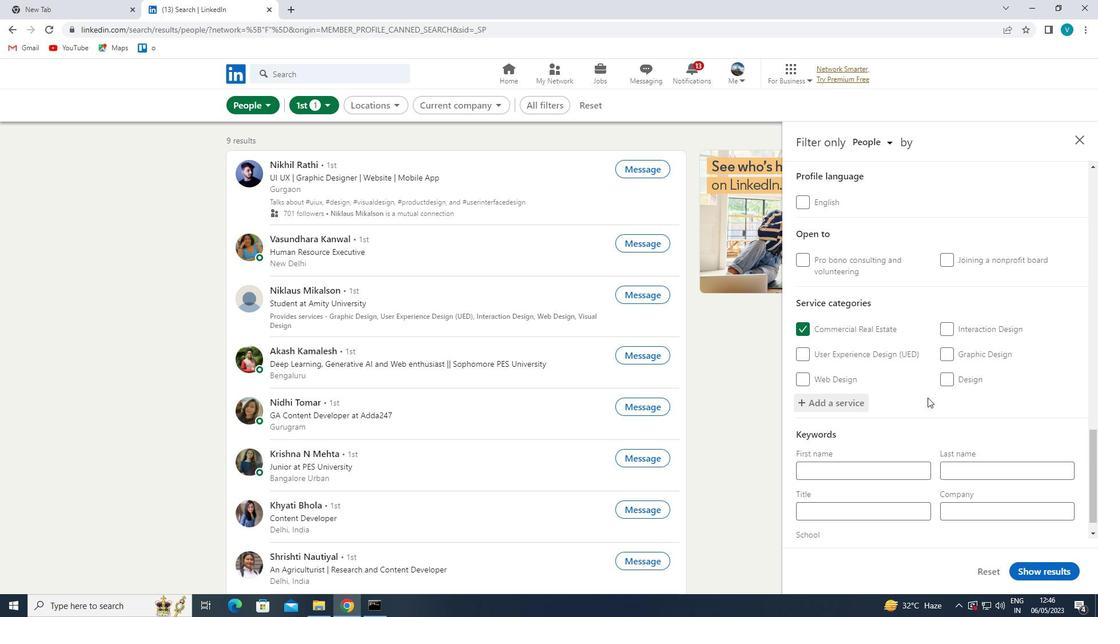 
Action: Mouse moved to (927, 400)
Screenshot: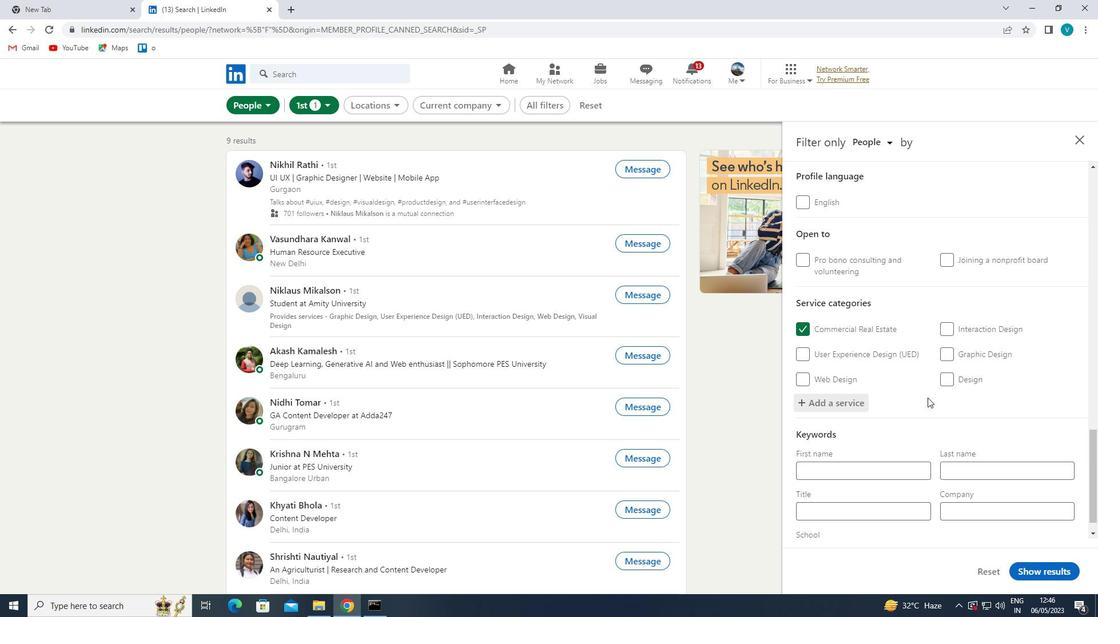 
Action: Mouse scrolled (927, 400) with delta (0, 0)
Screenshot: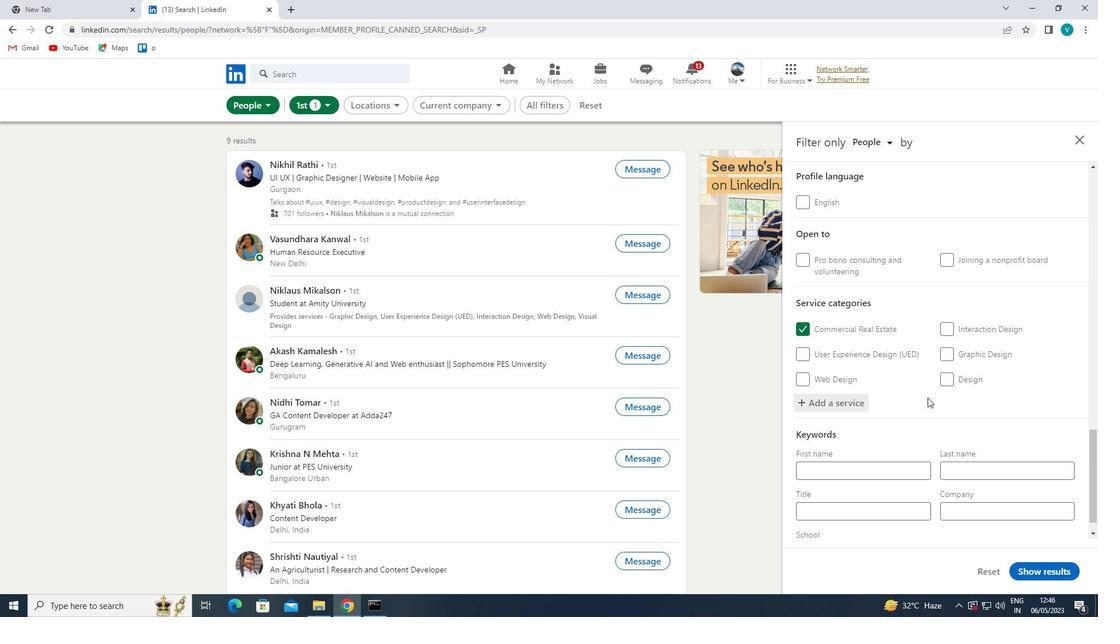 
Action: Mouse moved to (927, 401)
Screenshot: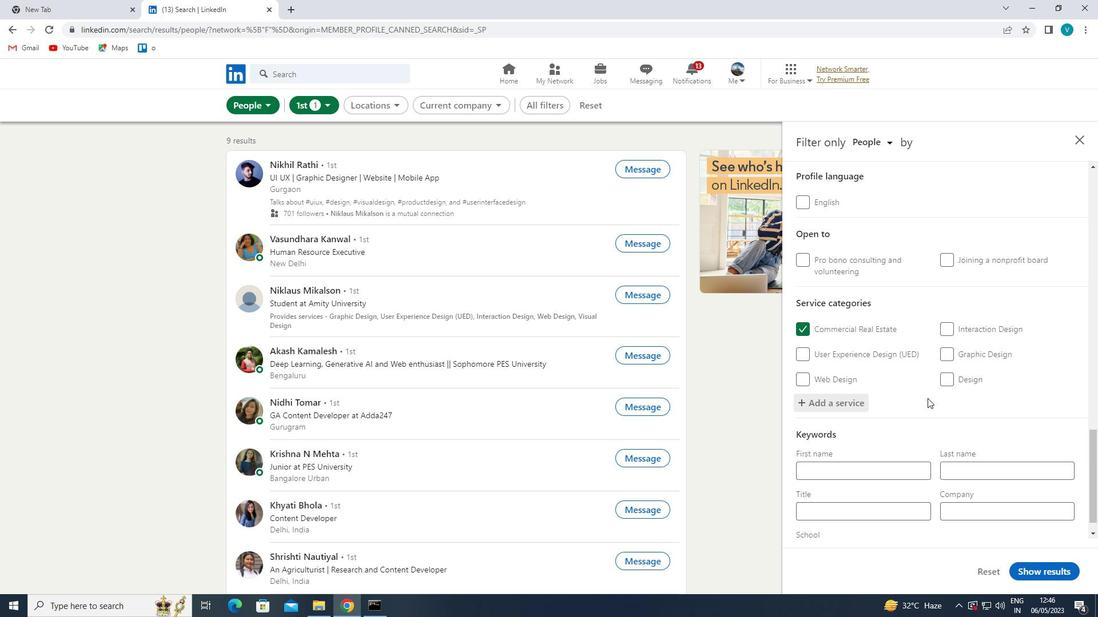
Action: Mouse scrolled (927, 400) with delta (0, 0)
Screenshot: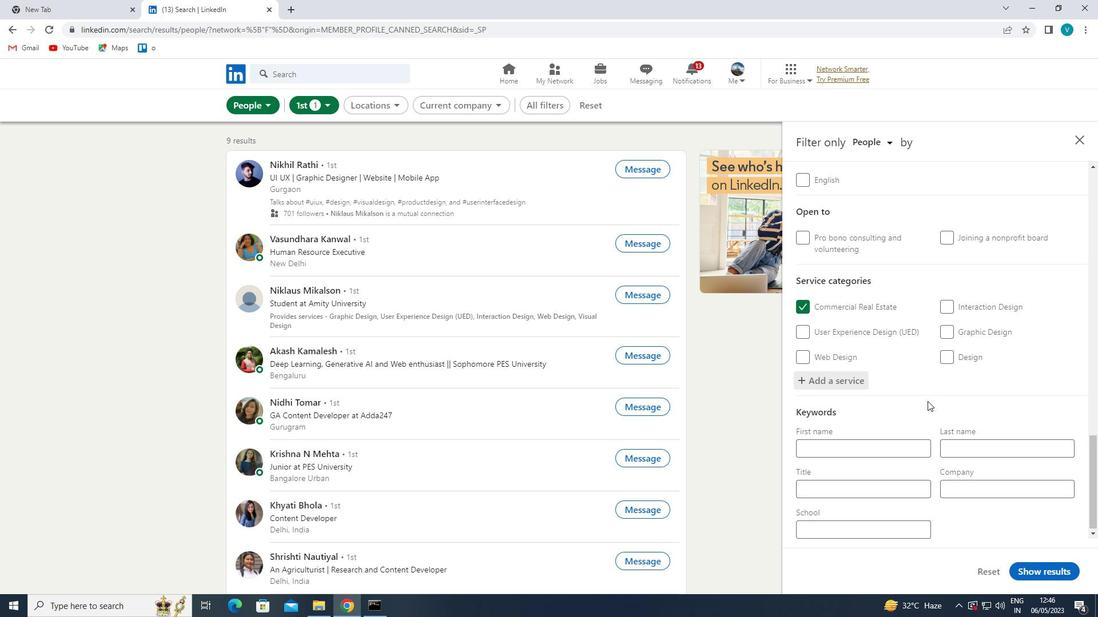 
Action: Mouse moved to (876, 497)
Screenshot: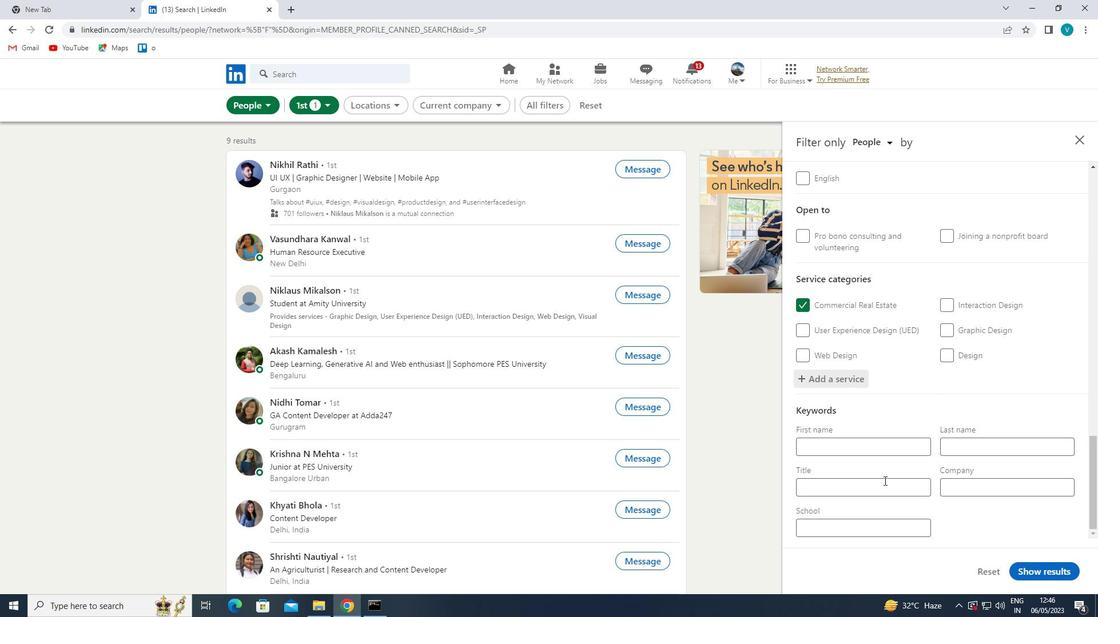 
Action: Mouse pressed left at (876, 497)
Screenshot: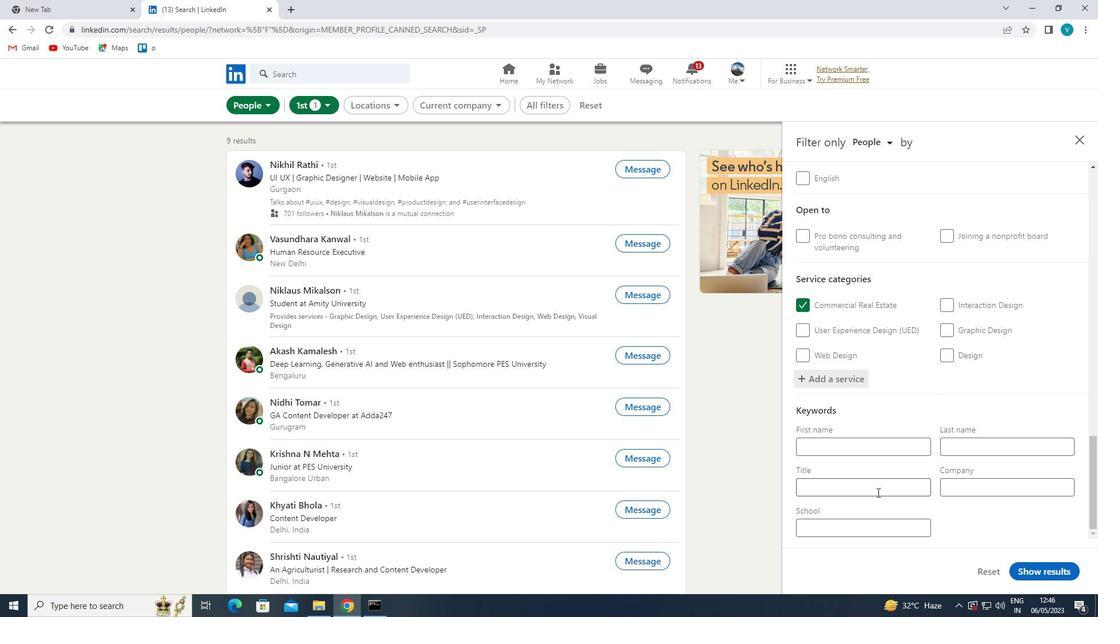 
Action: Mouse moved to (879, 490)
Screenshot: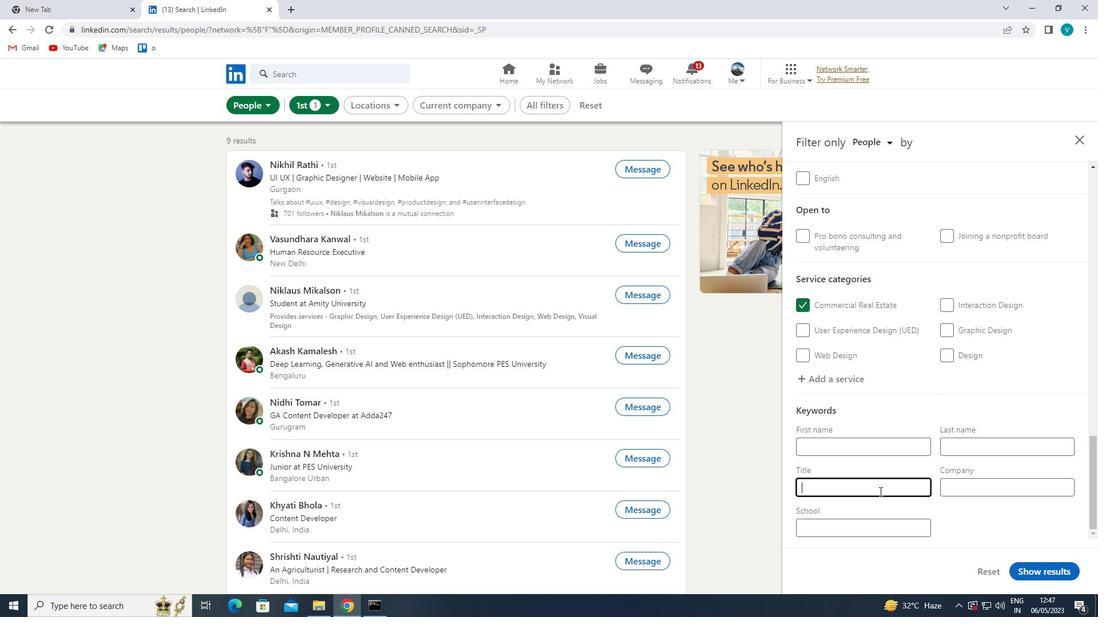 
Action: Key pressed <Key.shift>
Screenshot: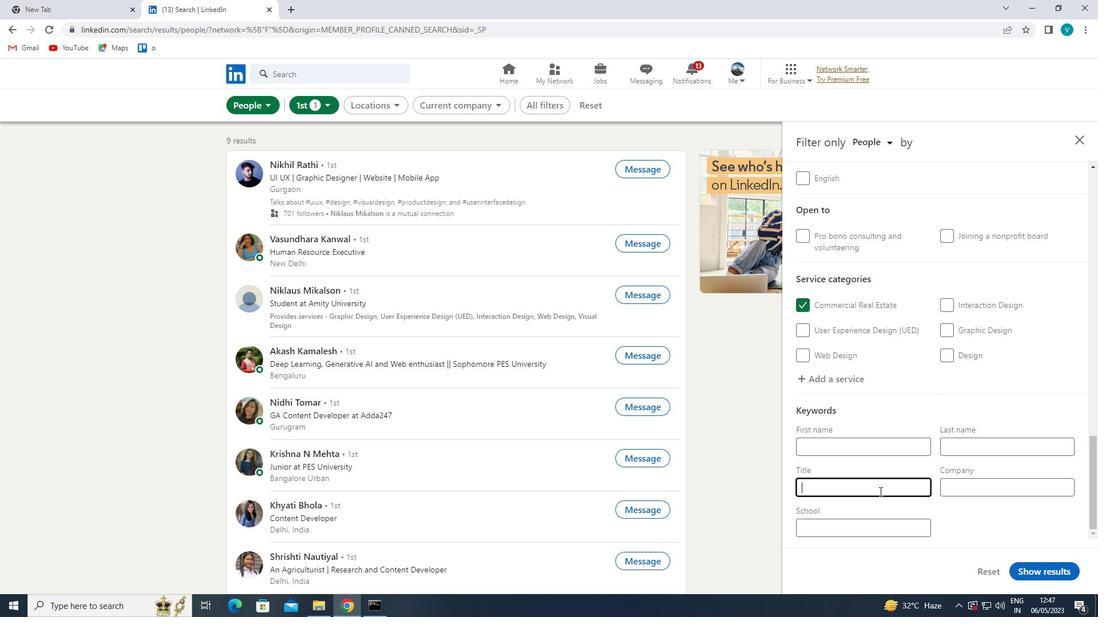 
Action: Mouse moved to (879, 490)
Screenshot: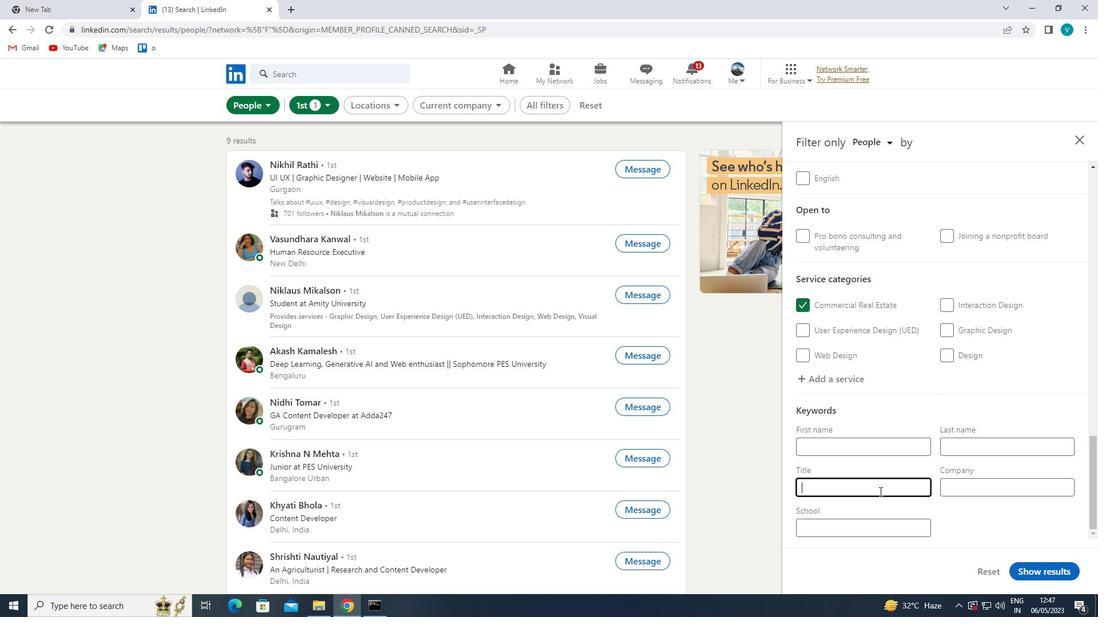 
Action: Key pressed E
Screenshot: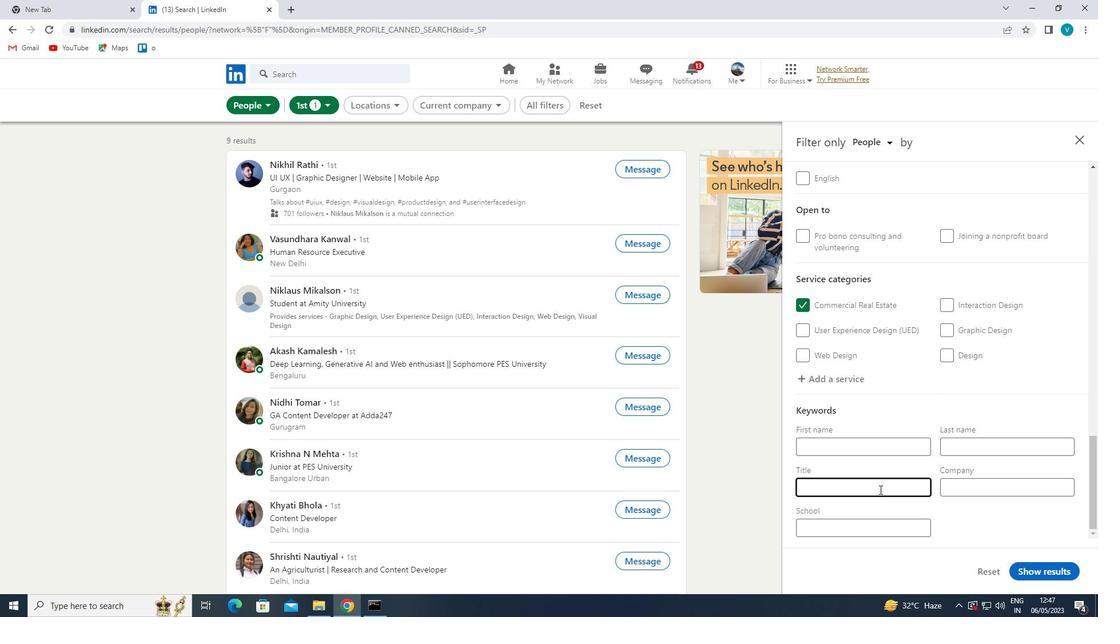 
Action: Mouse moved to (879, 489)
Screenshot: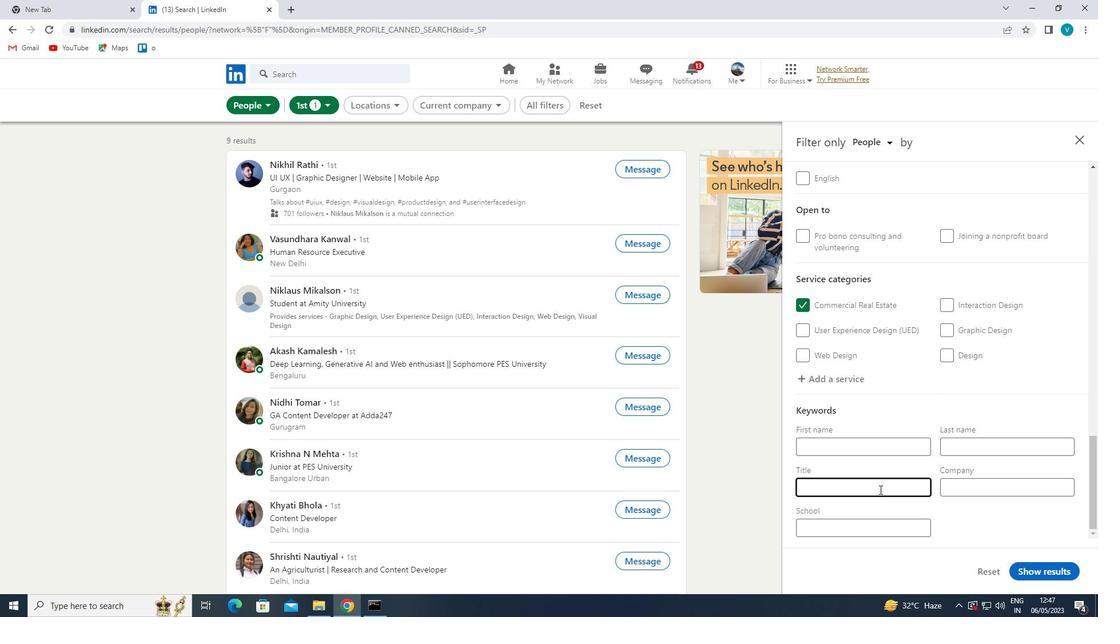 
Action: Key pressed NTERTAINMENT<Key.space><Key.shift>SPECIALIST<Key.space>
Screenshot: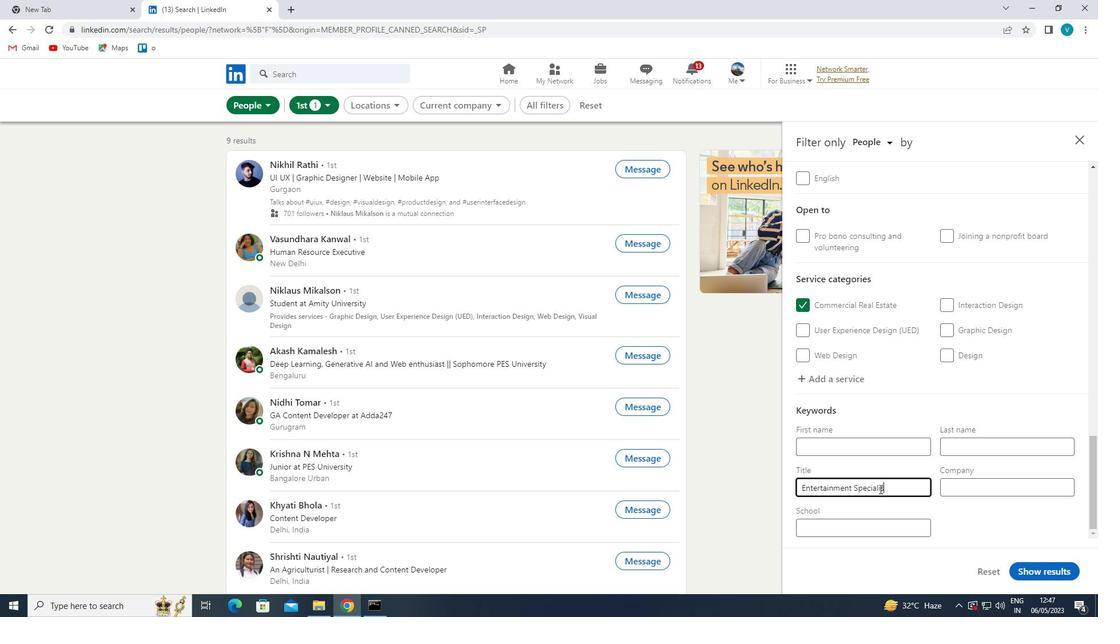 
Action: Mouse moved to (1054, 574)
Screenshot: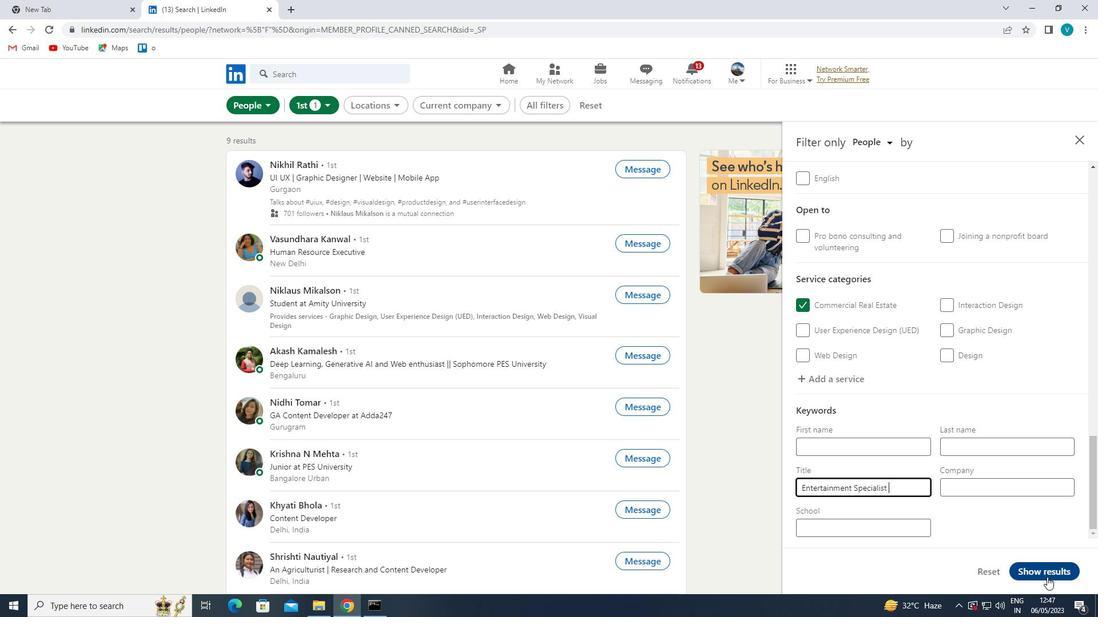 
Action: Mouse pressed left at (1054, 574)
Screenshot: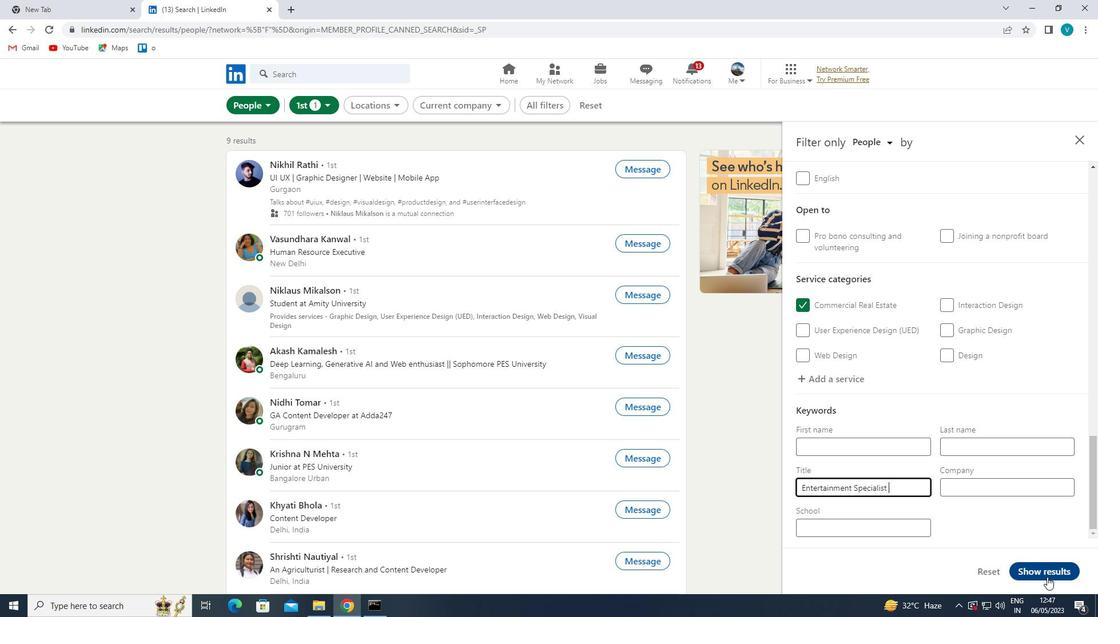 
Action: Mouse moved to (1046, 578)
Screenshot: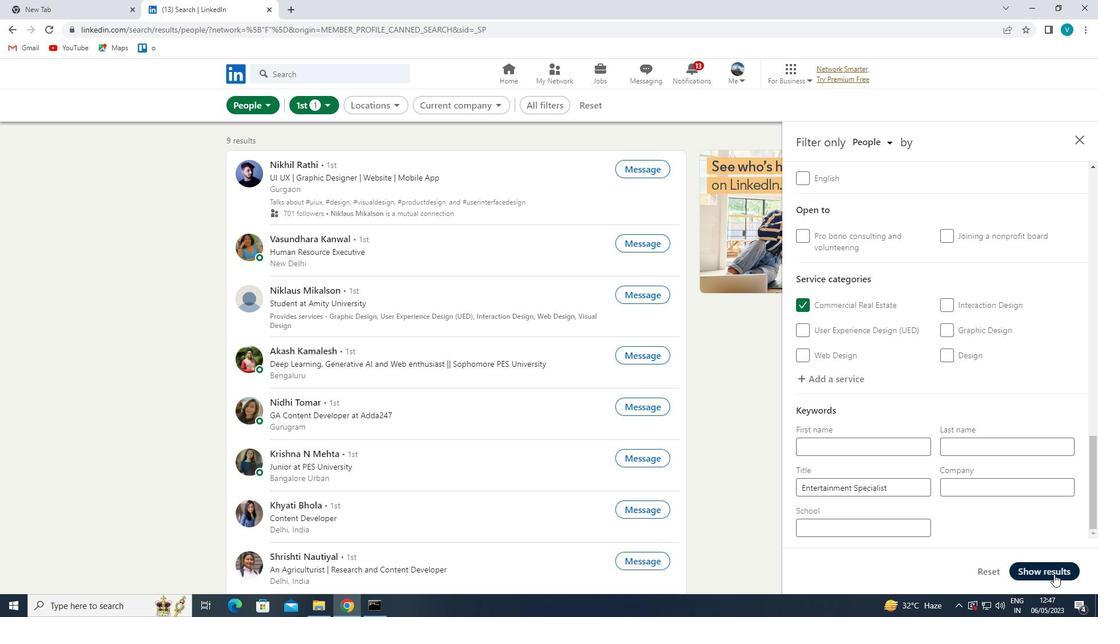 
